 Task: Open Card Zumba Review in Board Product Design Sprint to Workspace Customer Relationship Management Software and add a team member Softage.1@softage.net, a label Green, a checklist Lean Startup Methodology, an attachment from Trello, a color Green and finally, add a card description 'Research and develop new service pricing strategy' and a comment 'Given the potential impact of this task on our company long-term goals, let us ensure that we approach it with a sense of strategic foresight.'. Add a start date 'Jan 05, 1900' with a due date 'Jan 12, 1900'
Action: Mouse moved to (77, 362)
Screenshot: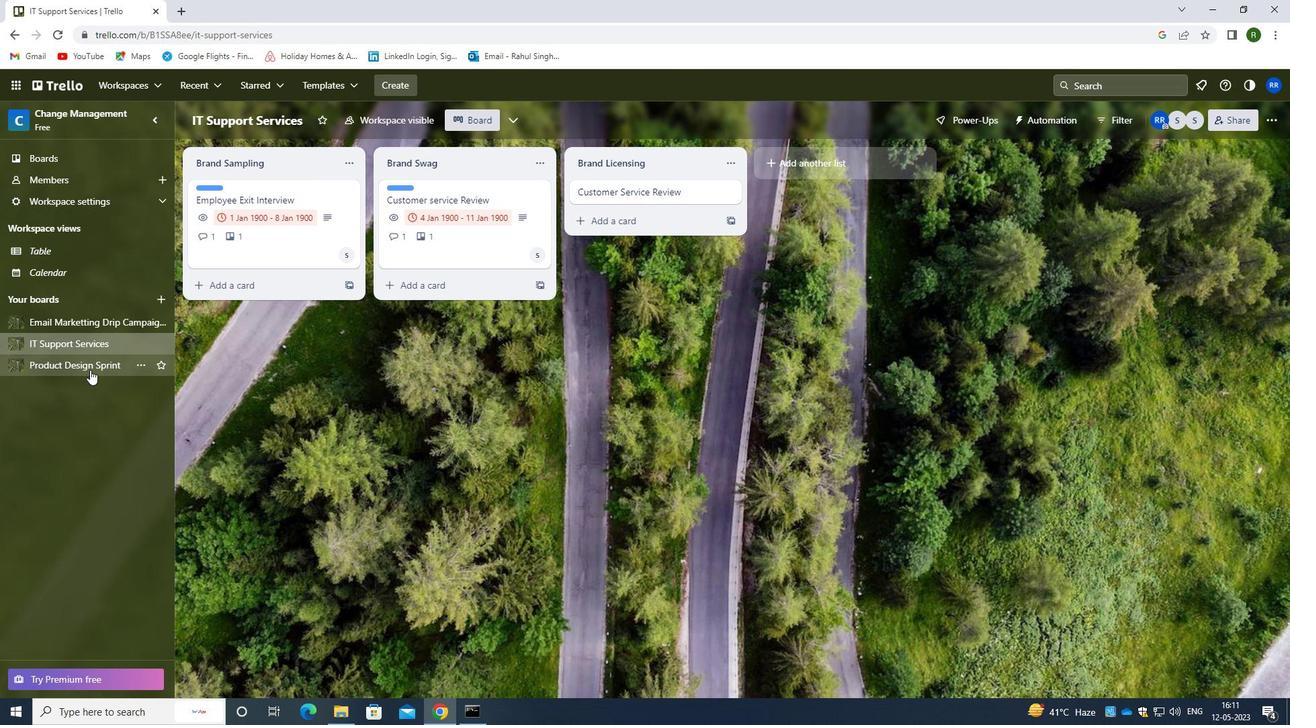 
Action: Mouse pressed left at (77, 362)
Screenshot: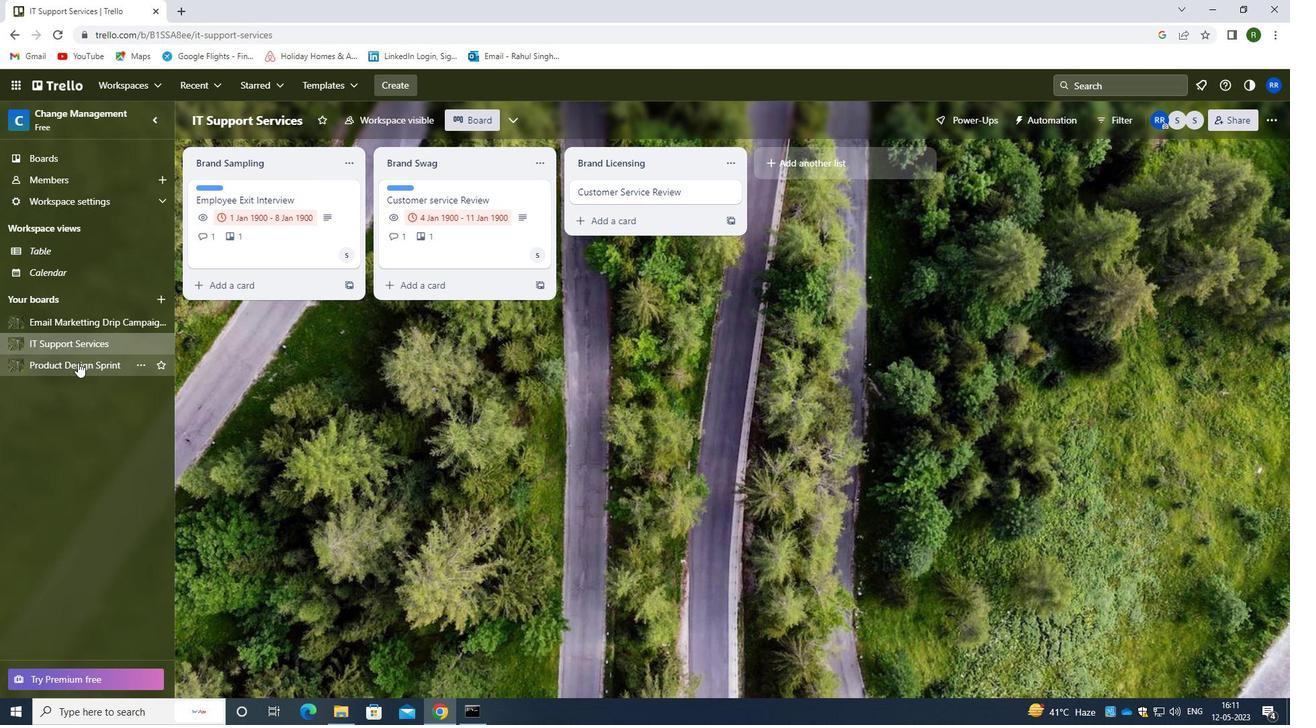 
Action: Mouse moved to (535, 191)
Screenshot: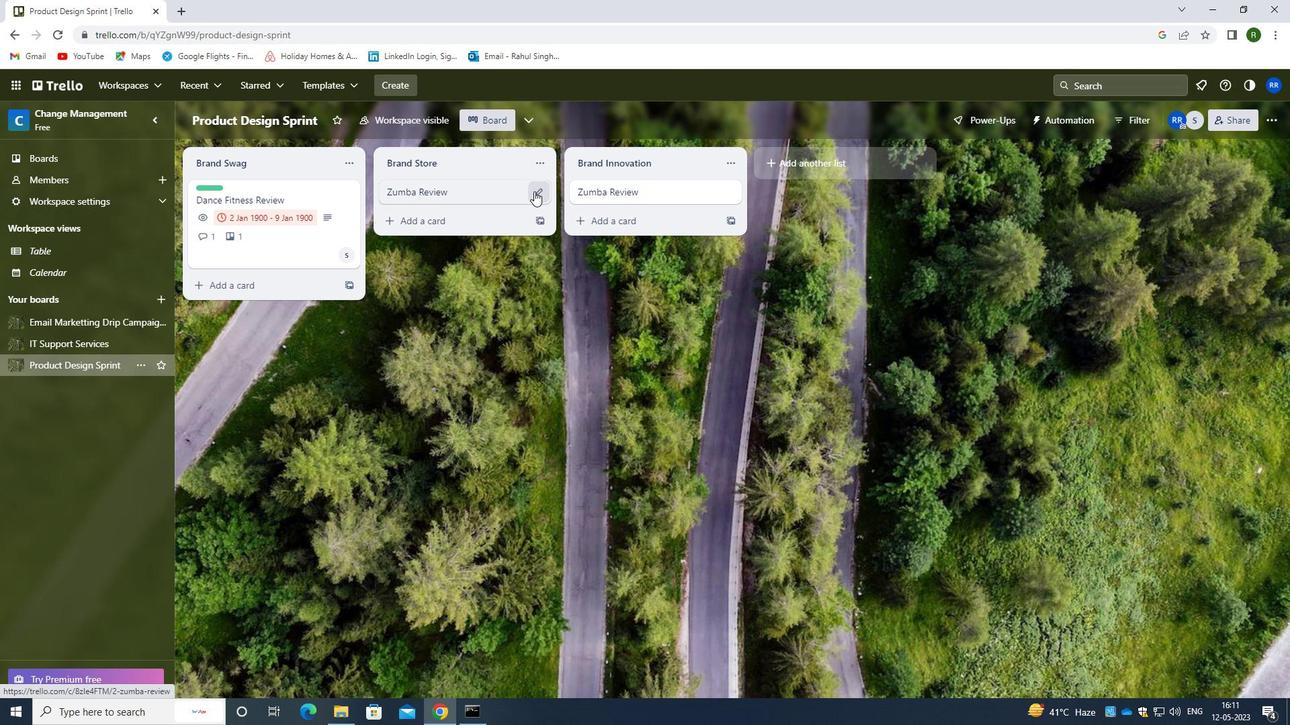 
Action: Mouse pressed left at (535, 191)
Screenshot: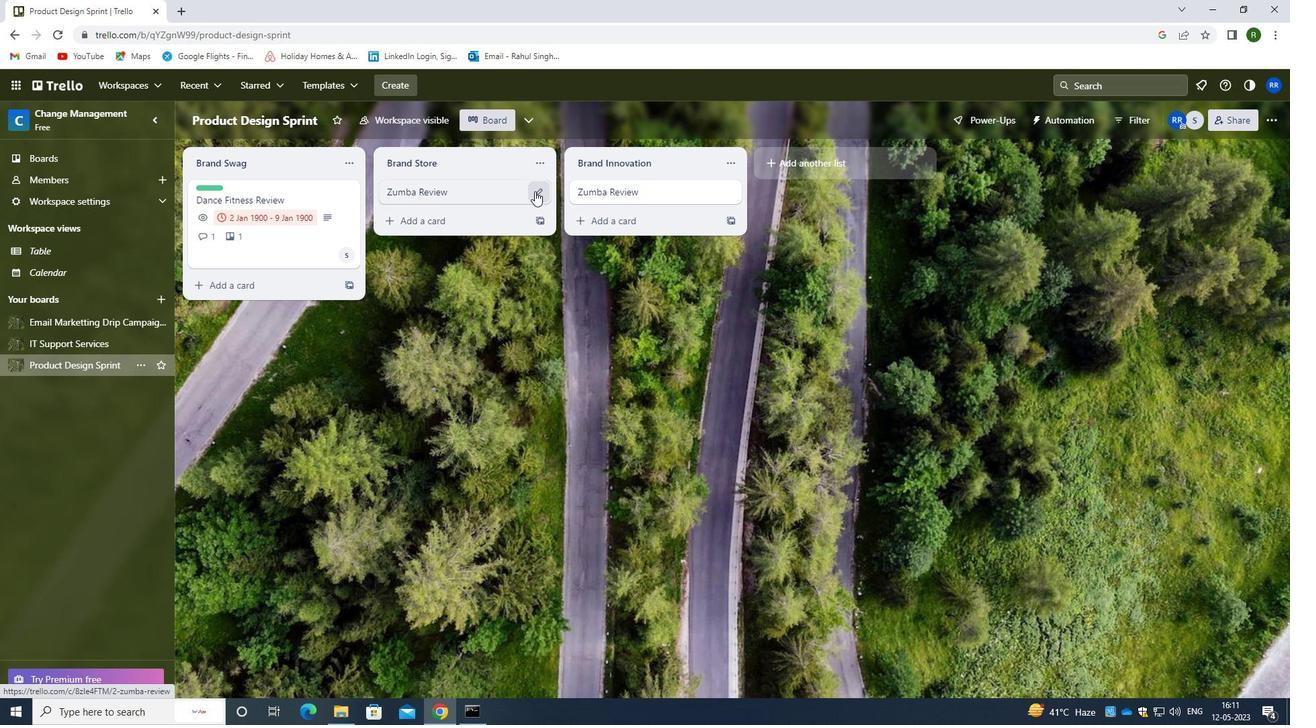 
Action: Mouse moved to (608, 188)
Screenshot: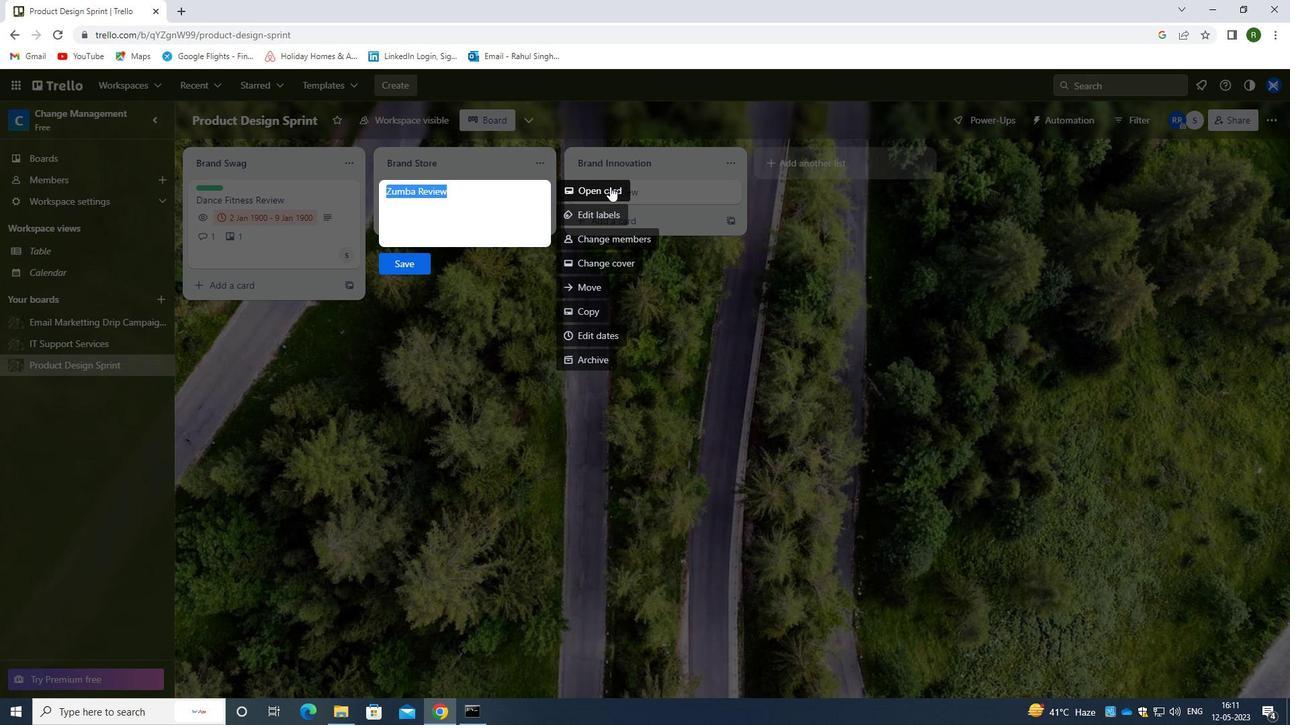 
Action: Mouse pressed left at (608, 188)
Screenshot: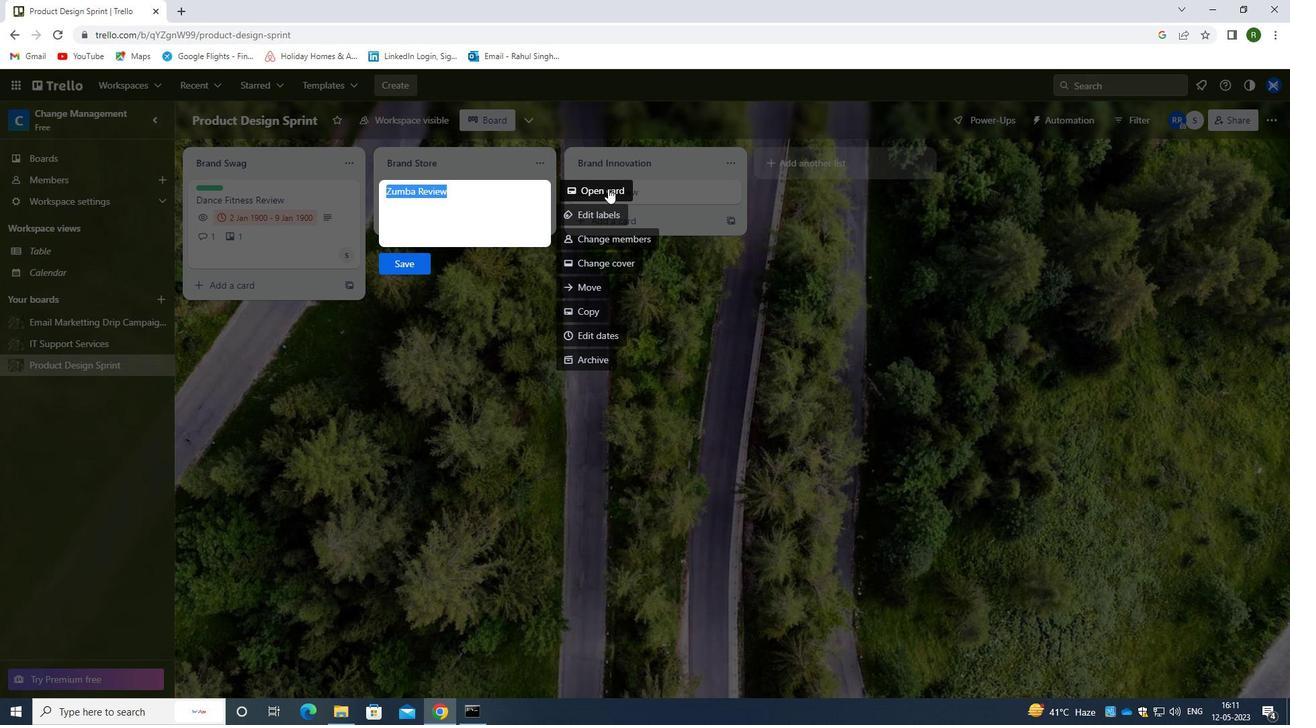 
Action: Mouse moved to (820, 242)
Screenshot: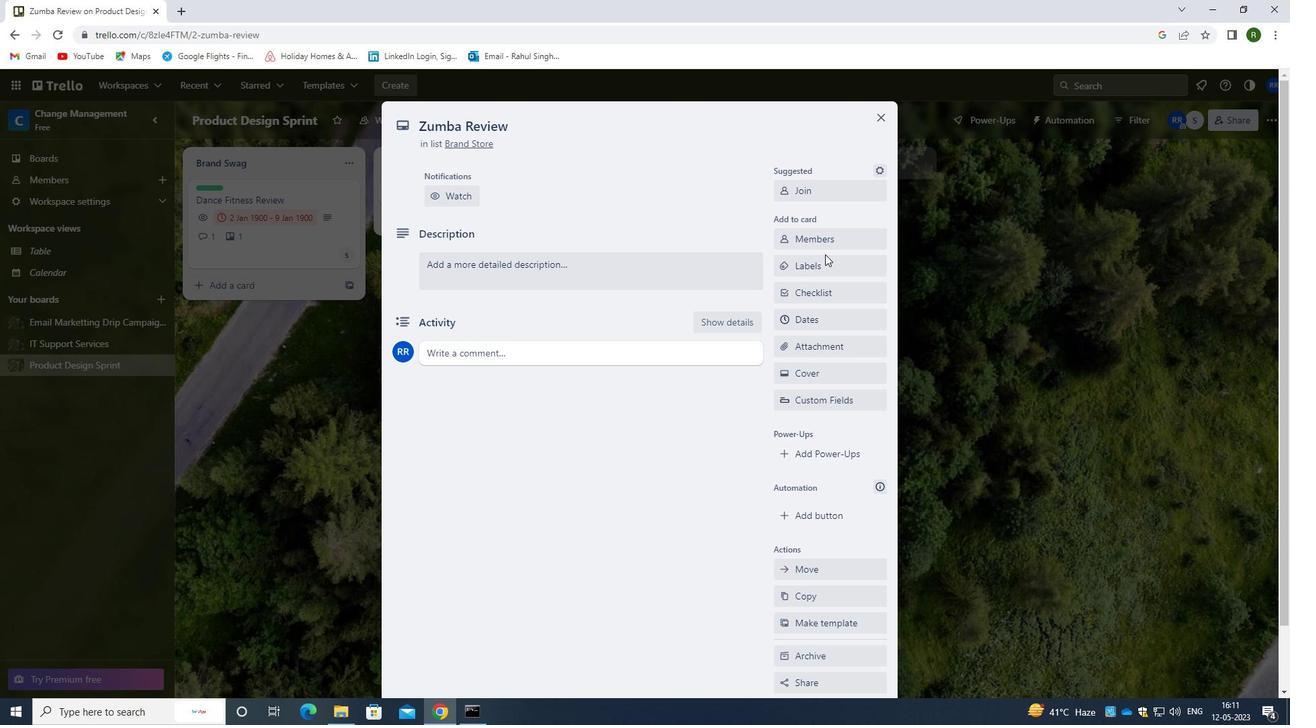 
Action: Mouse pressed left at (820, 242)
Screenshot: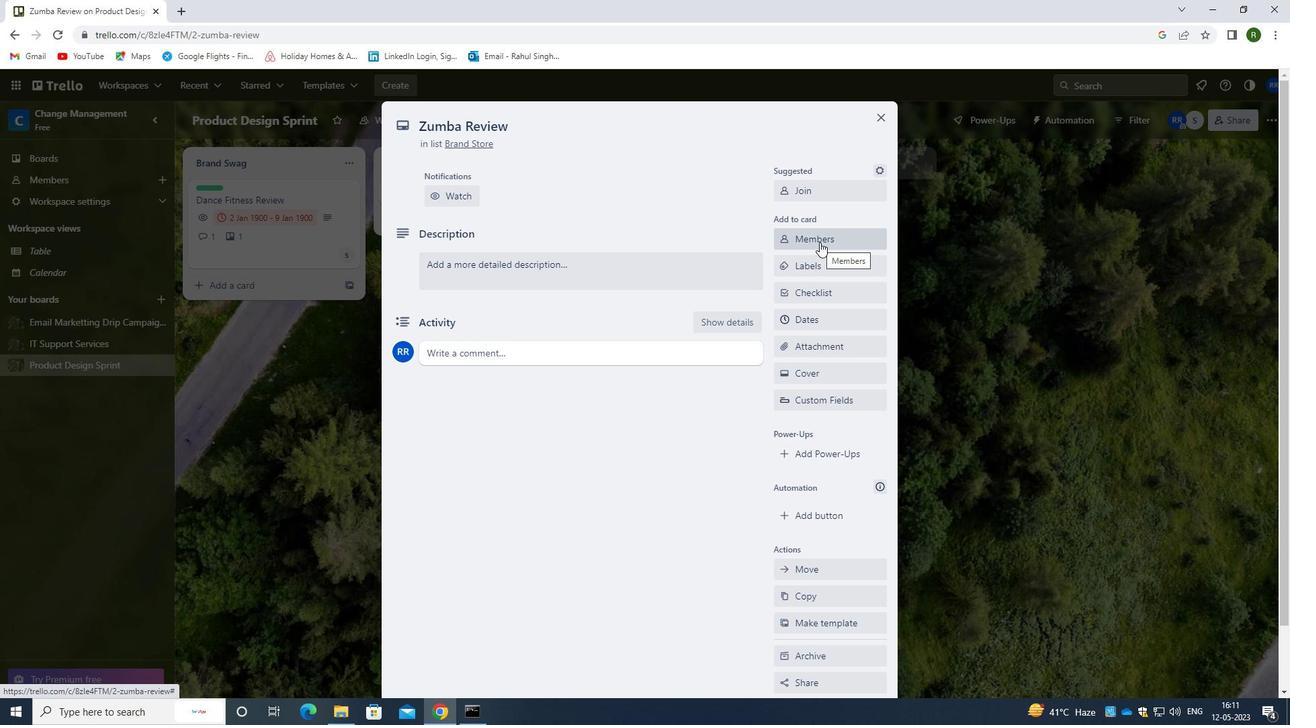 
Action: Mouse moved to (804, 284)
Screenshot: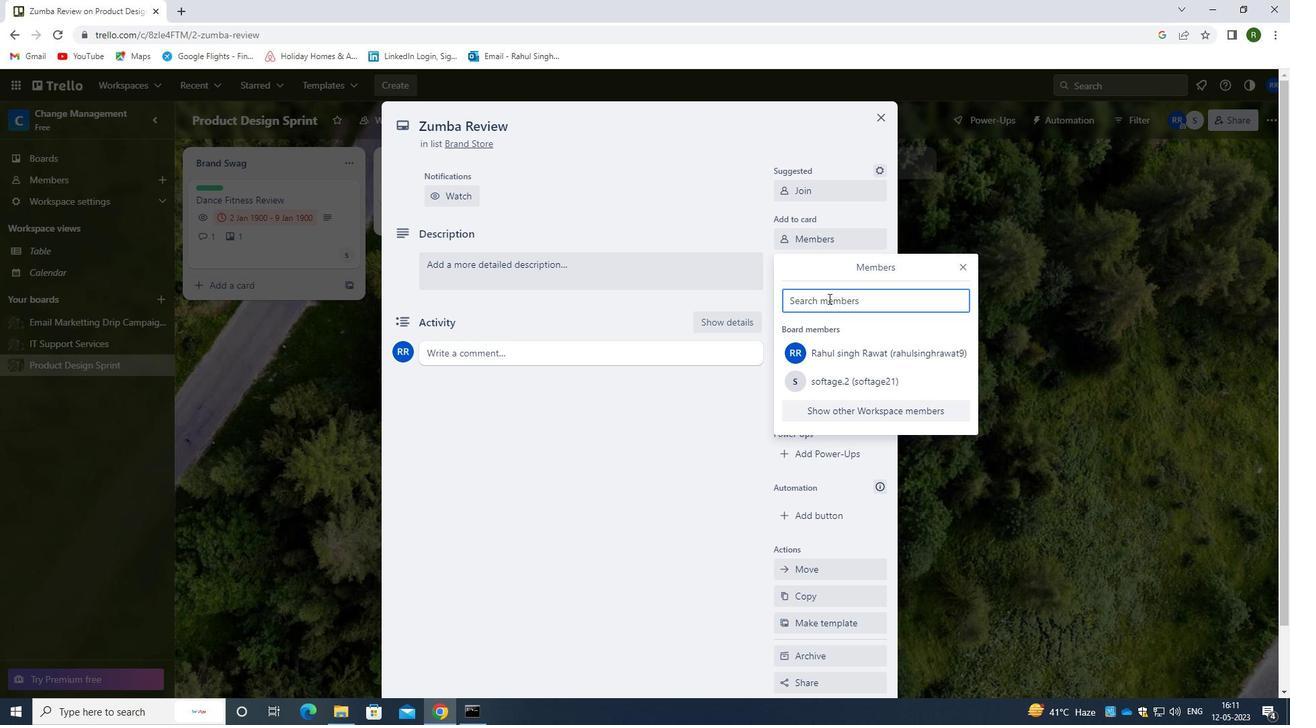 
Action: Key pressed <Key.caps_lock>s<Key.caps_lock>oftage,<Key.backspace>.2<Key.shift>@SOFTAGE.NET
Screenshot: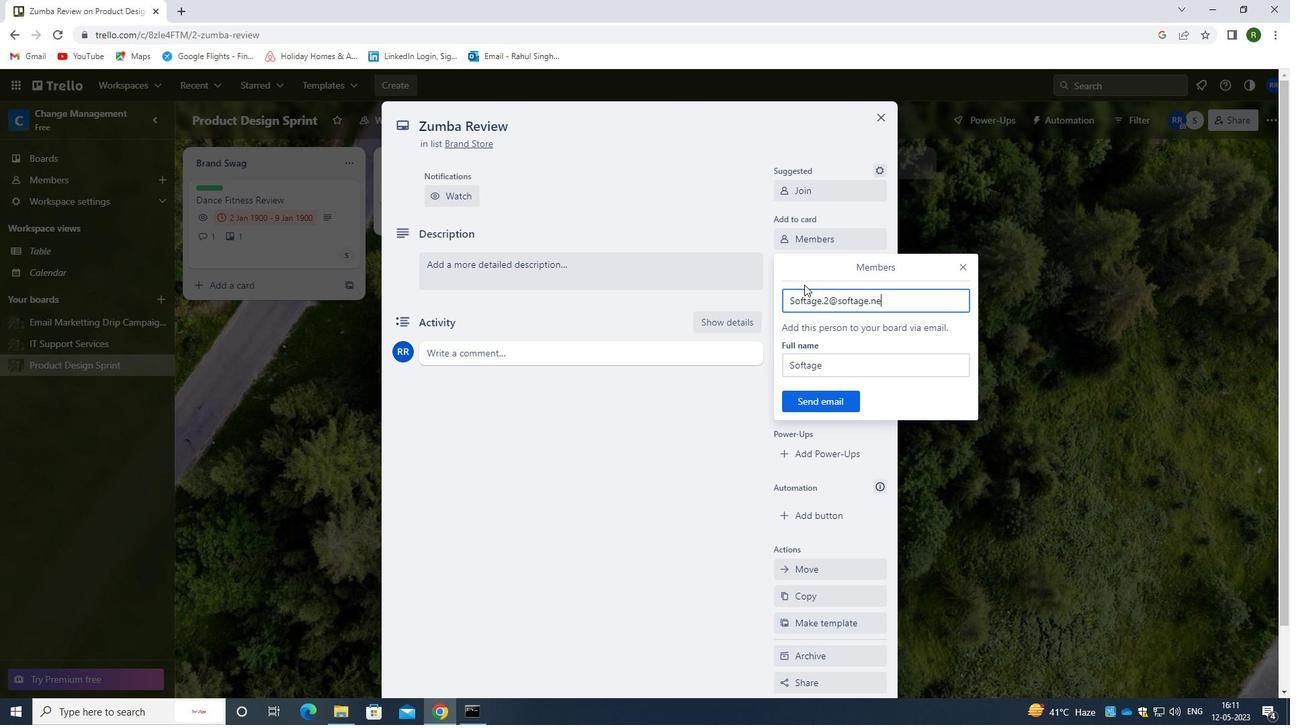 
Action: Mouse moved to (820, 412)
Screenshot: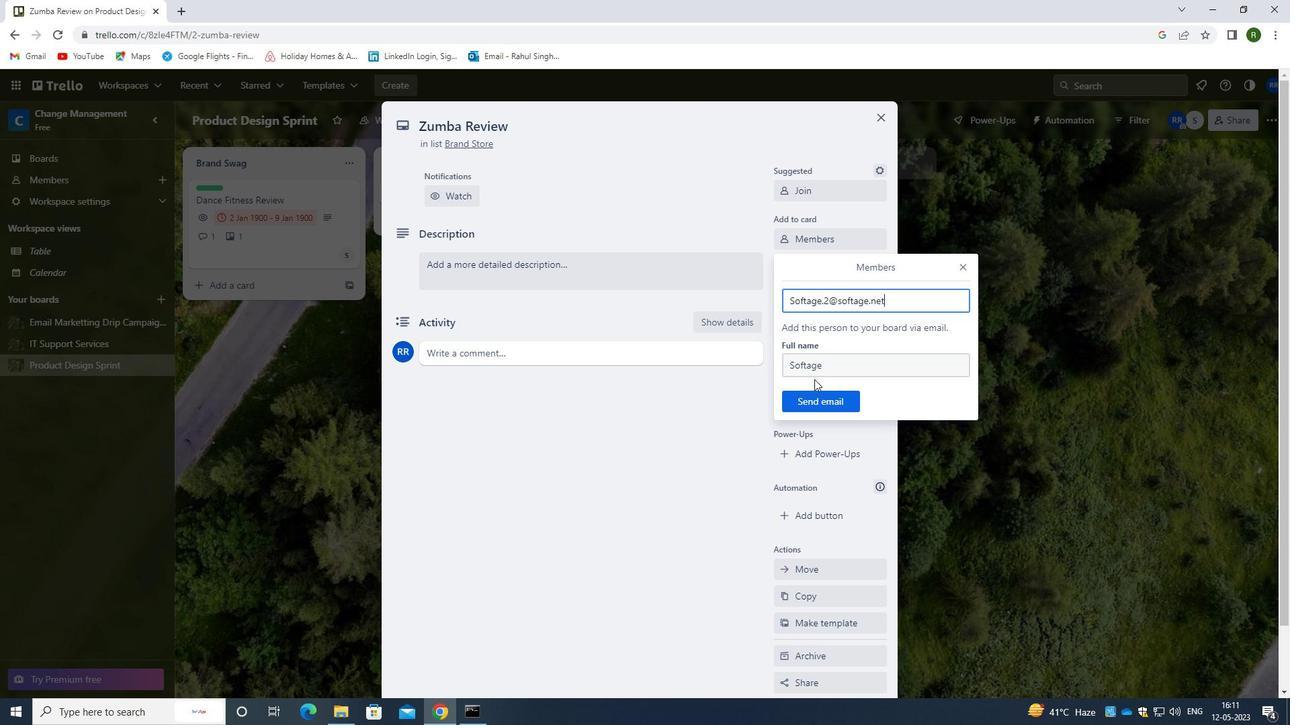 
Action: Mouse pressed left at (820, 412)
Screenshot: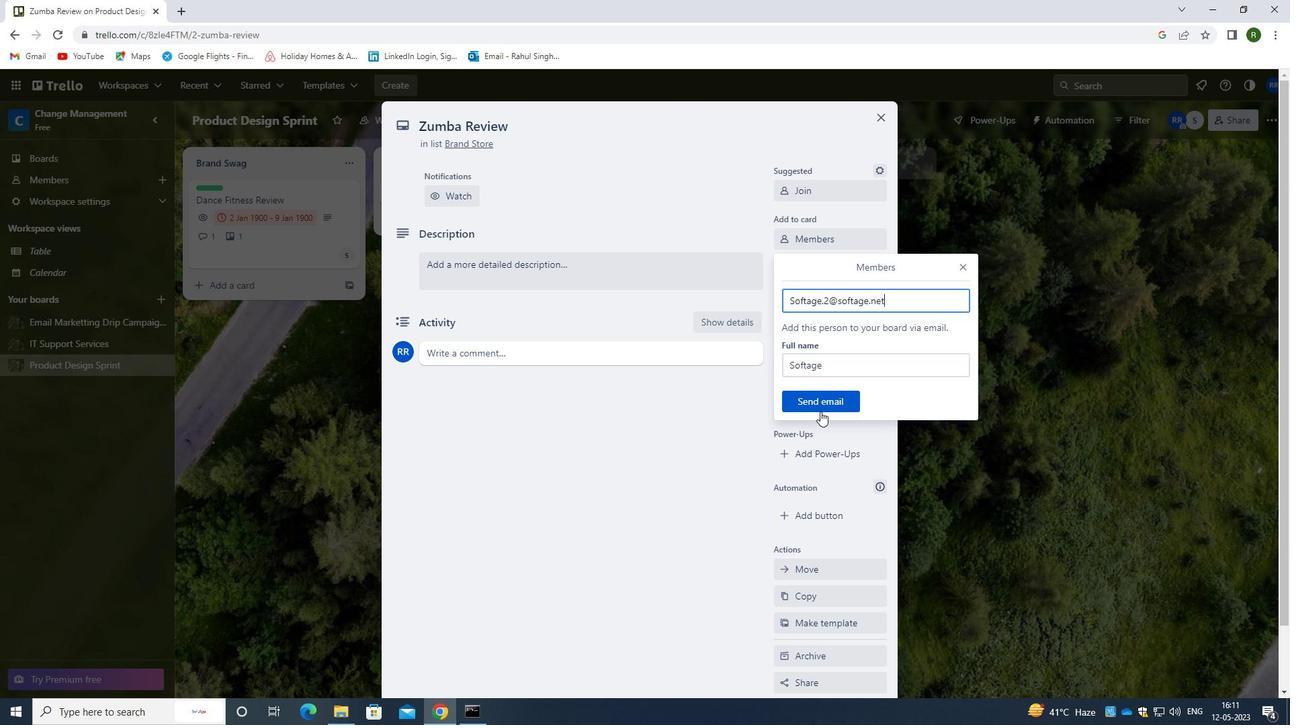 
Action: Mouse moved to (826, 259)
Screenshot: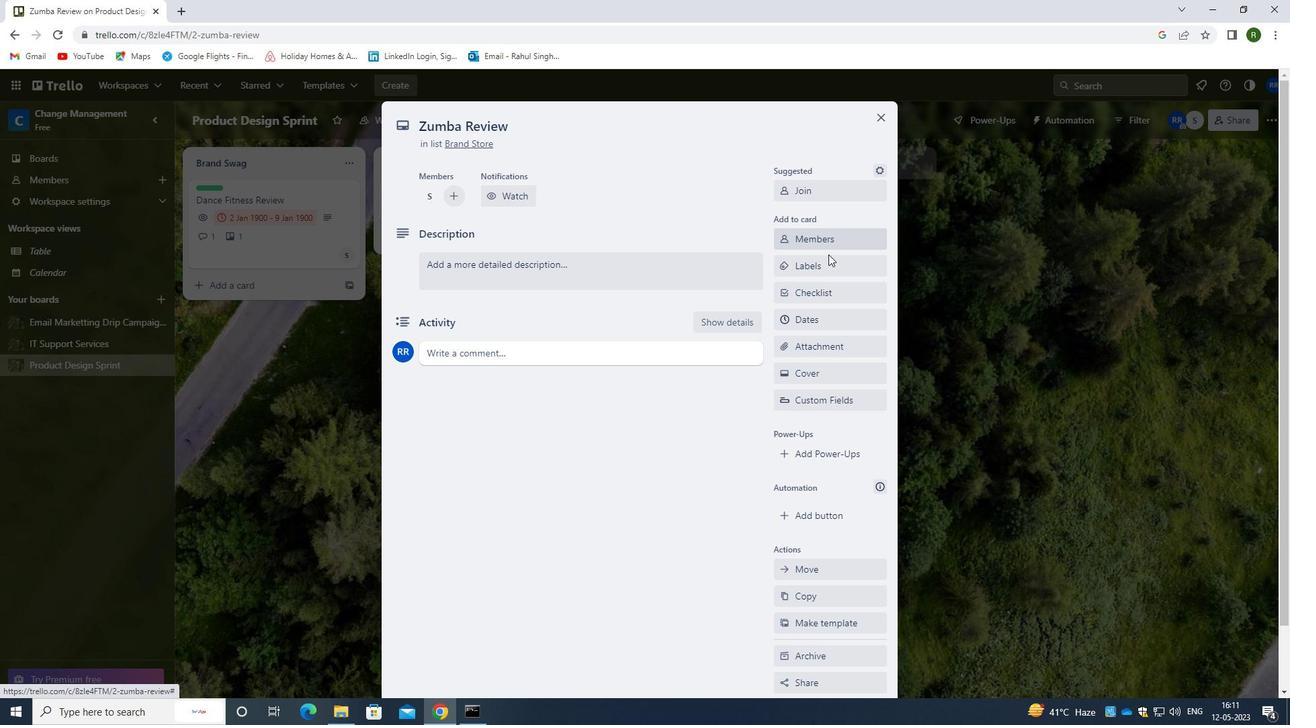 
Action: Mouse pressed left at (826, 259)
Screenshot: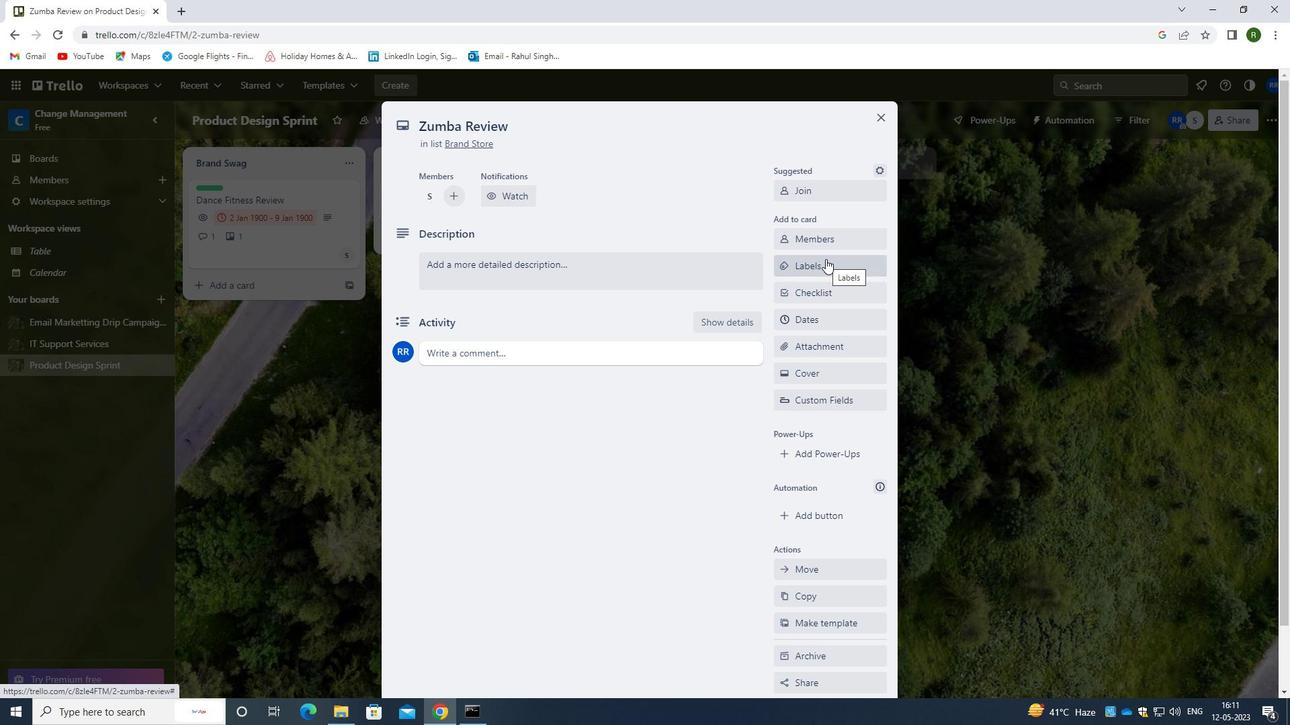 
Action: Mouse moved to (824, 261)
Screenshot: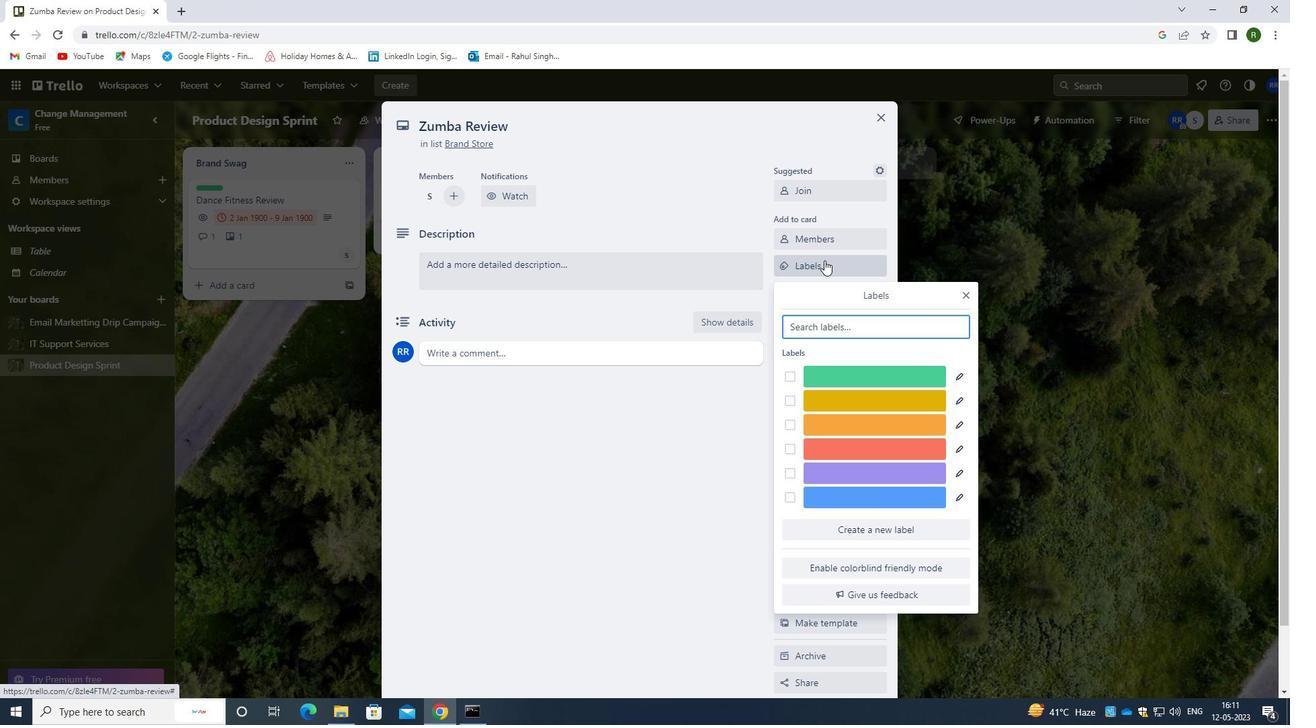 
Action: Key pressed GREEN
Screenshot: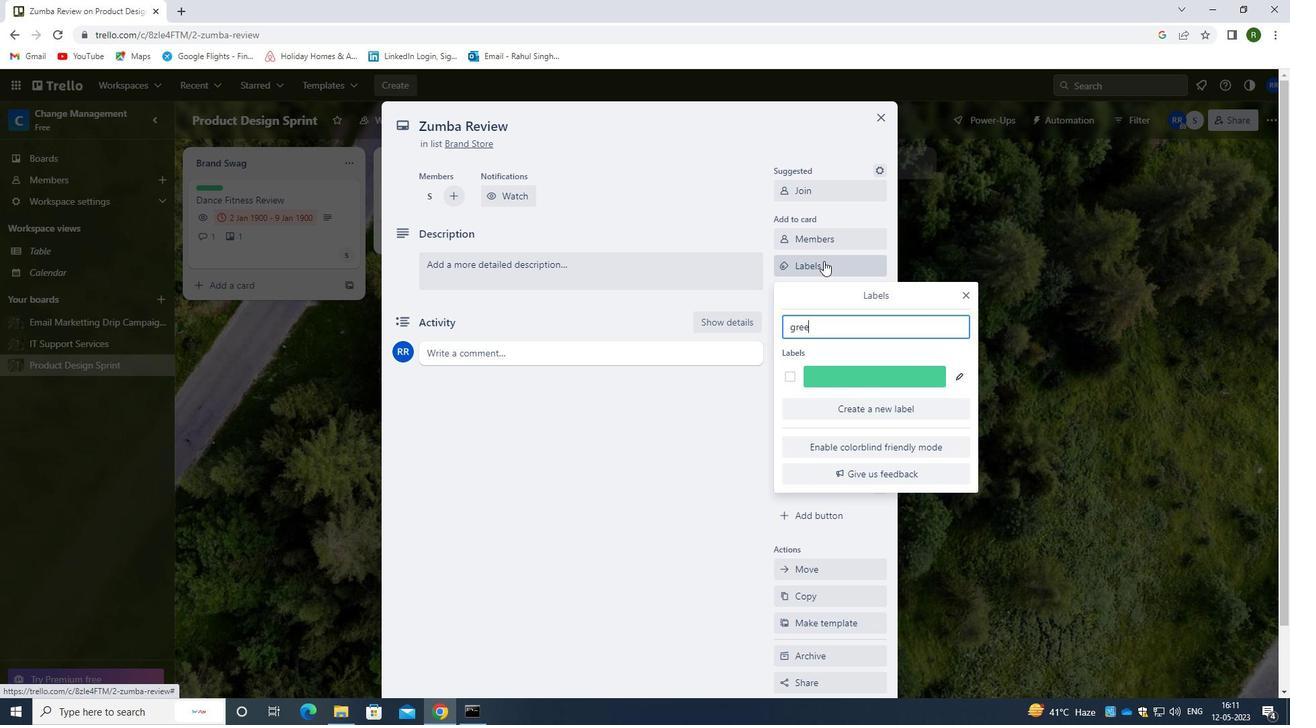 
Action: Mouse moved to (791, 377)
Screenshot: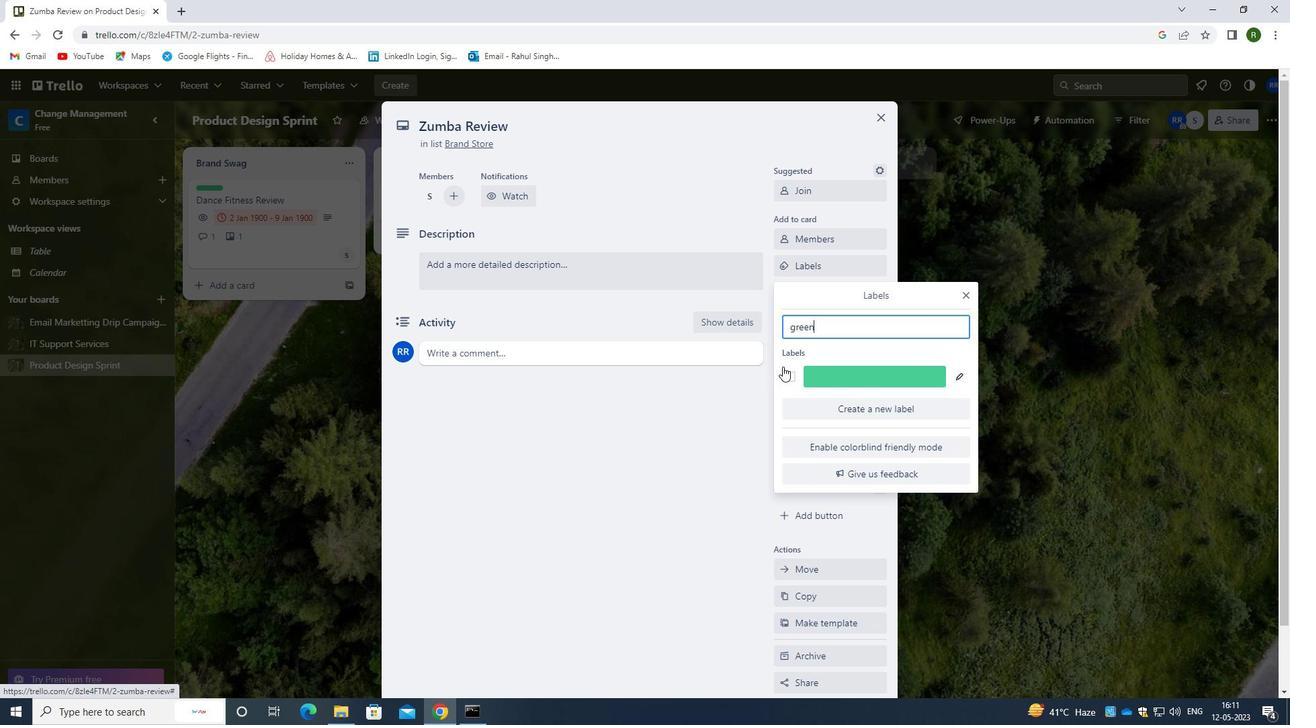 
Action: Mouse pressed left at (791, 377)
Screenshot: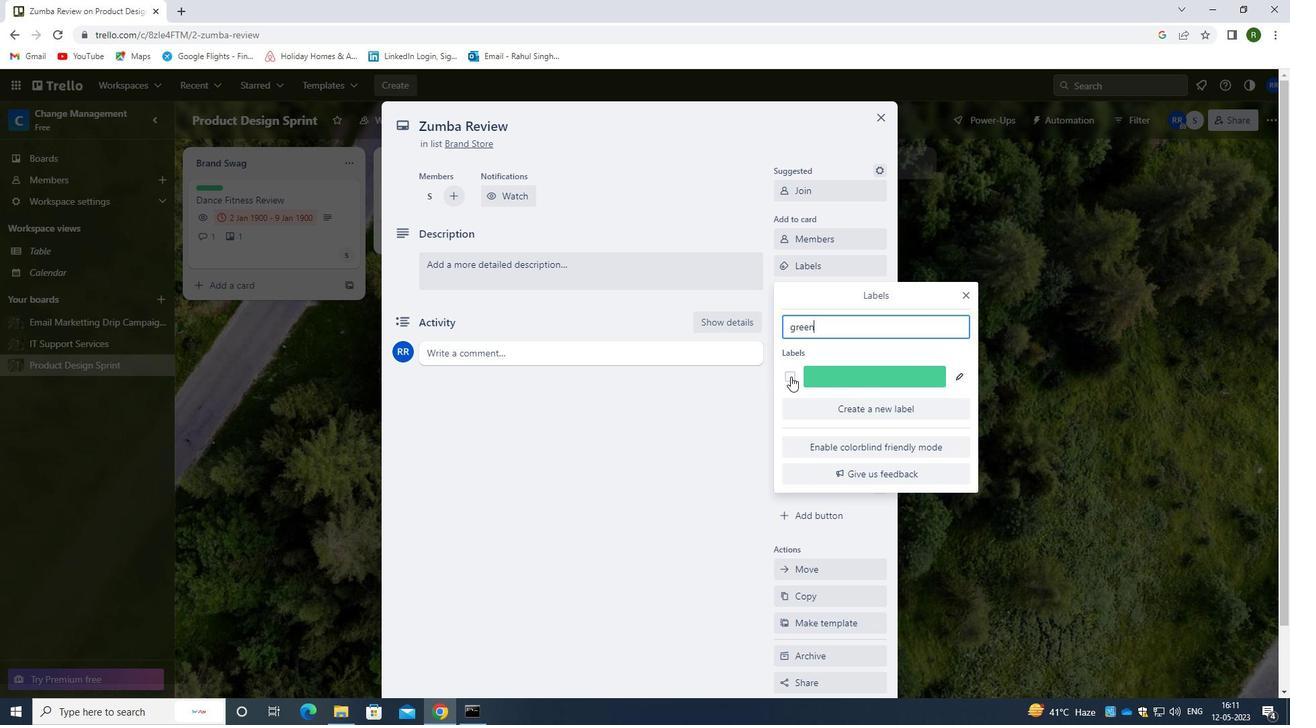 
Action: Mouse moved to (754, 419)
Screenshot: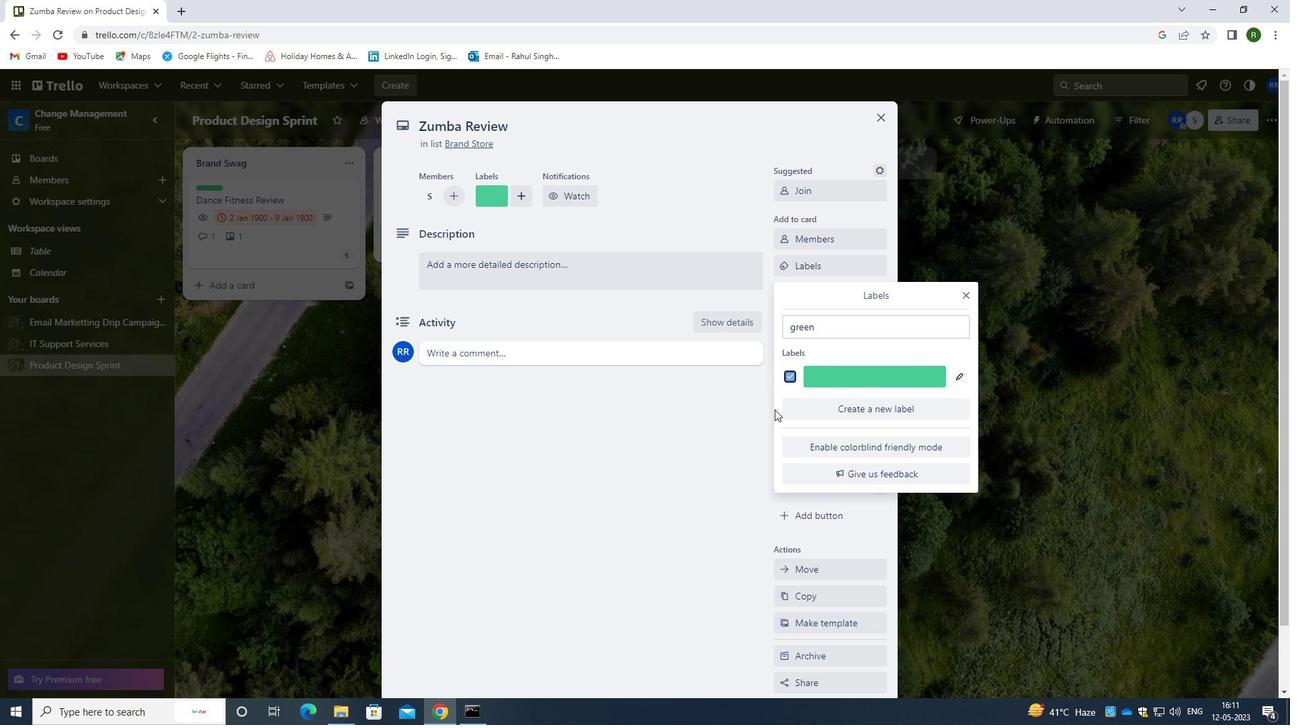 
Action: Mouse pressed left at (754, 419)
Screenshot: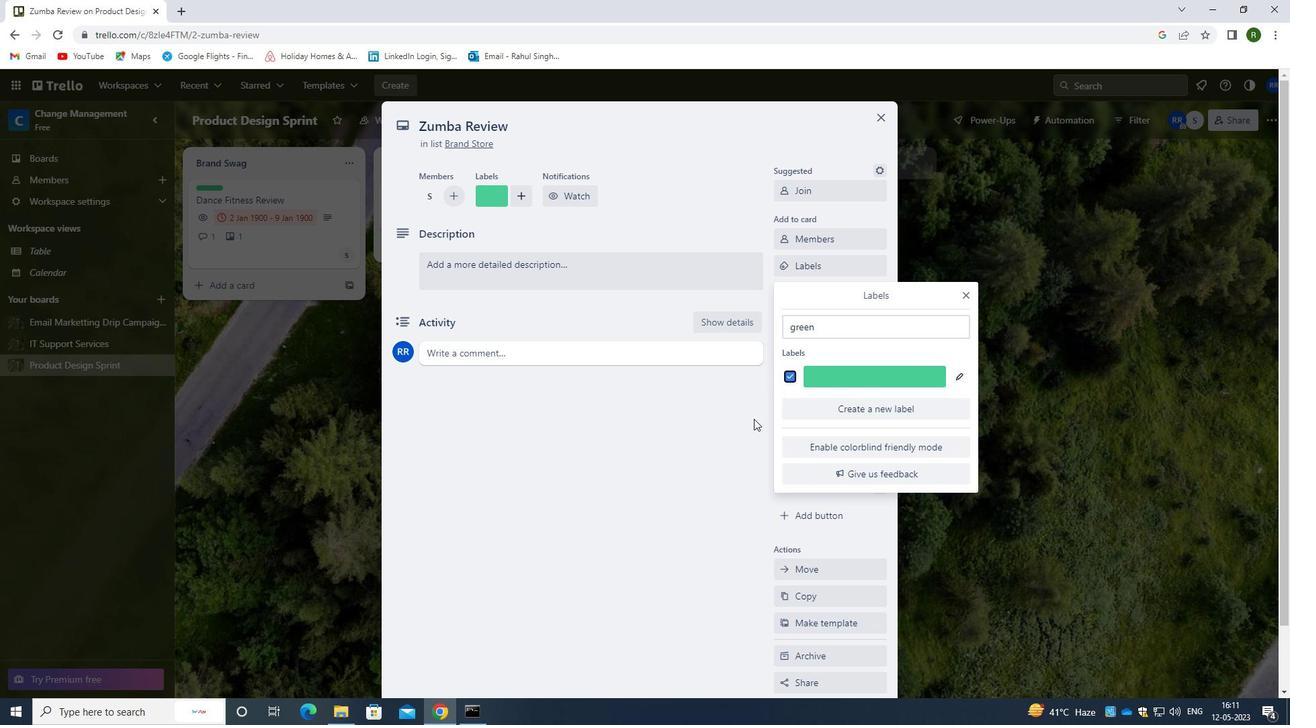 
Action: Mouse moved to (808, 294)
Screenshot: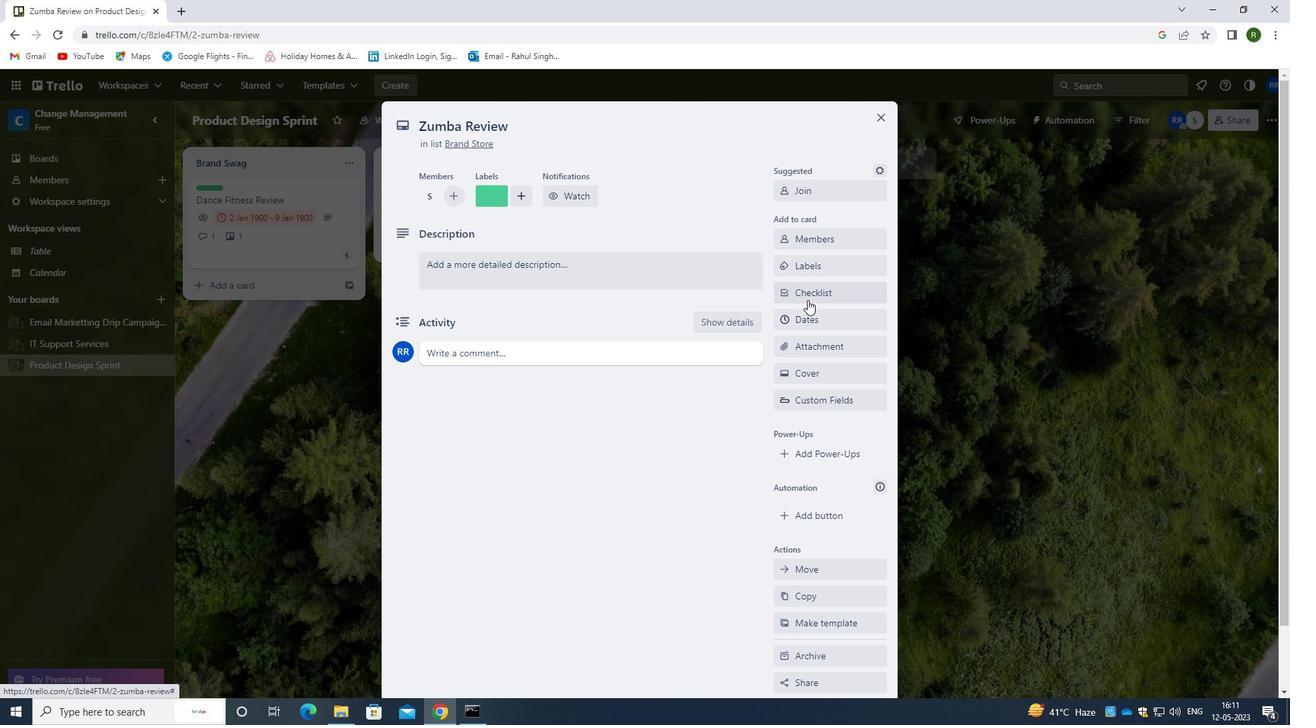 
Action: Mouse pressed left at (808, 294)
Screenshot: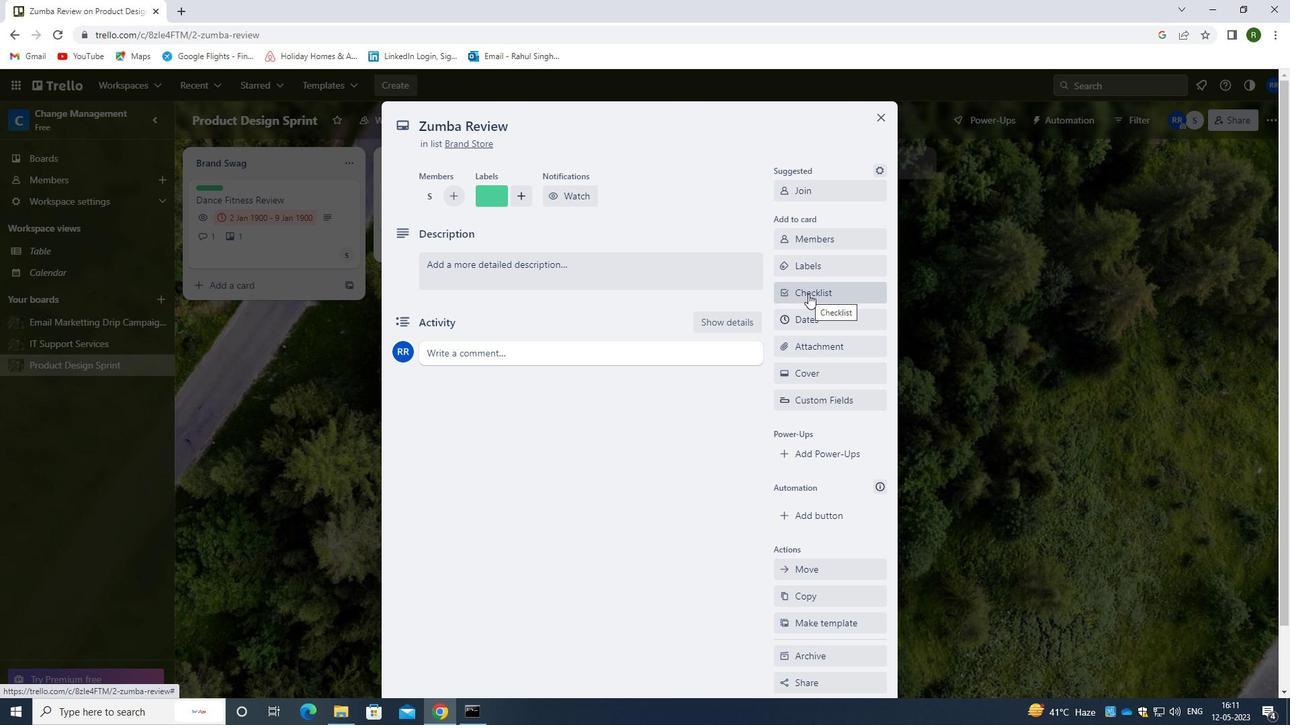 
Action: Mouse moved to (641, 516)
Screenshot: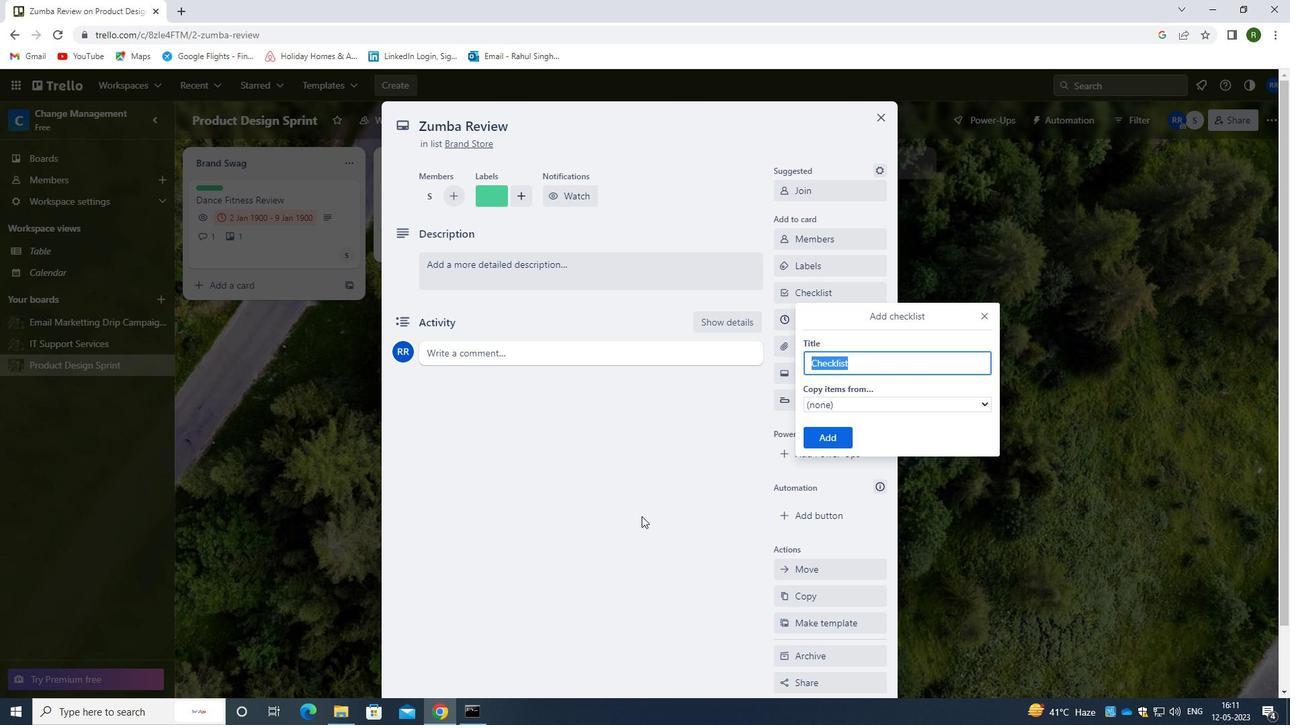 
Action: Key pressed <Key.shift>LEAN<Key.space><Key.shift>STARTUP<Key.space>
Screenshot: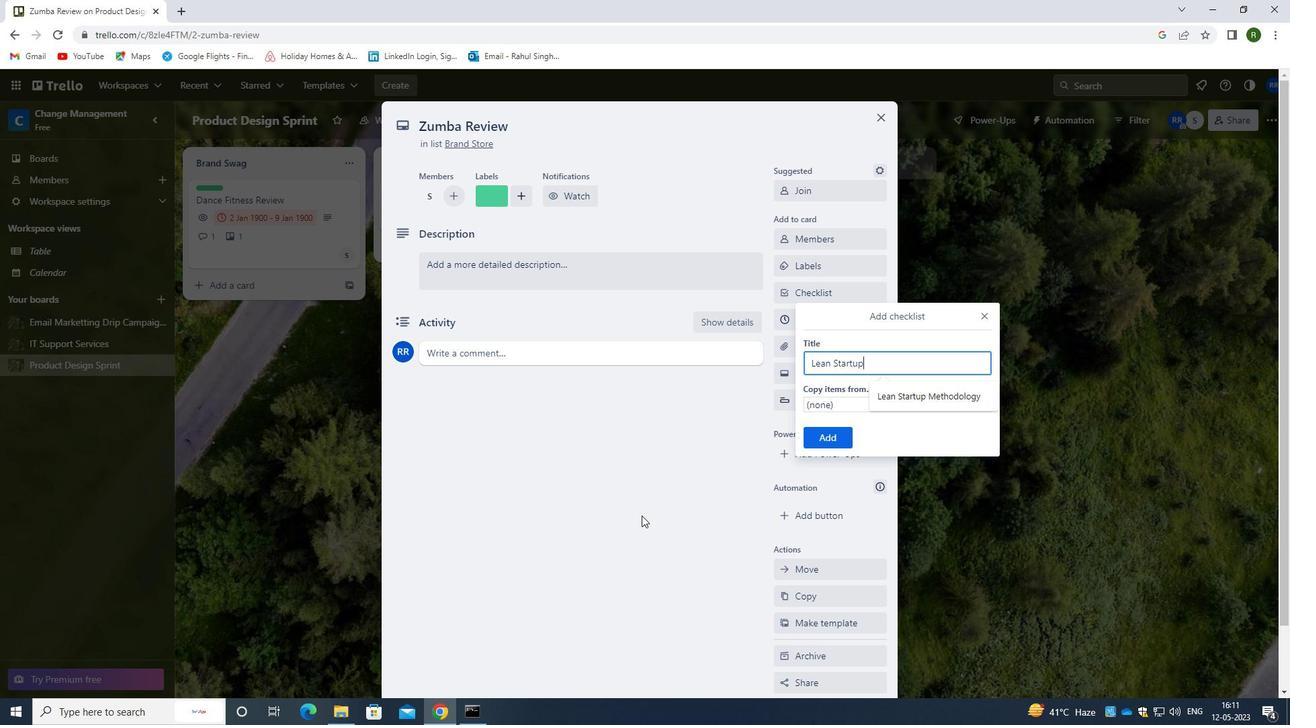
Action: Mouse moved to (903, 403)
Screenshot: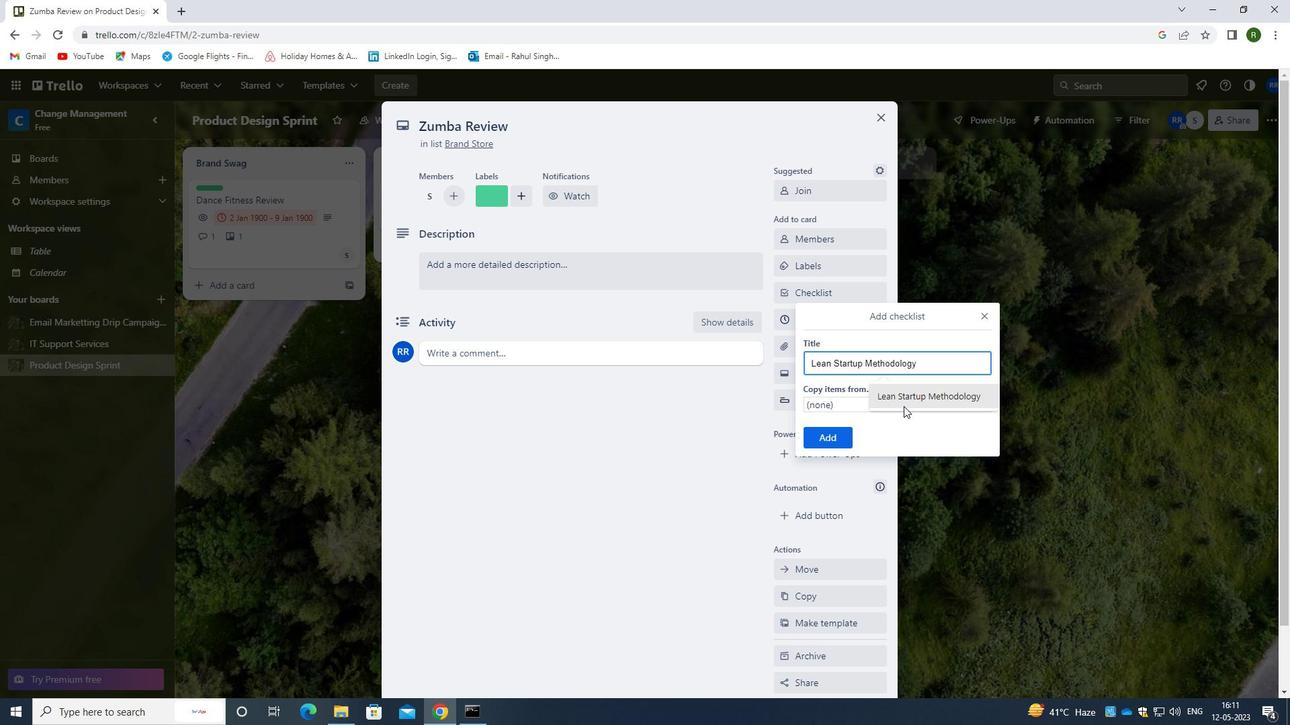 
Action: Mouse pressed left at (903, 403)
Screenshot: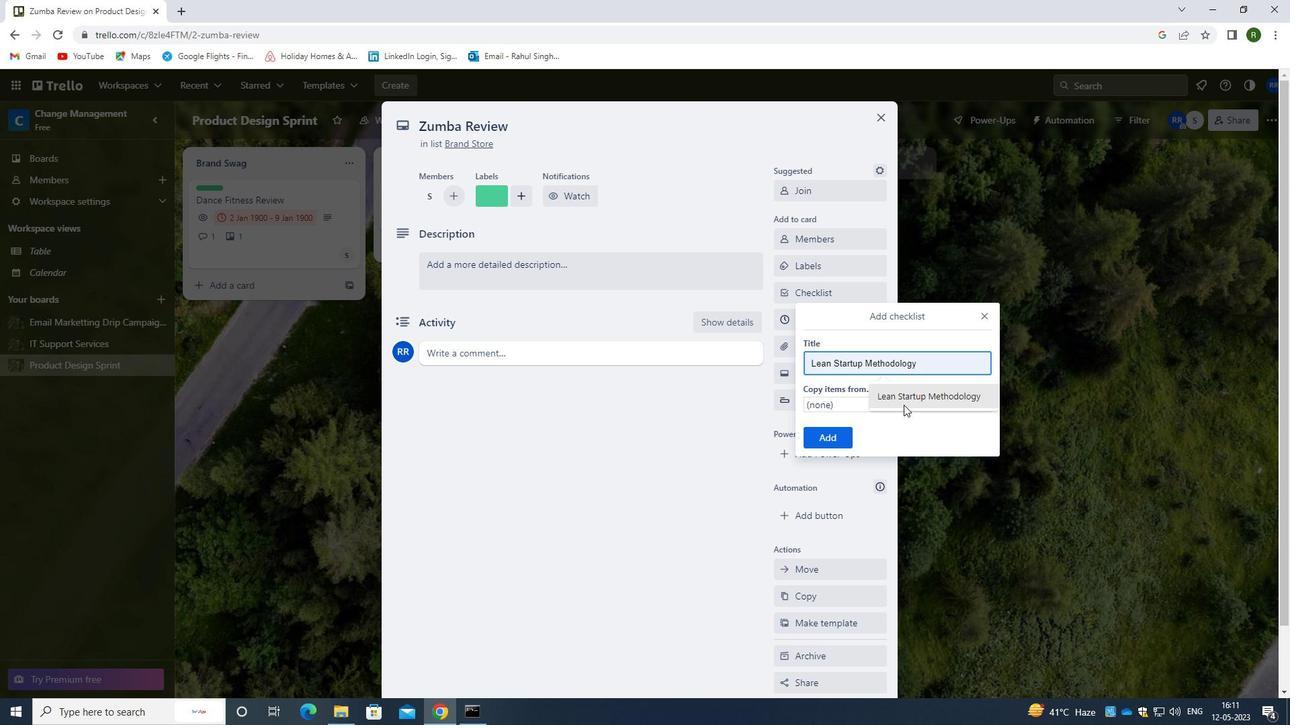 
Action: Mouse moved to (834, 438)
Screenshot: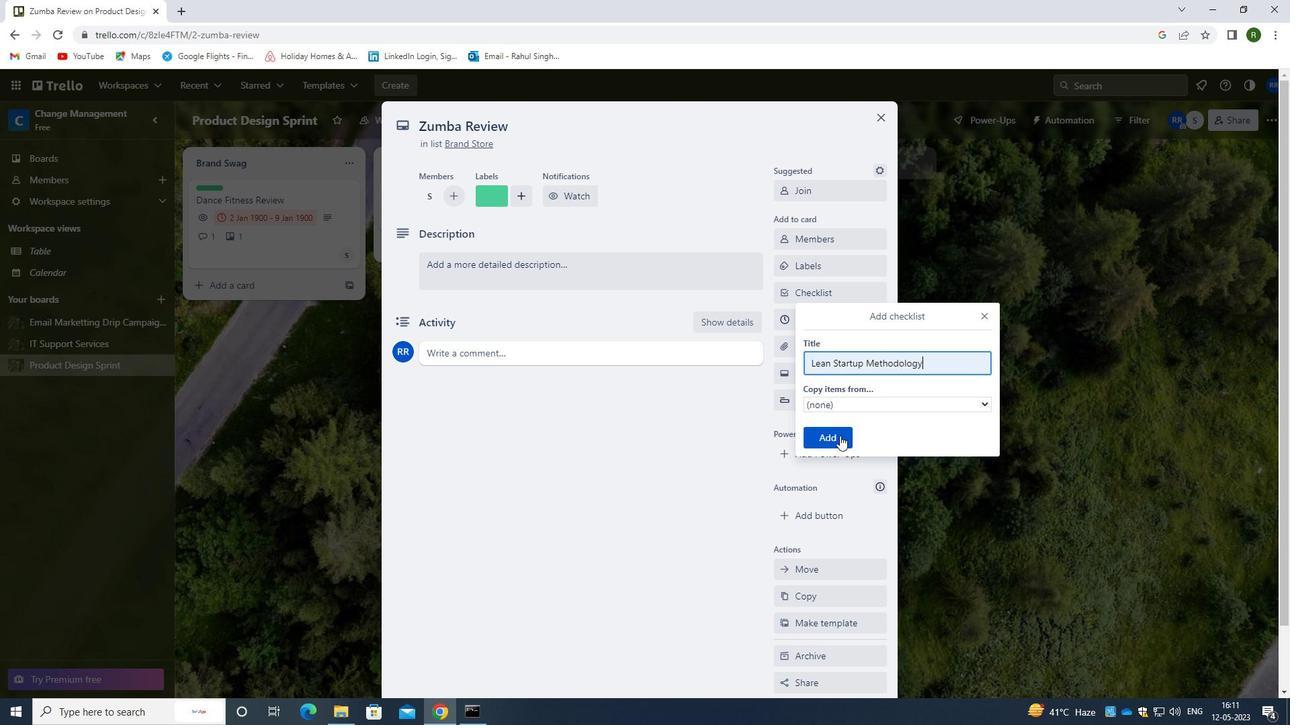 
Action: Mouse pressed left at (834, 438)
Screenshot: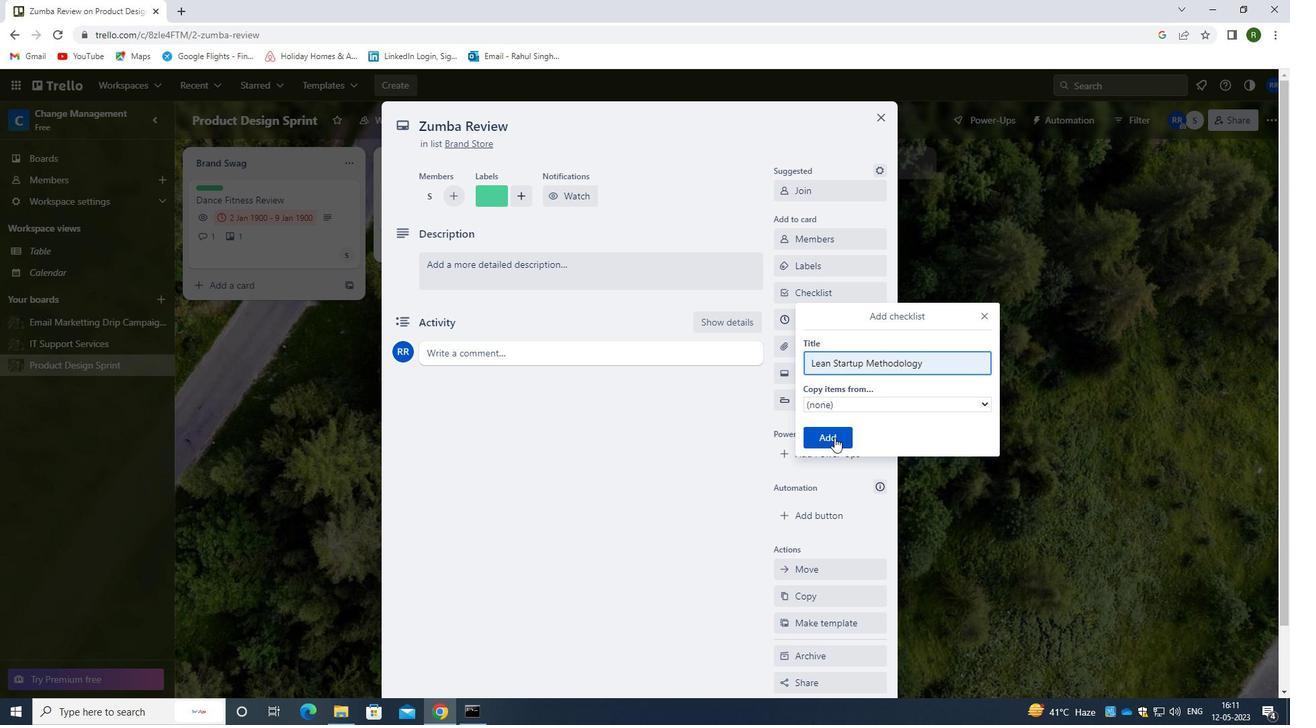 
Action: Mouse moved to (813, 350)
Screenshot: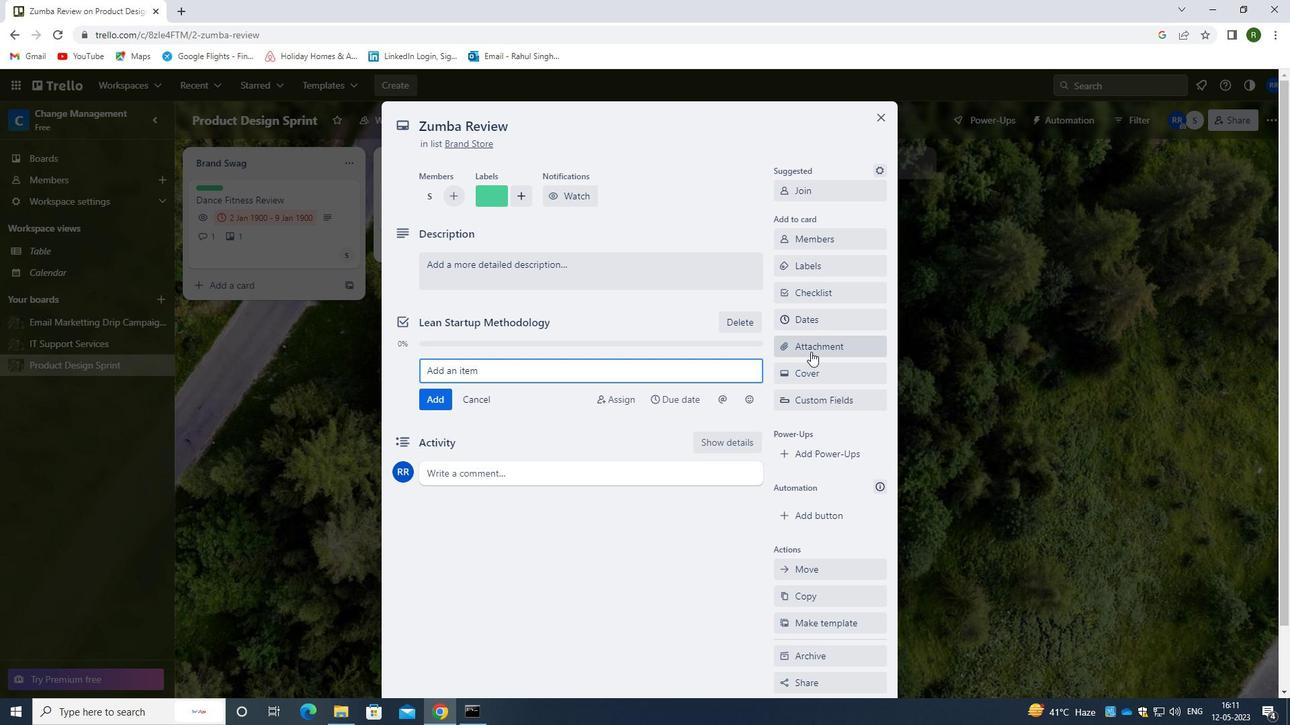 
Action: Mouse pressed left at (813, 350)
Screenshot: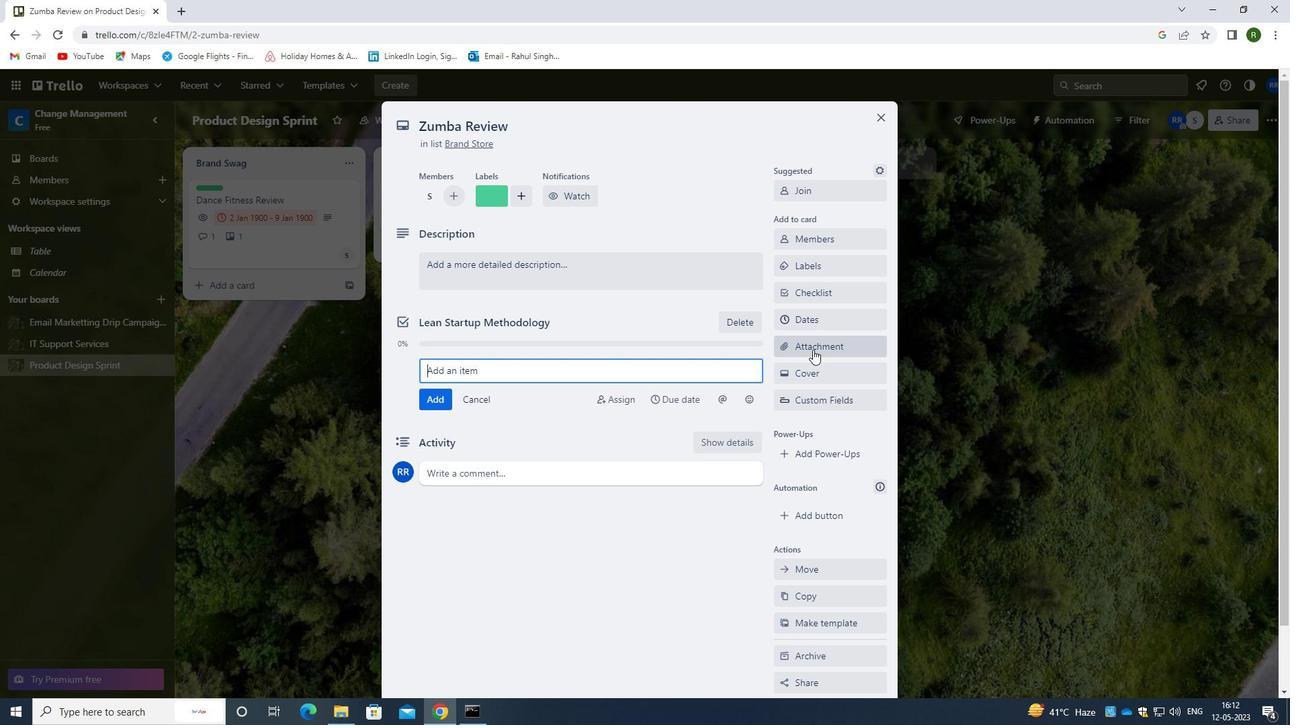 
Action: Mouse moved to (831, 430)
Screenshot: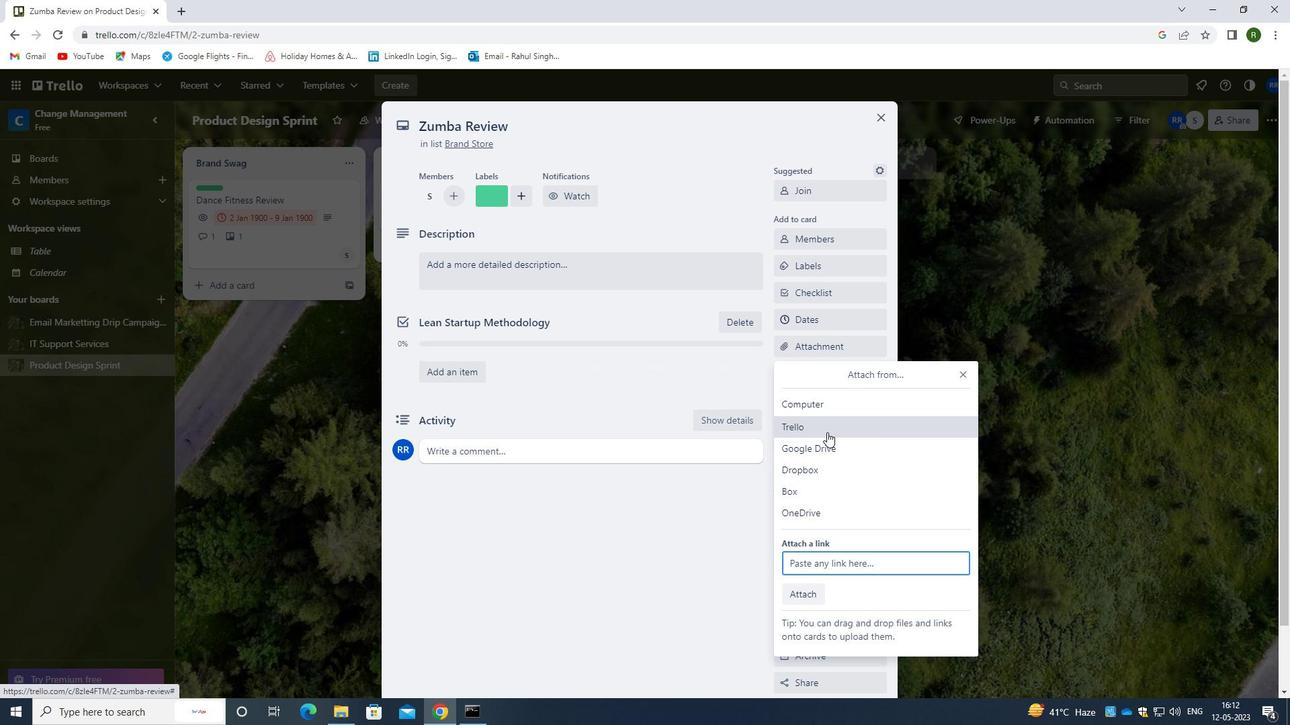 
Action: Mouse pressed left at (831, 430)
Screenshot: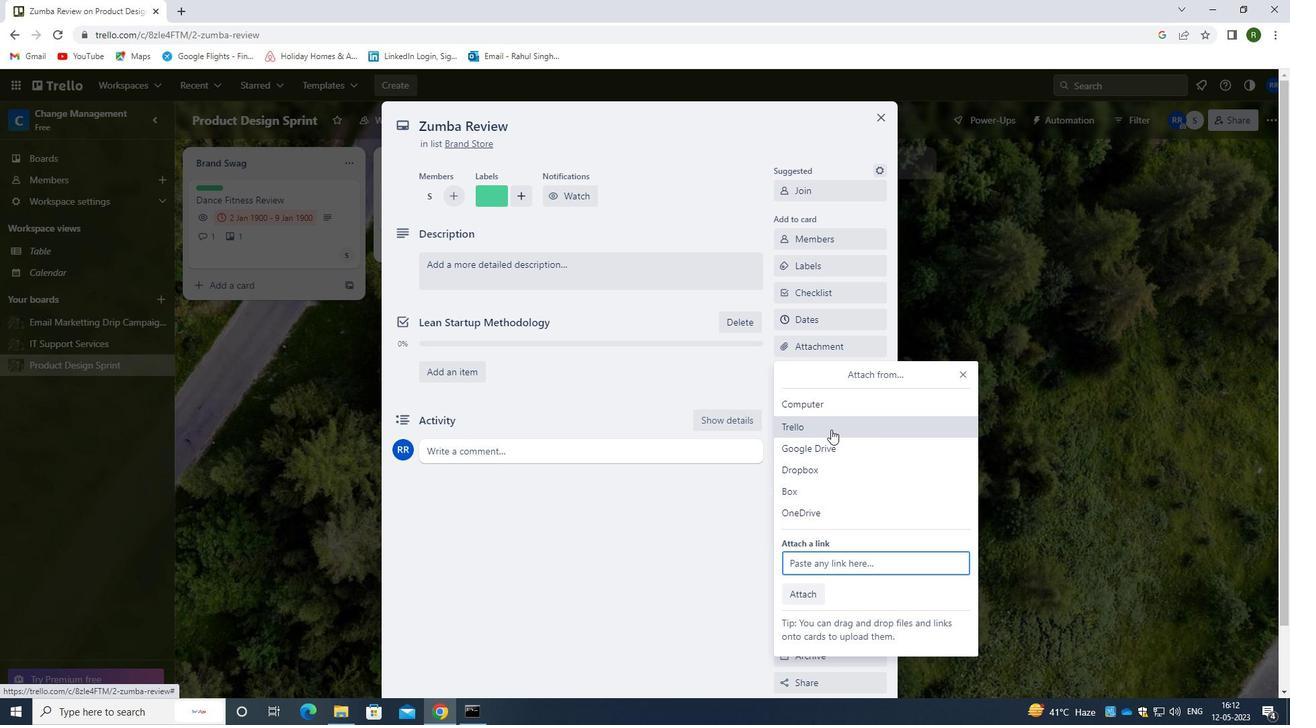 
Action: Mouse moved to (830, 375)
Screenshot: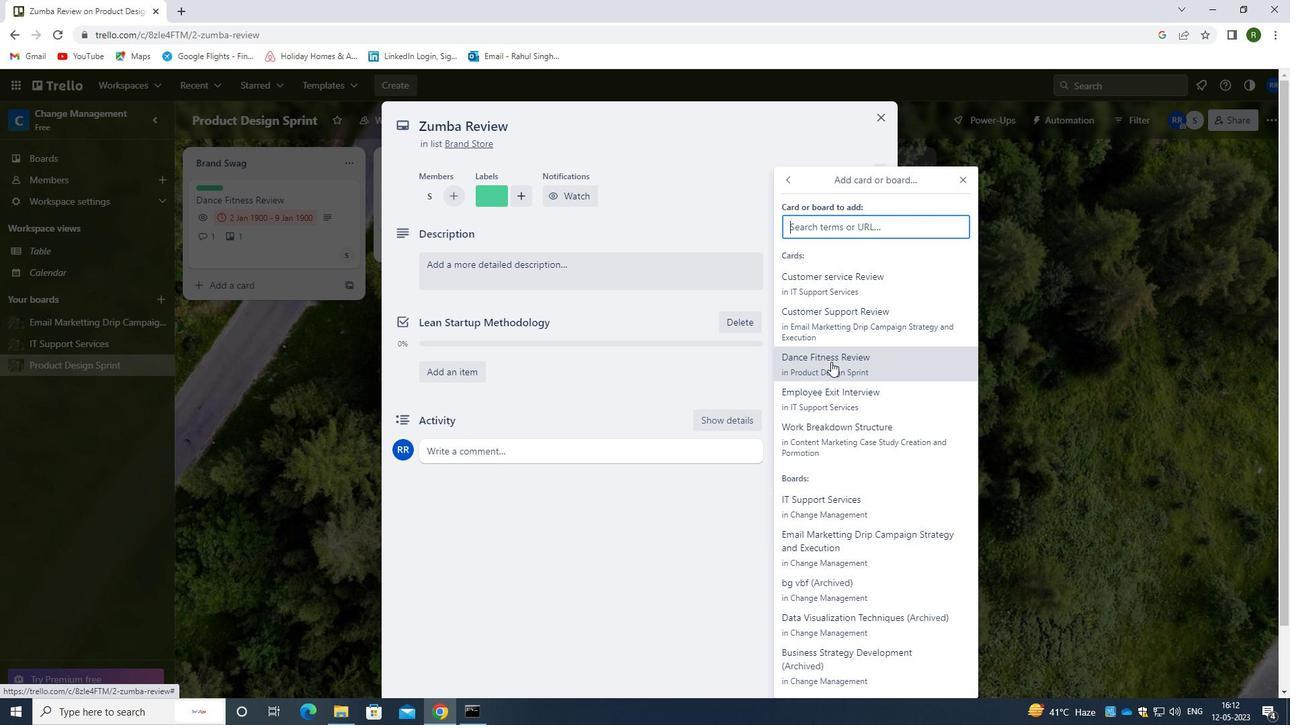 
Action: Mouse pressed left at (830, 375)
Screenshot: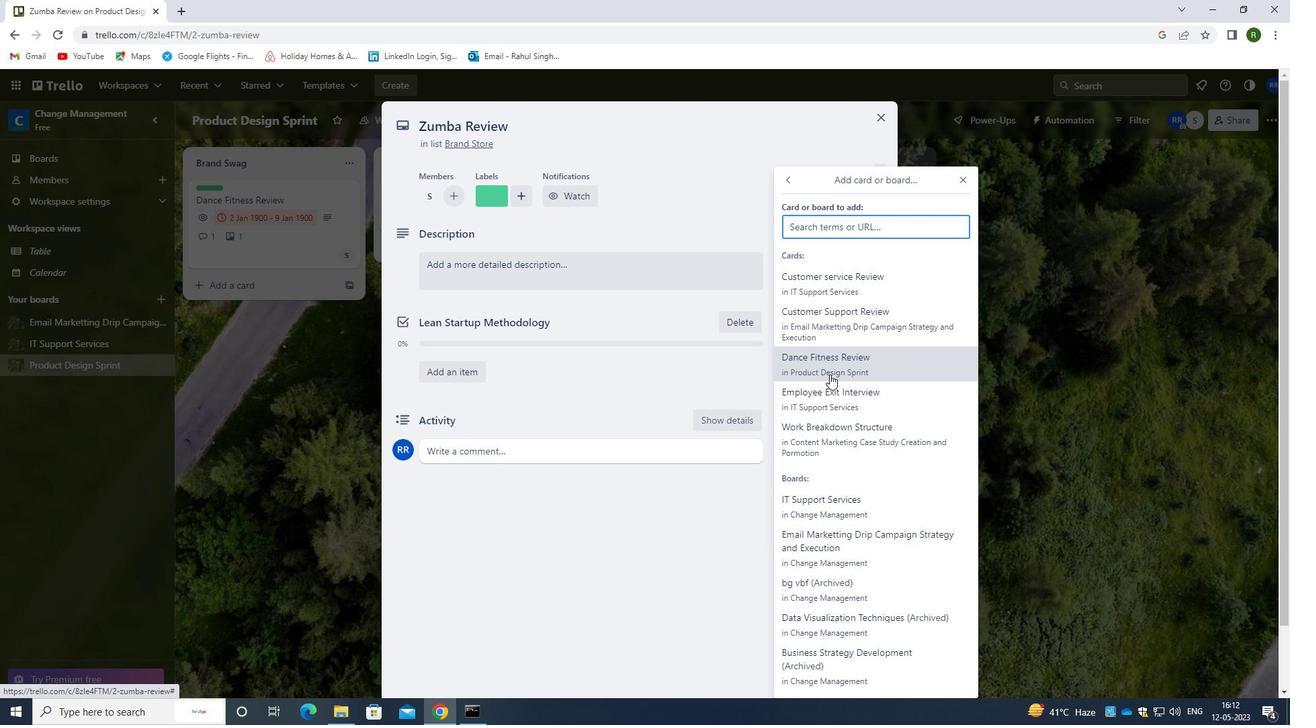 
Action: Mouse moved to (549, 271)
Screenshot: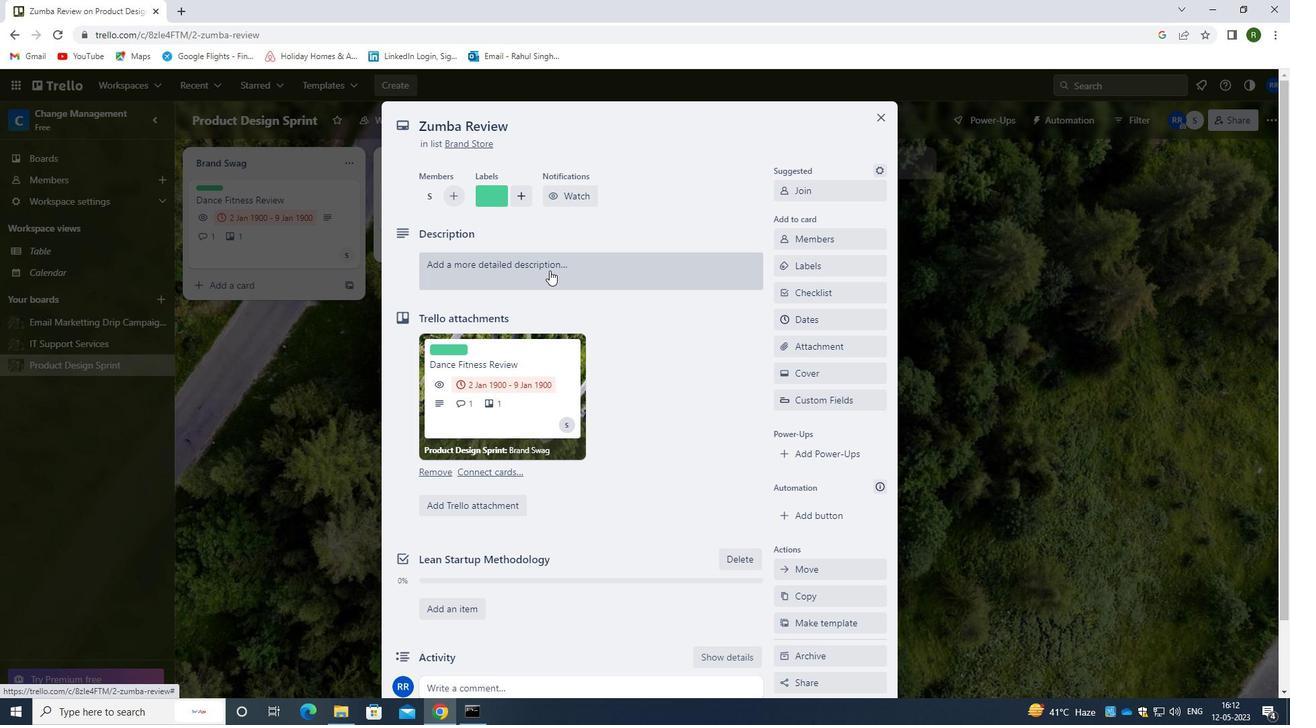 
Action: Mouse pressed left at (549, 271)
Screenshot: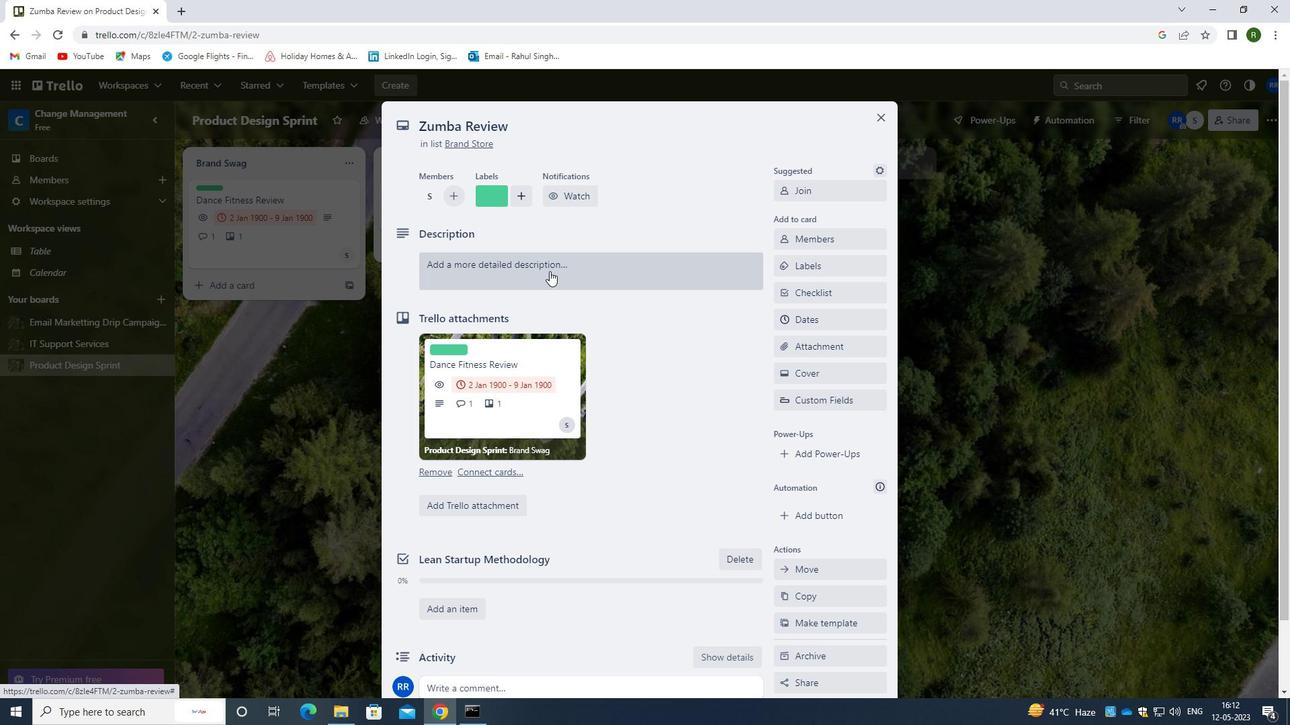 
Action: Mouse moved to (539, 268)
Screenshot: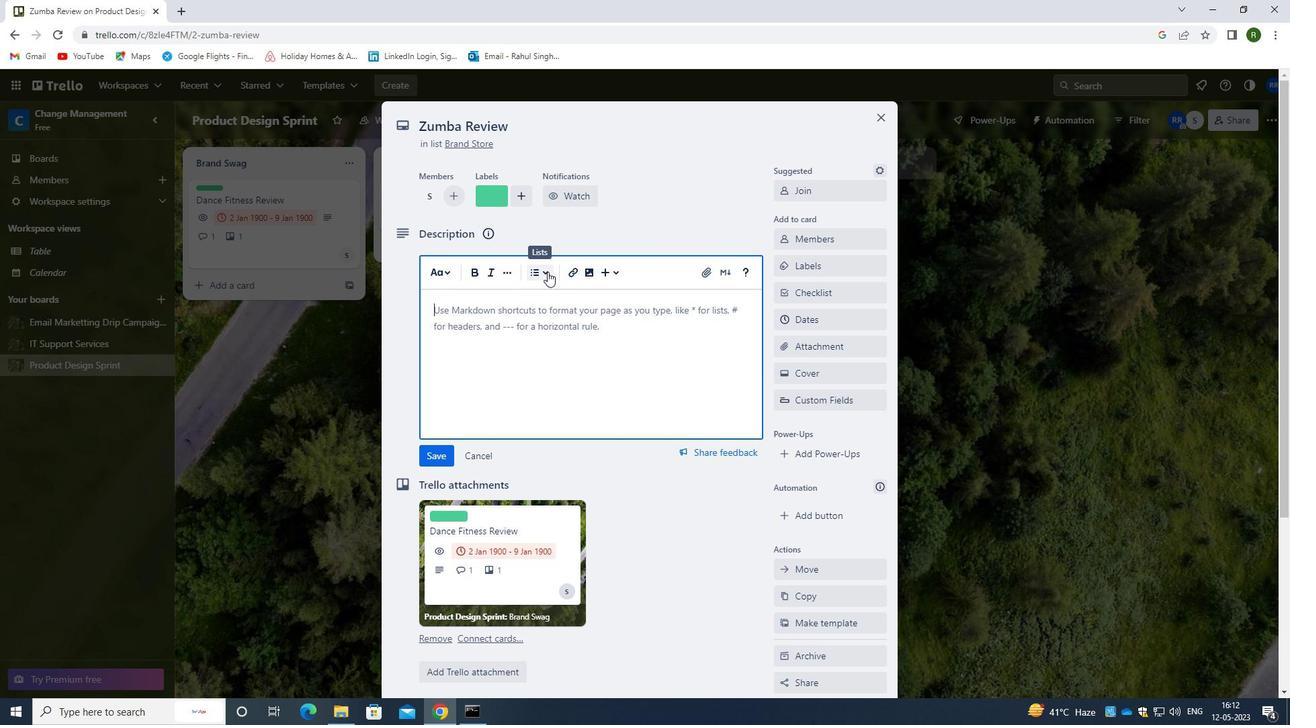 
Action: Key pressed <Key.caps_lock>R<Key.caps_lock>ESEARCH<Key.space>AND<Key.space>DEVELOP<Key.space>NEW<Key.space>SERVICE<Key.space>PRICING<Key.space>STRATEGY<Key.space>AND<Key.backspace><Key.backspace><Key.backspace>
Screenshot: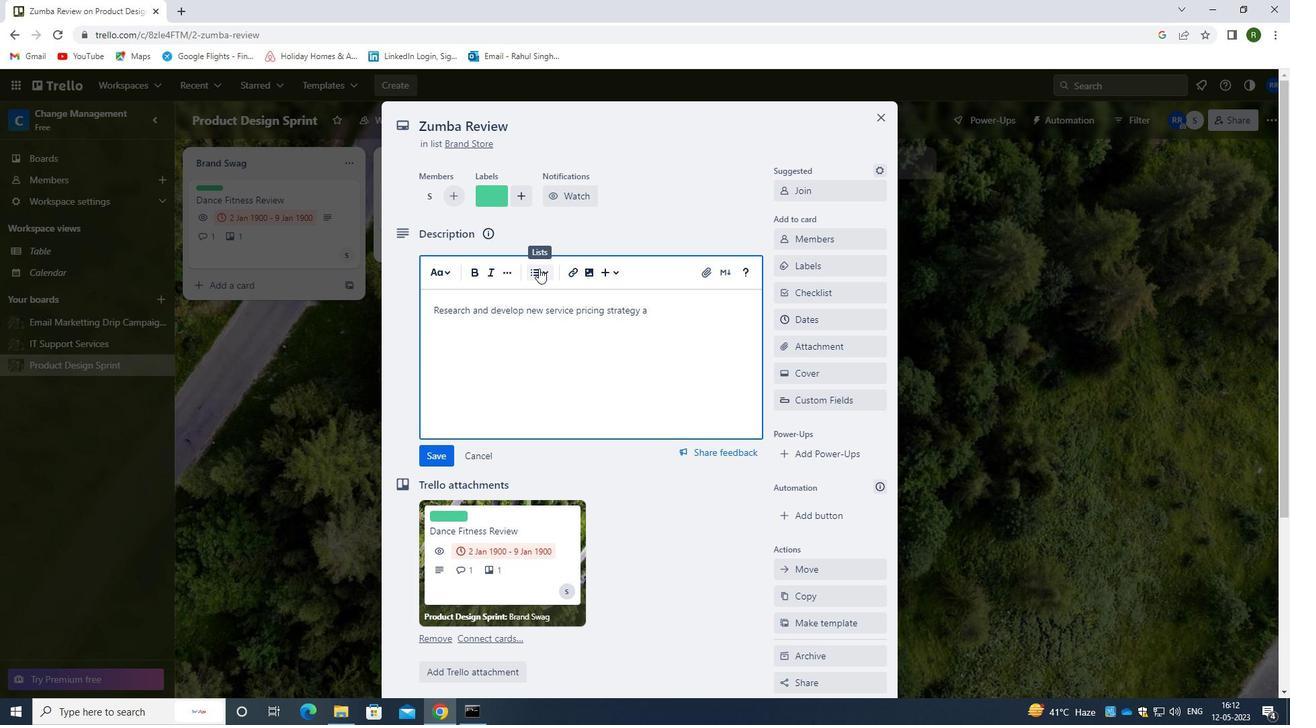 
Action: Mouse moved to (434, 464)
Screenshot: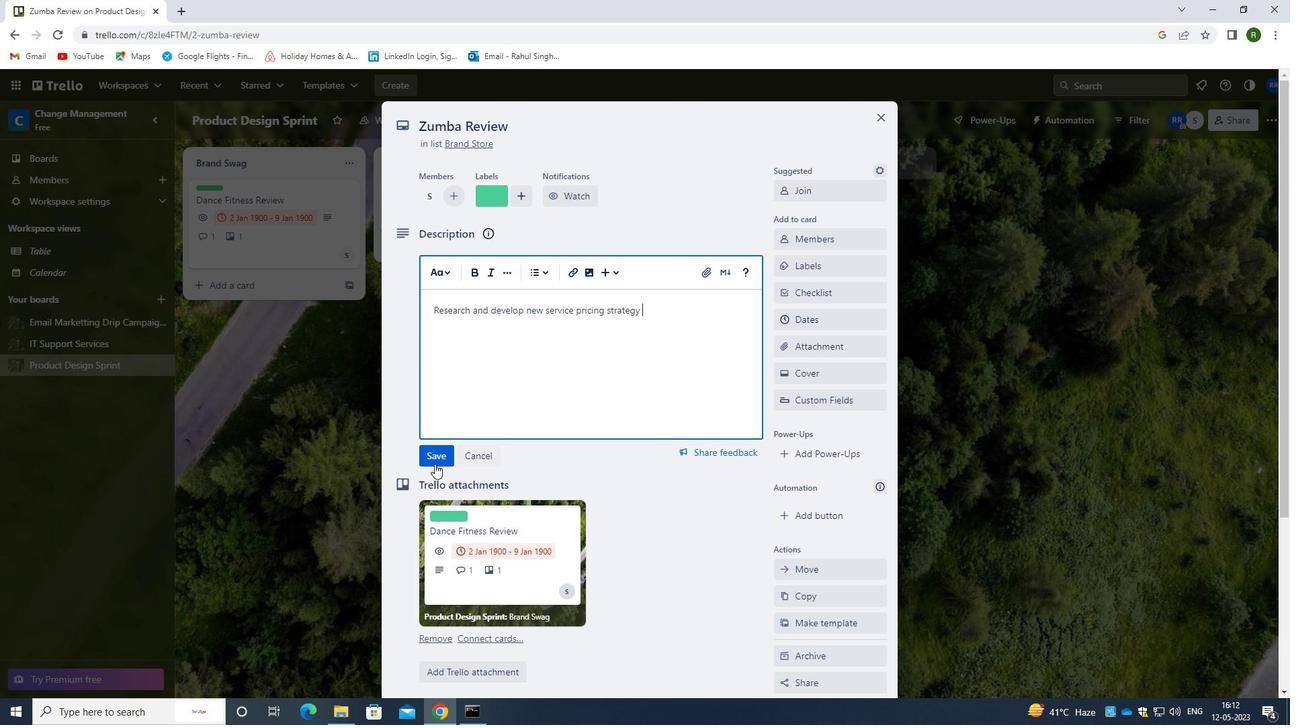 
Action: Mouse pressed left at (434, 464)
Screenshot: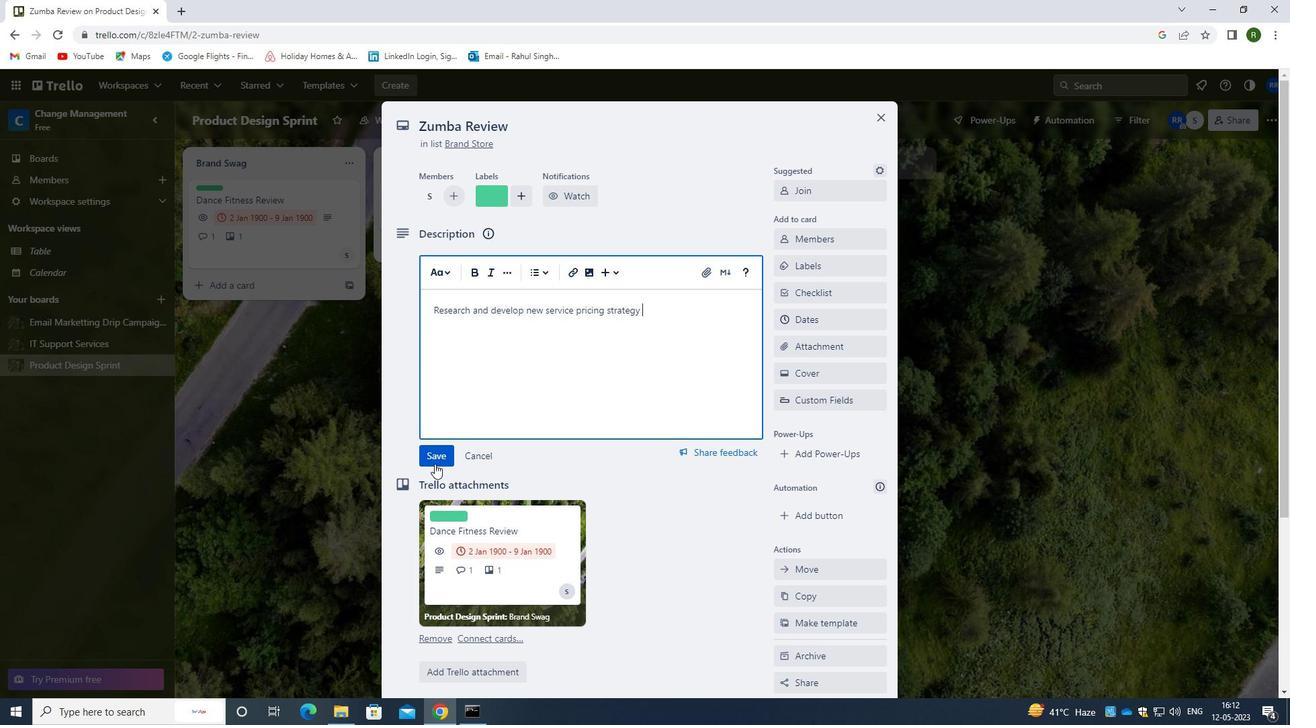 
Action: Mouse moved to (601, 448)
Screenshot: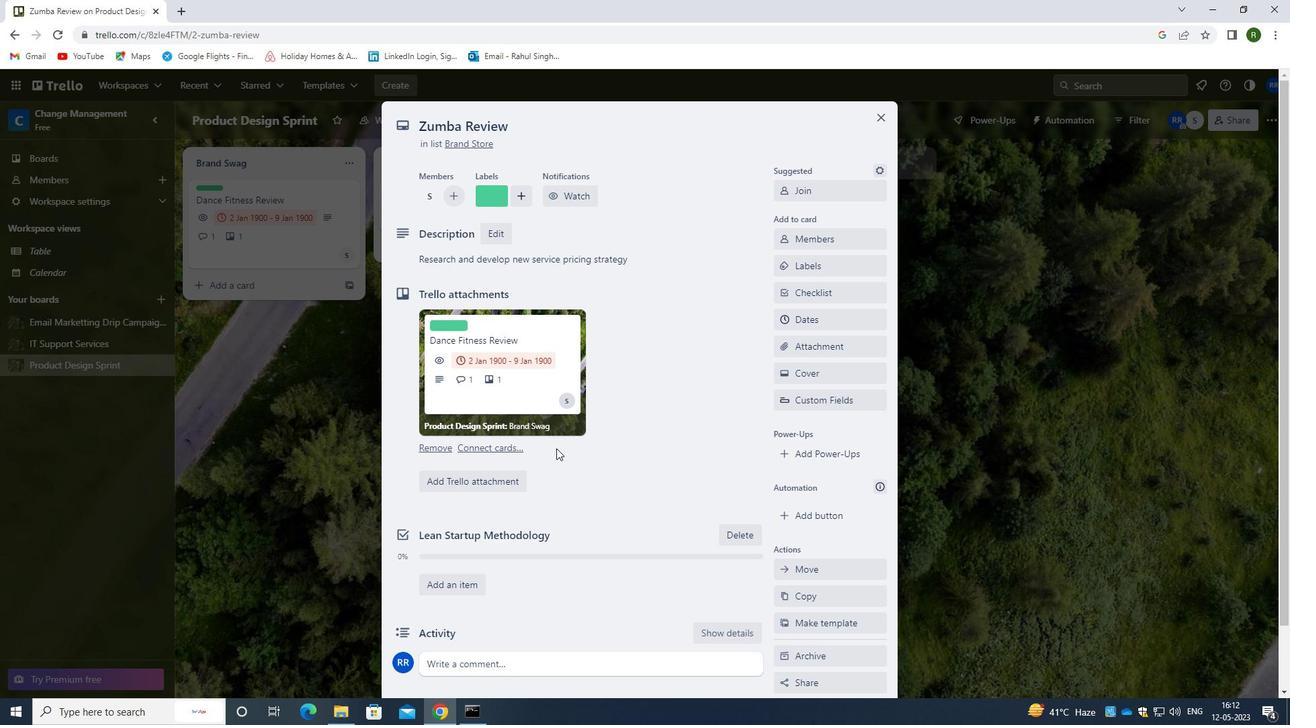 
Action: Mouse scrolled (601, 448) with delta (0, 0)
Screenshot: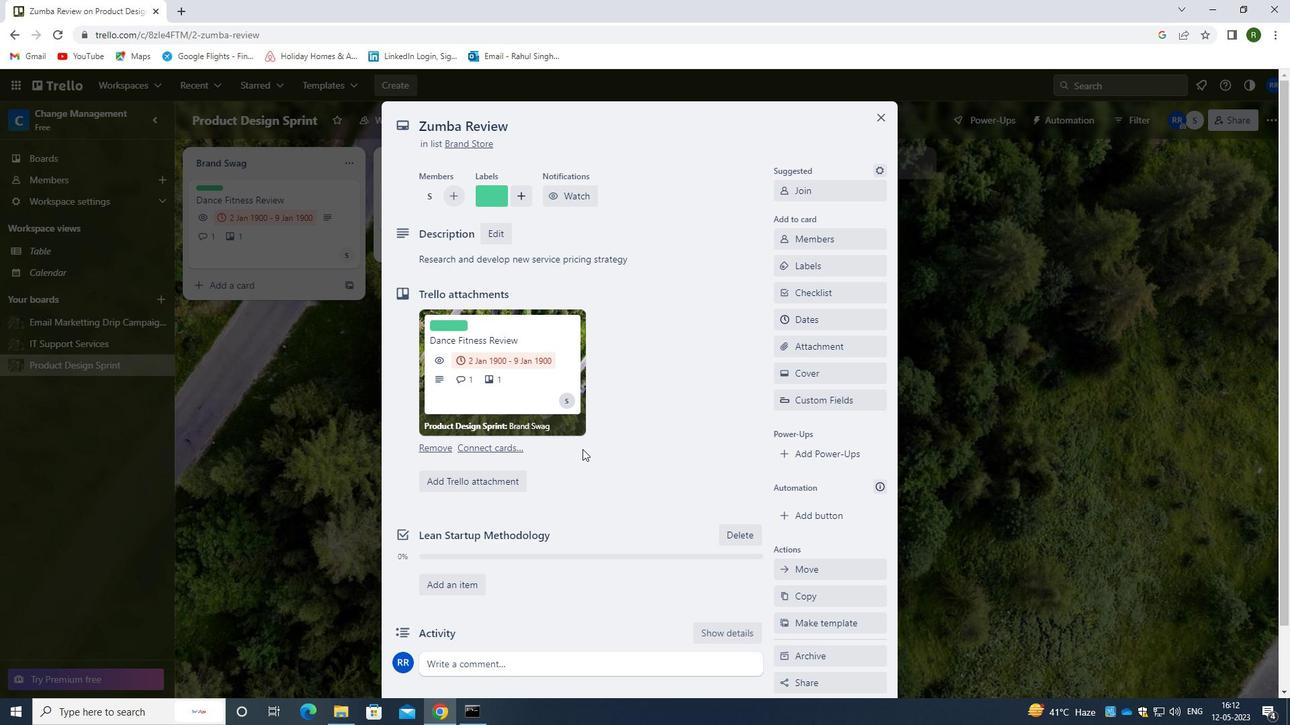 
Action: Mouse scrolled (601, 448) with delta (0, 0)
Screenshot: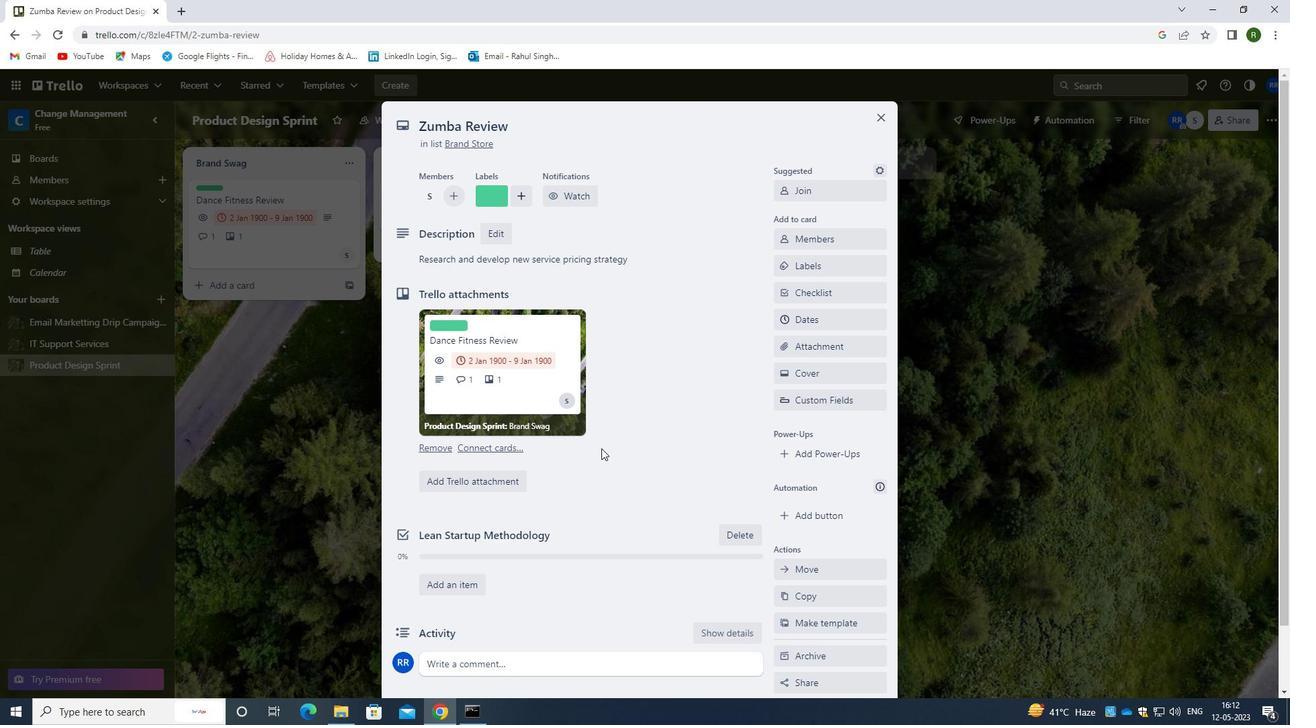 
Action: Mouse scrolled (601, 448) with delta (0, 0)
Screenshot: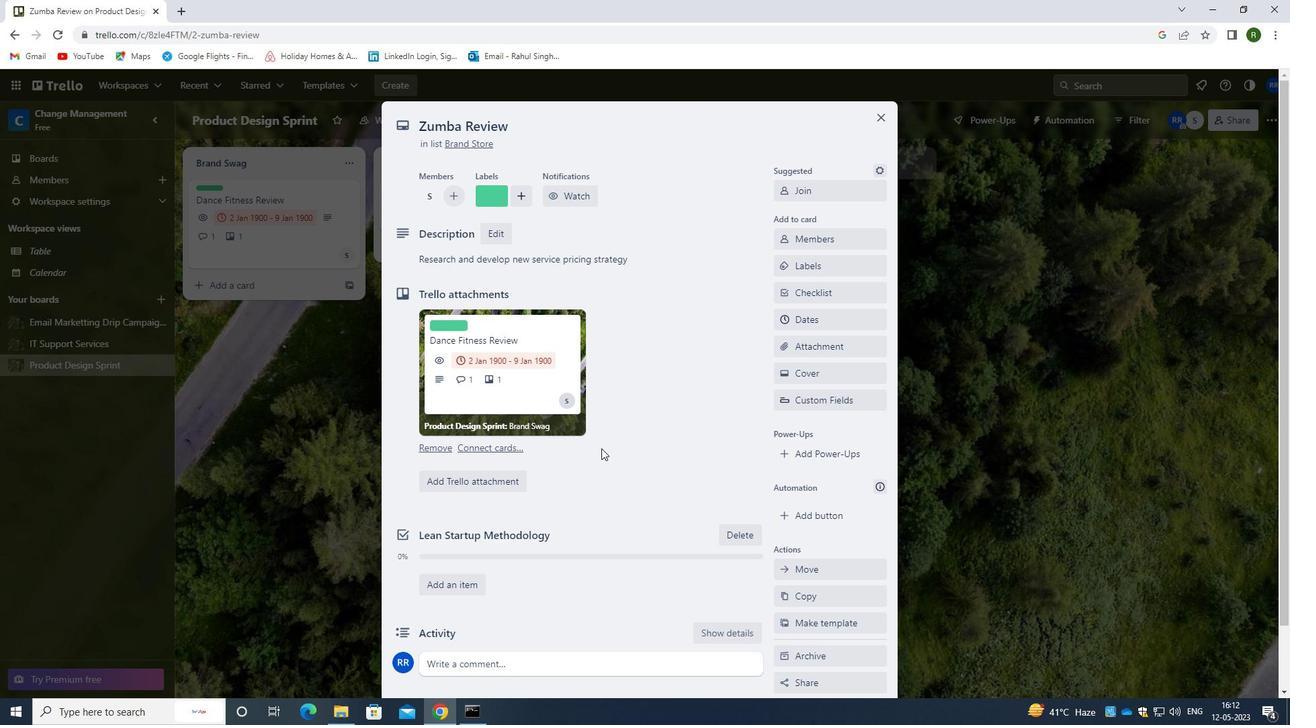 
Action: Mouse scrolled (601, 448) with delta (0, 0)
Screenshot: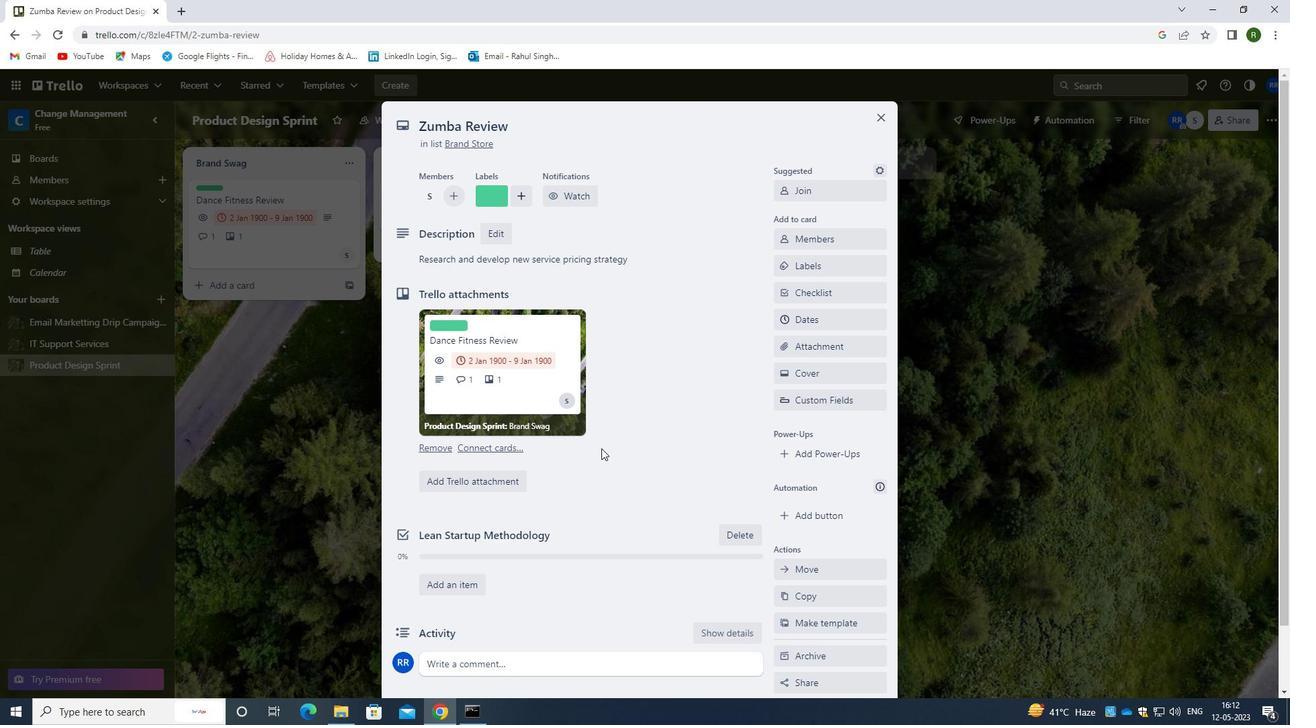 
Action: Mouse moved to (537, 592)
Screenshot: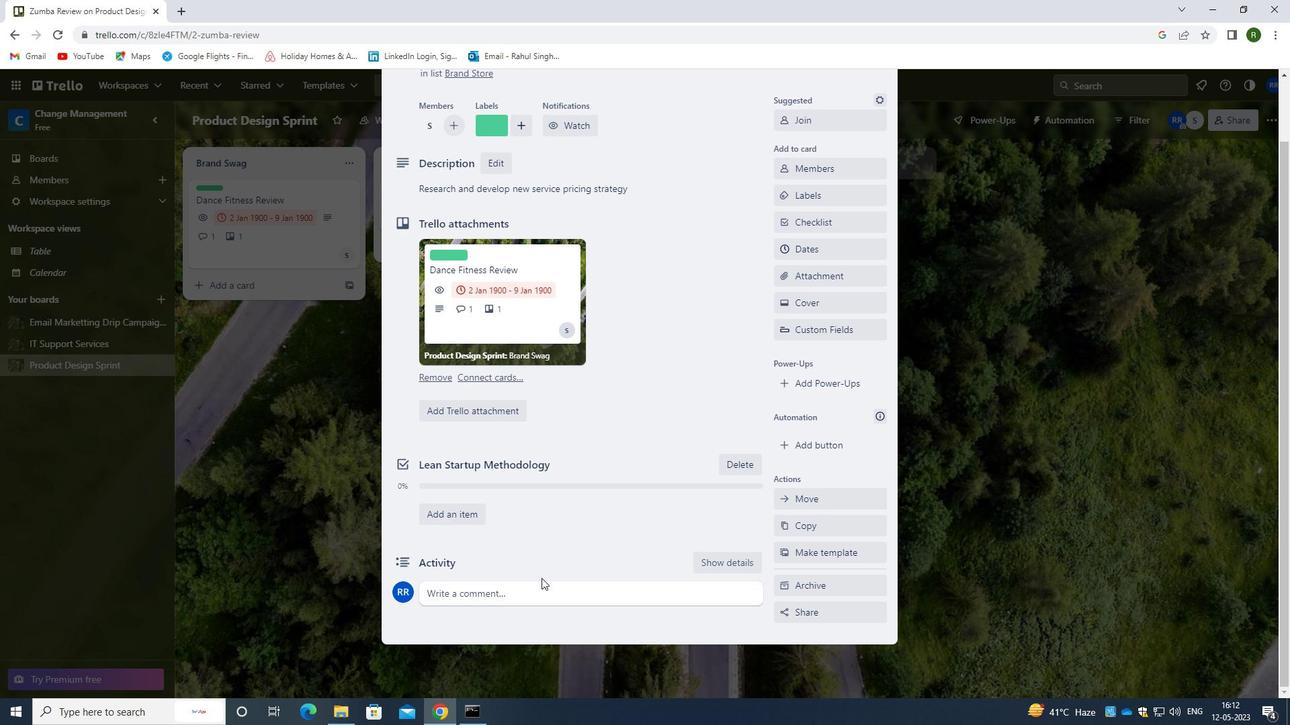
Action: Mouse pressed left at (537, 592)
Screenshot: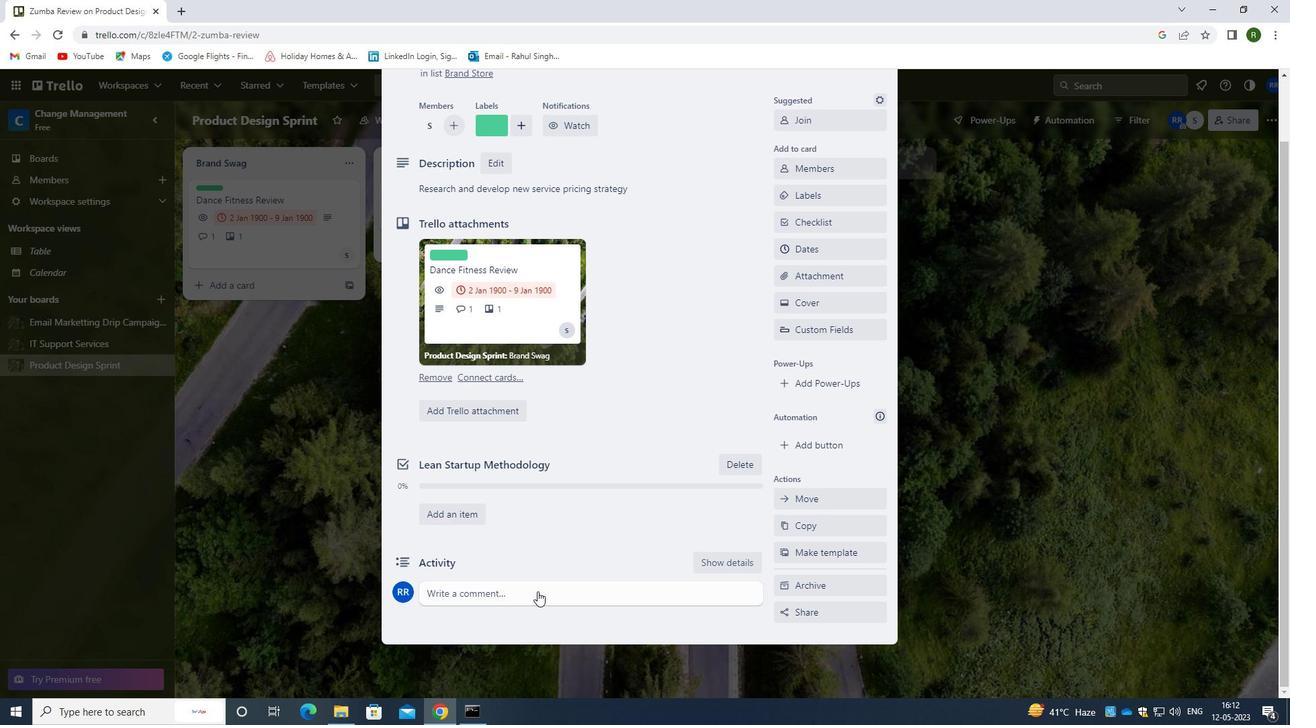 
Action: Mouse moved to (508, 641)
Screenshot: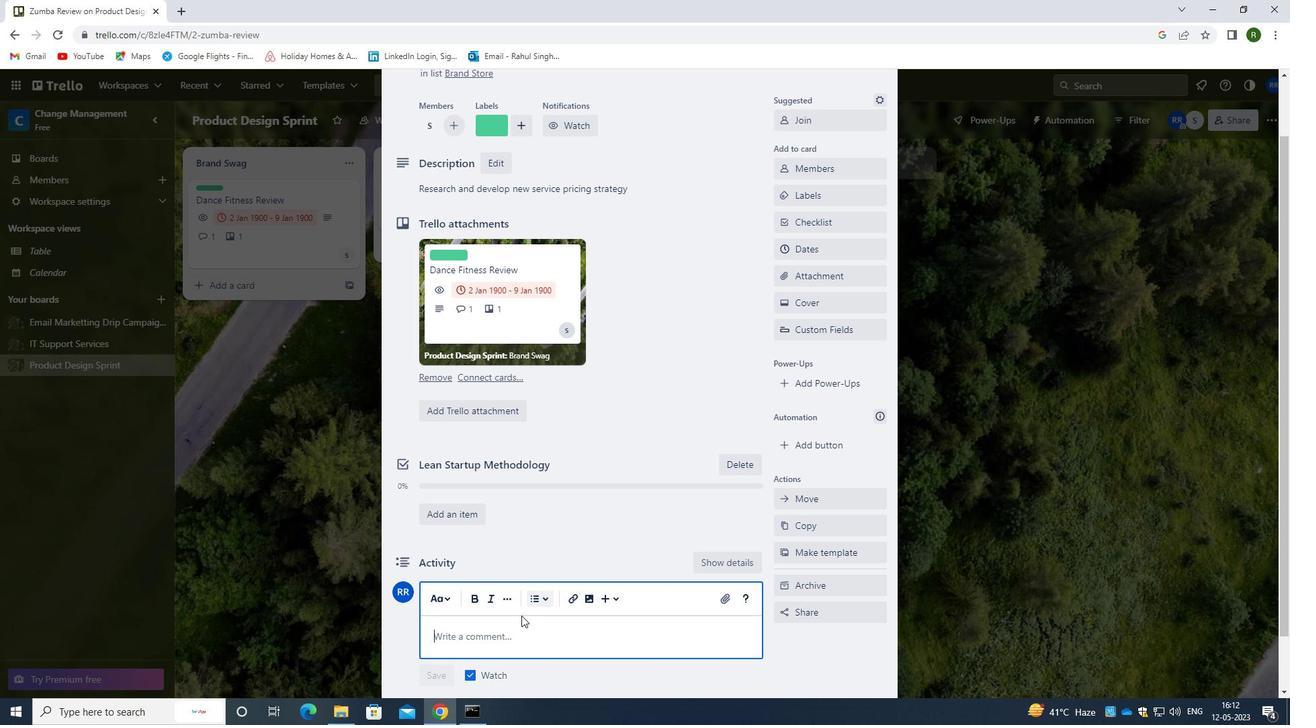 
Action: Mouse pressed left at (508, 641)
Screenshot: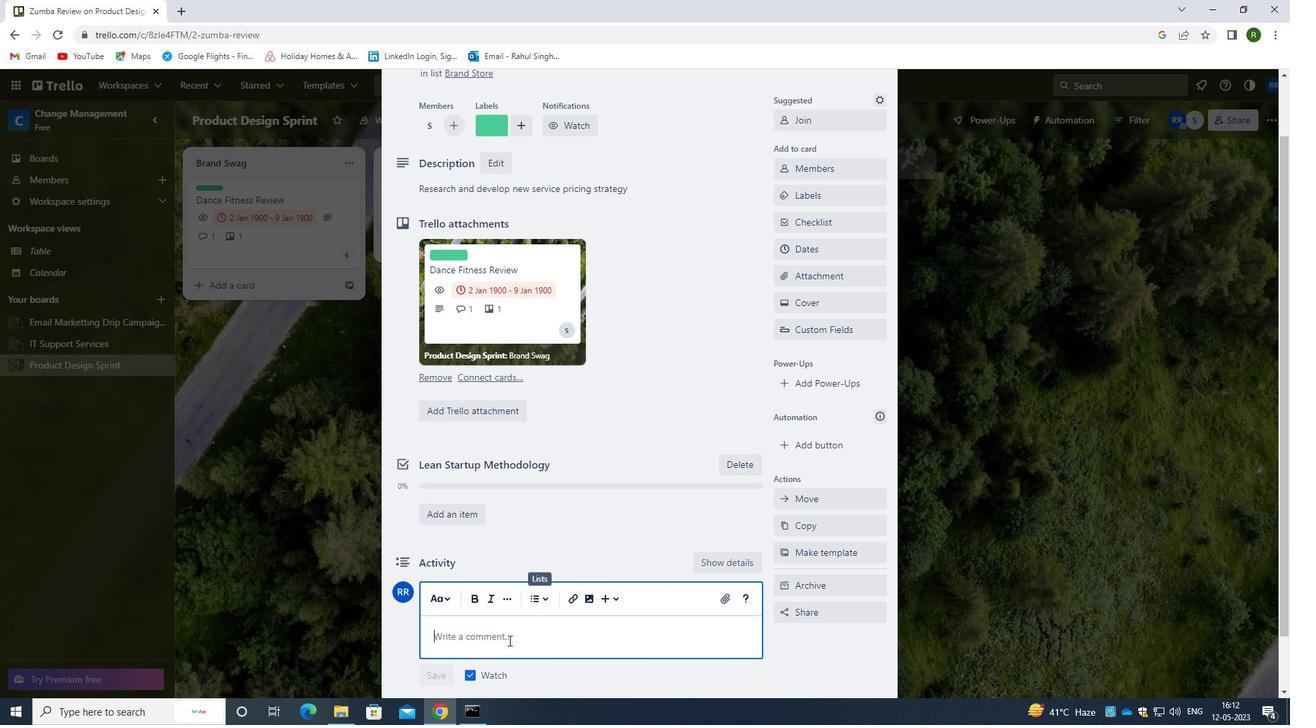 
Action: Mouse moved to (639, 451)
Screenshot: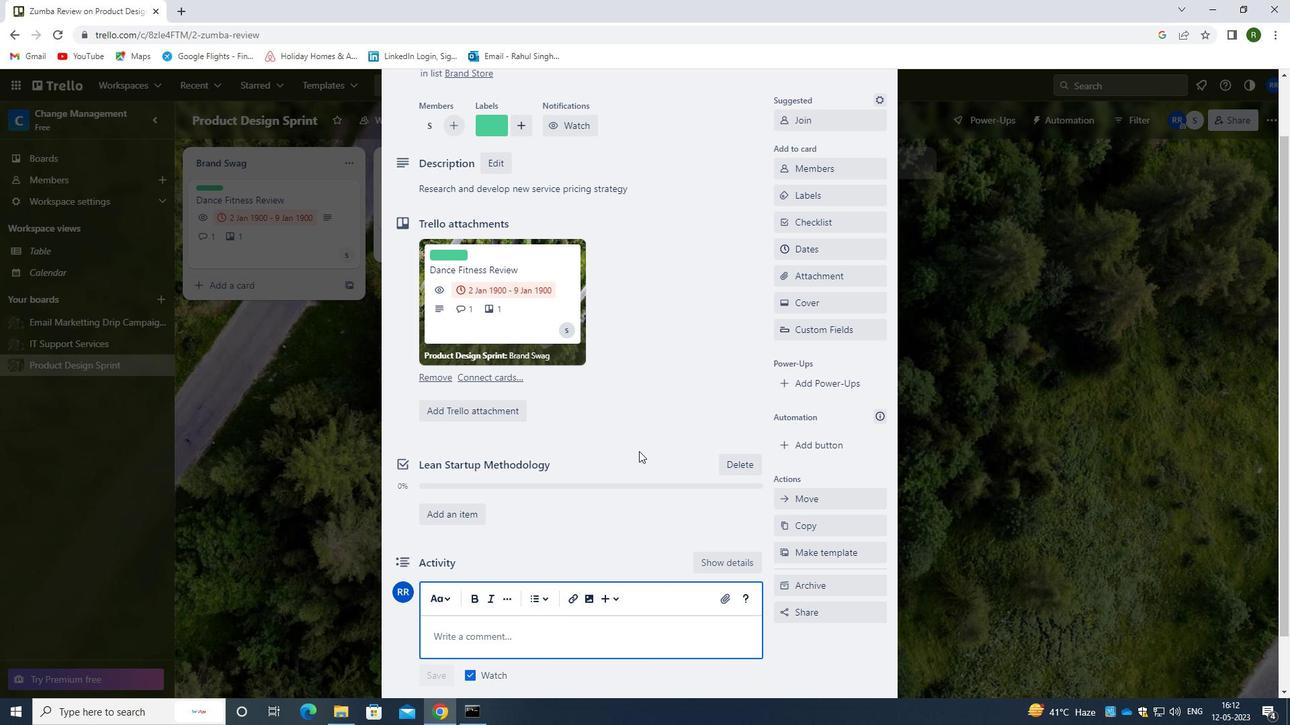
Action: Key pressed <Key.caps_lock>G<Key.caps_lock>IVEN<Key.space>THE<Key.space>POTENTIAL<Key.space>IMPACT<Key.space>OF<Key.space>THIS<Key.space>TASK<Key.space>ONN<Key.space>OUR<Key.backspace><Key.backspace><Key.backspace><Key.backspace><Key.backspace><Key.space>OUR<Key.space>COMPONY<Key.space>LONG<Key.space>TERM<Key.backspace><Key.backspace><Key.backspace><Key.backspace><Key.backspace>-TERM<Key.space>GI<Key.backspace>OALS<Key.space>,<Key.space>LET<Key.space>US<Key.space>ENSURE<Key.space>THAT<Key.space>WE<Key.space>APPROAH<Key.space>IT<Key.space>WI<Key.backspace><Key.backspace><Key.backspace><Key.backspace><Key.backspace><Key.backspace><Key.backspace><Key.backspace>CH<Key.space><Key.backspace><Key.backspace><Key.backspace>ACH<Key.space>IT<Key.space>WITH<Key.space>A<Key.space>SENS<Key.backspace>SE<Key.space>OF<Key.space>STRATEGIC<Key.space>FORSIGHT.
Screenshot: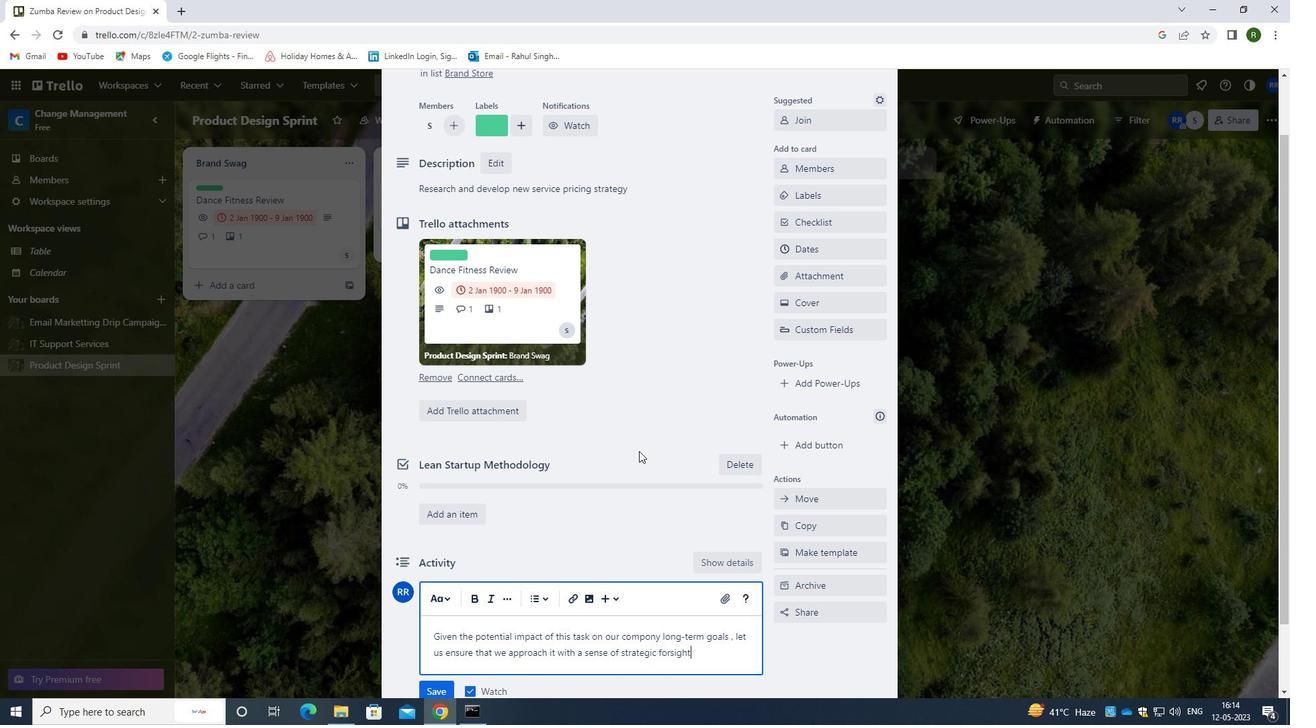 
Action: Mouse moved to (526, 555)
Screenshot: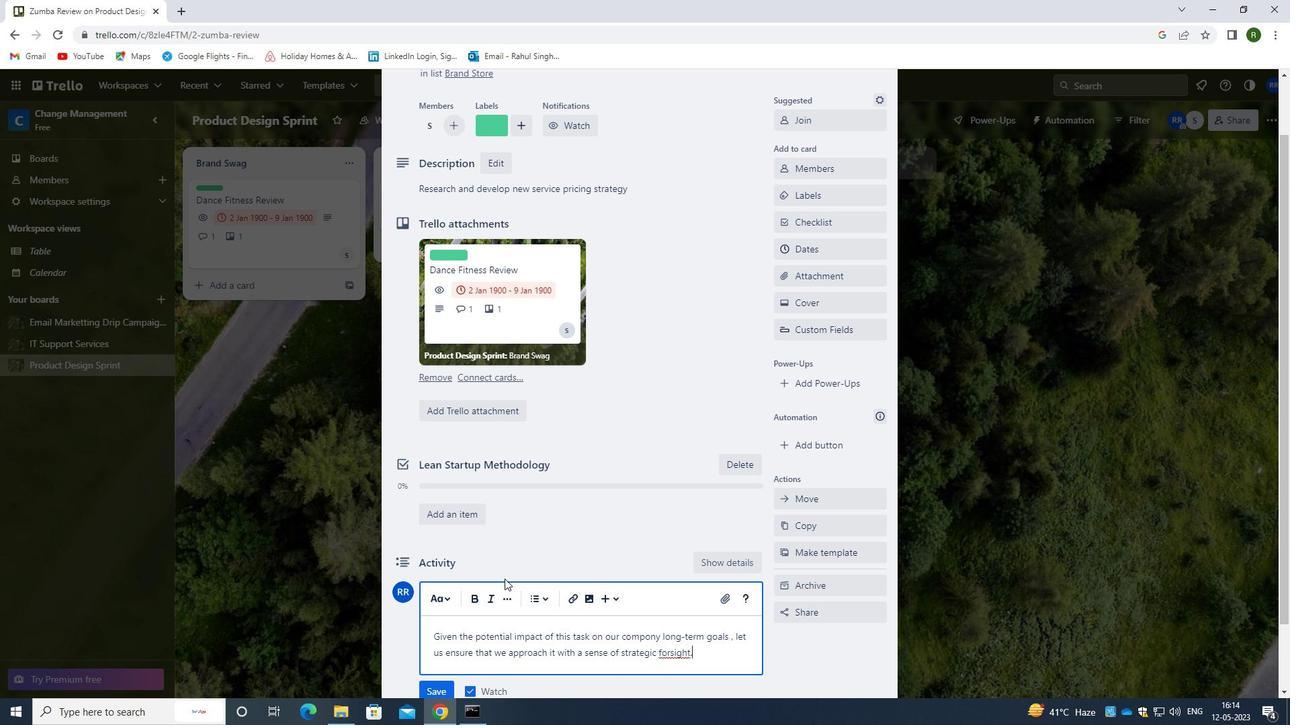 
Action: Mouse scrolled (526, 554) with delta (0, 0)
Screenshot: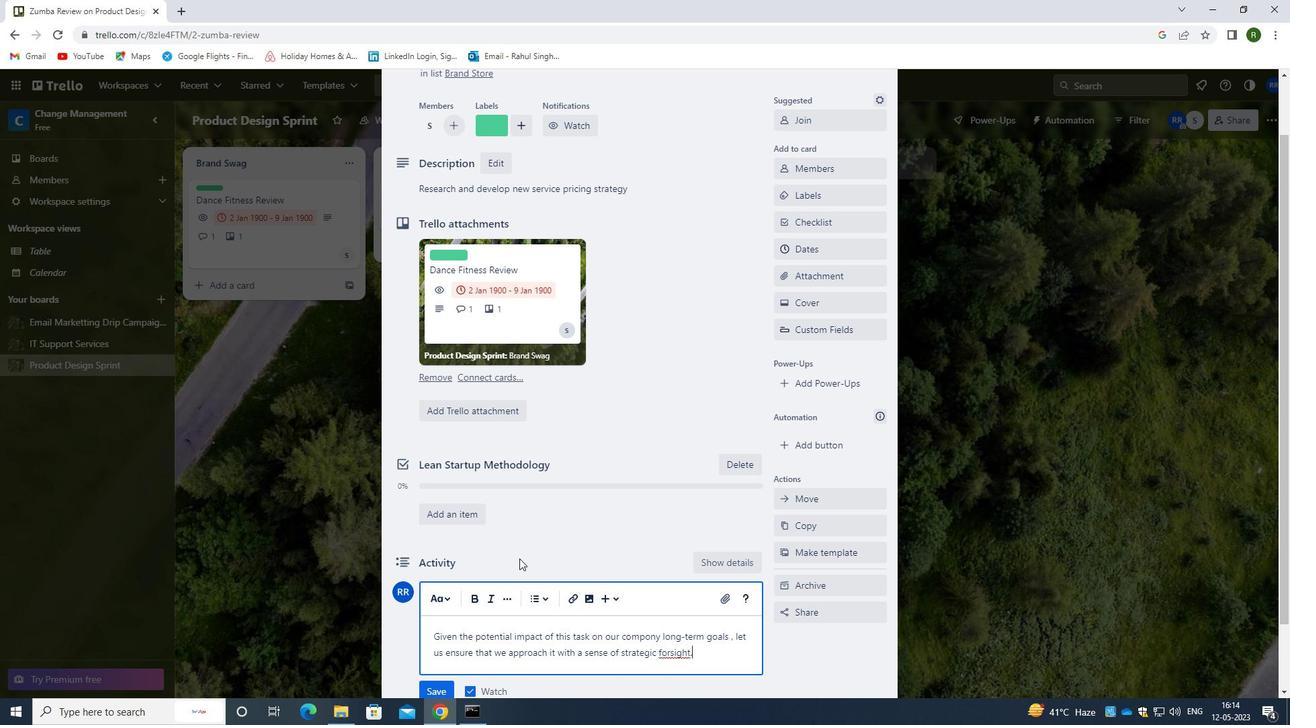 
Action: Mouse moved to (441, 632)
Screenshot: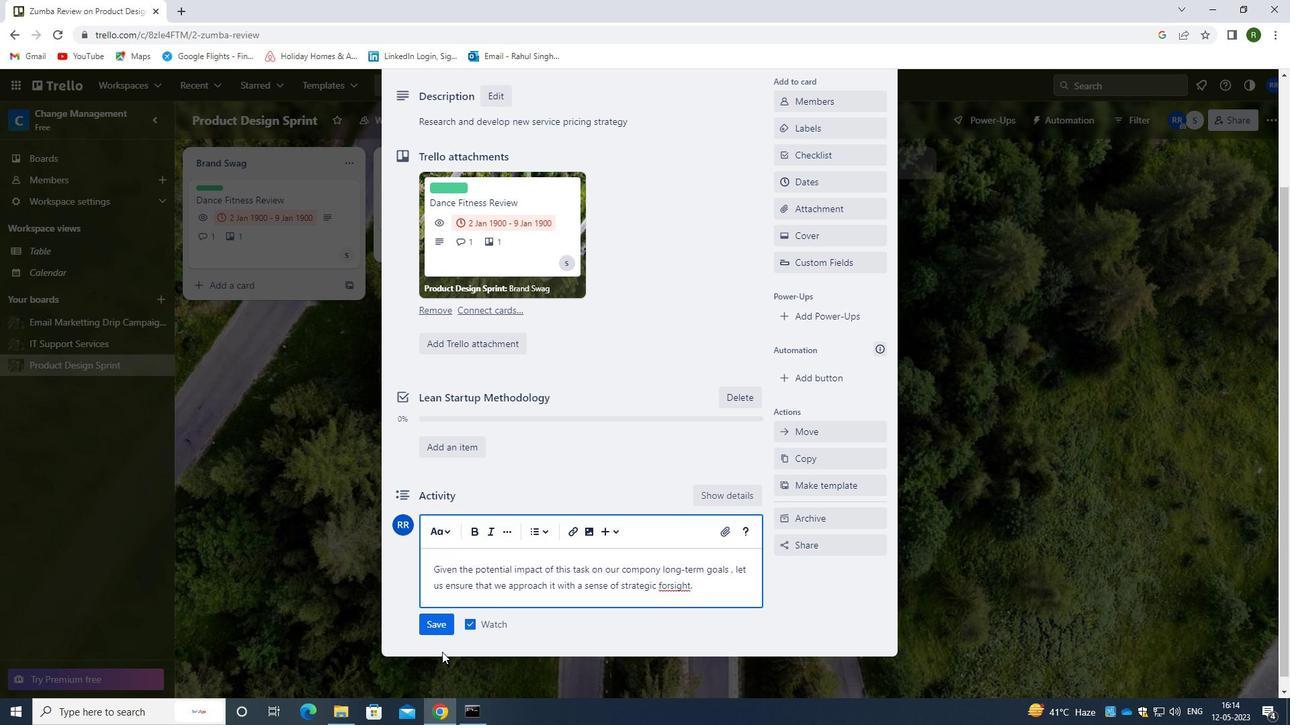 
Action: Mouse pressed left at (441, 632)
Screenshot: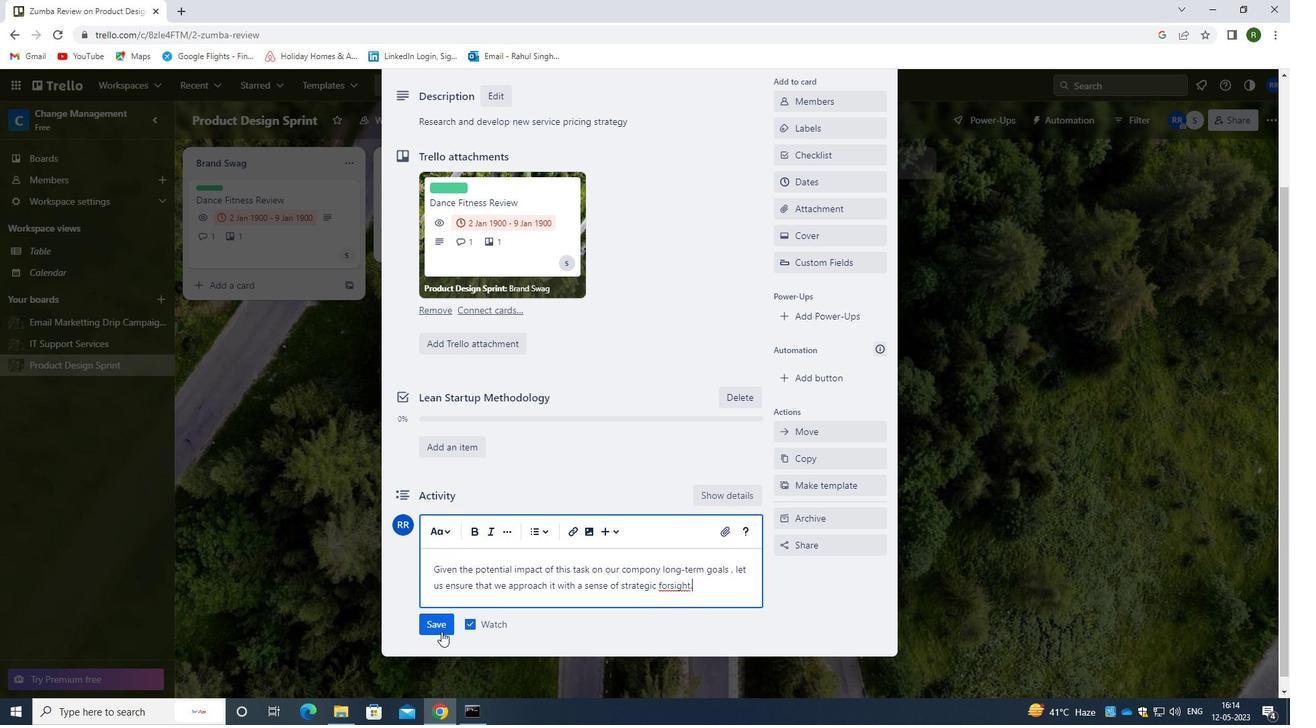 
Action: Mouse moved to (566, 458)
Screenshot: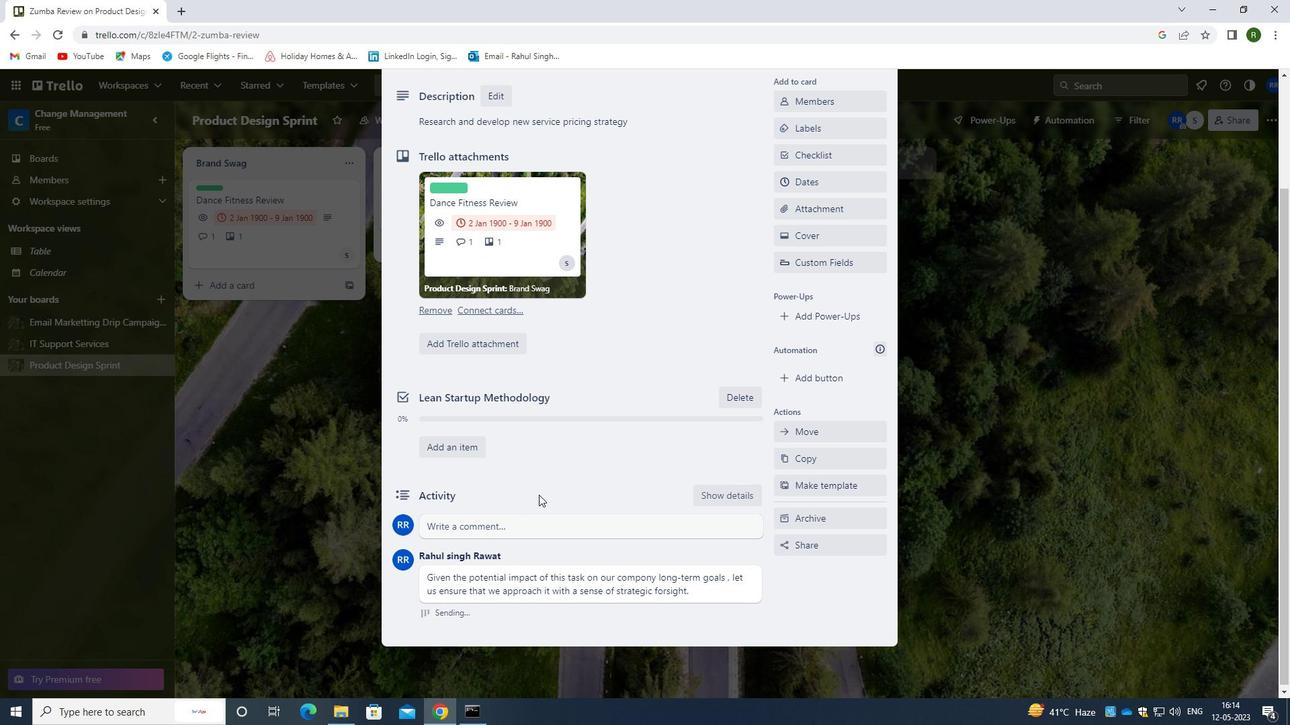 
Action: Mouse scrolled (566, 459) with delta (0, 0)
Screenshot: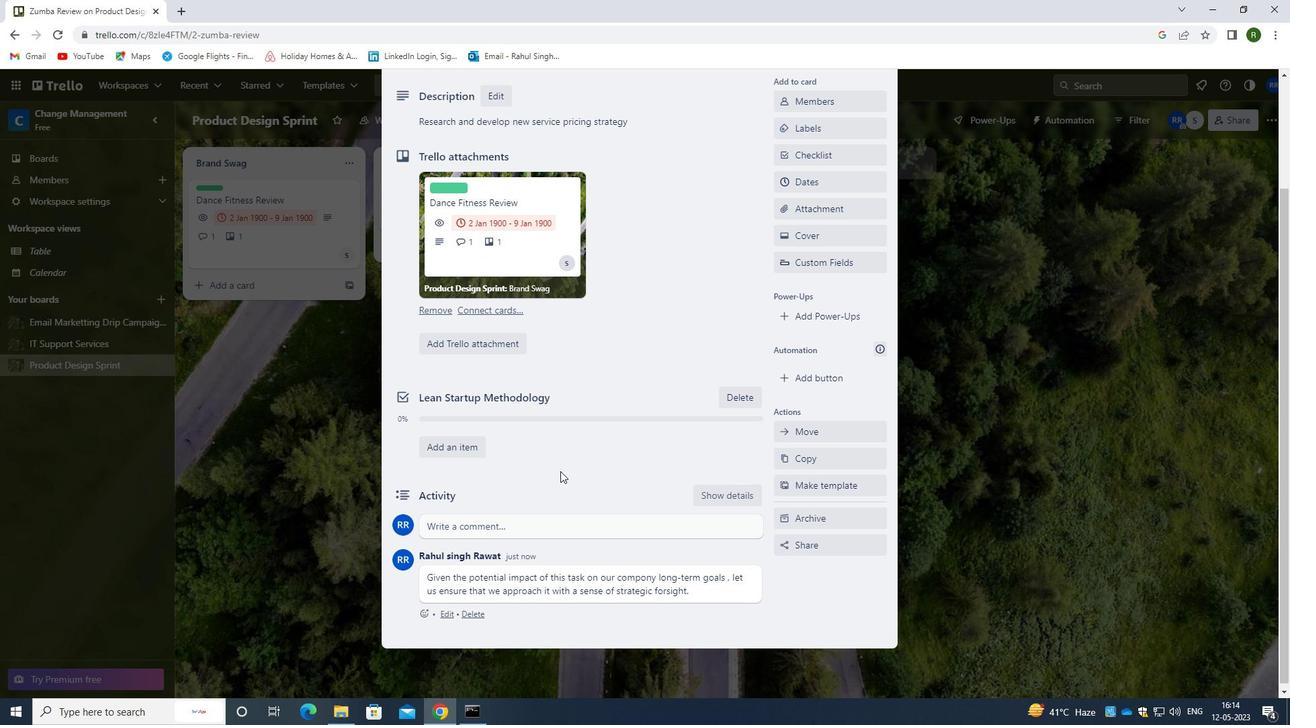 
Action: Mouse moved to (566, 457)
Screenshot: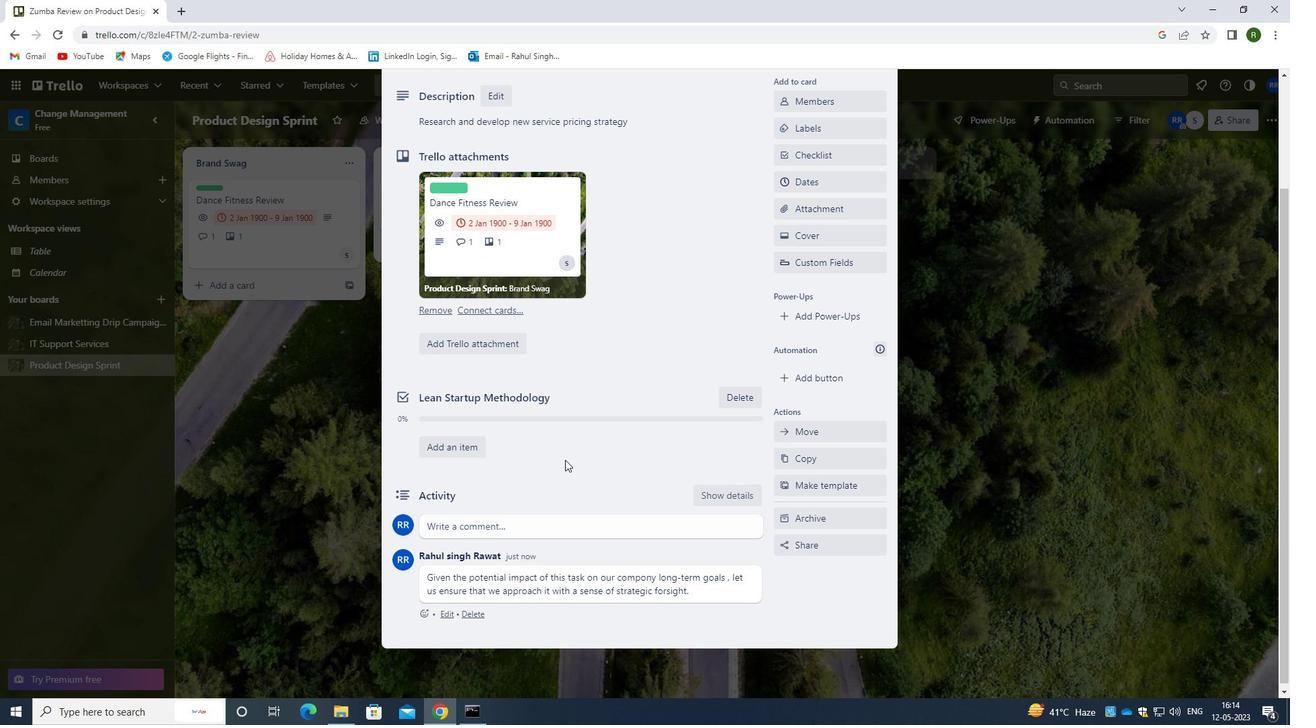 
Action: Mouse scrolled (566, 458) with delta (0, 0)
Screenshot: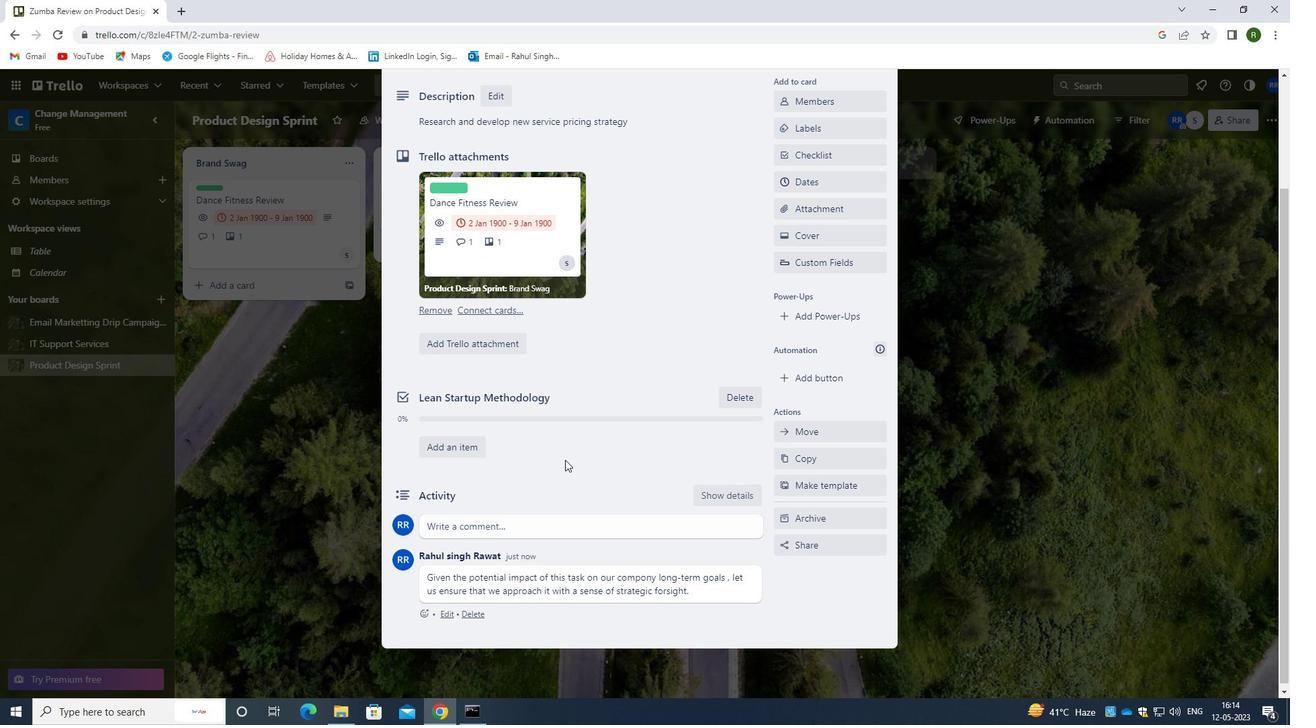 
Action: Mouse moved to (816, 322)
Screenshot: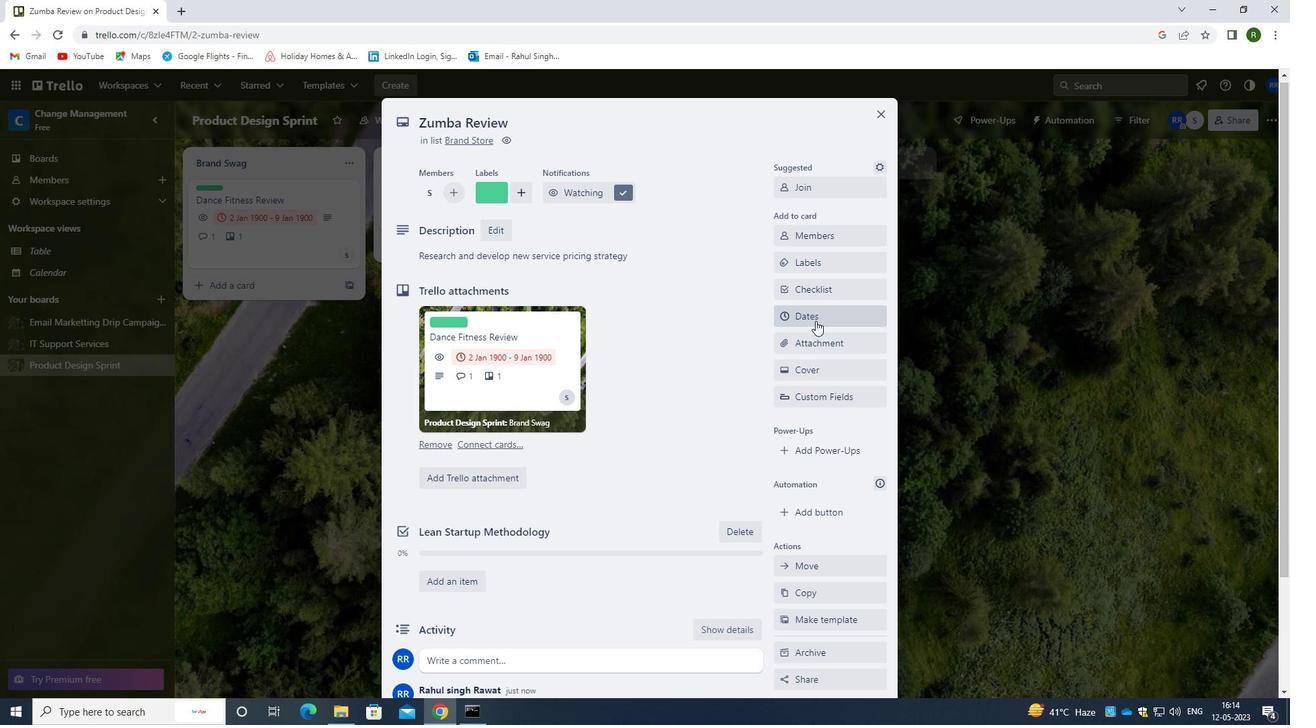 
Action: Mouse pressed left at (816, 322)
Screenshot: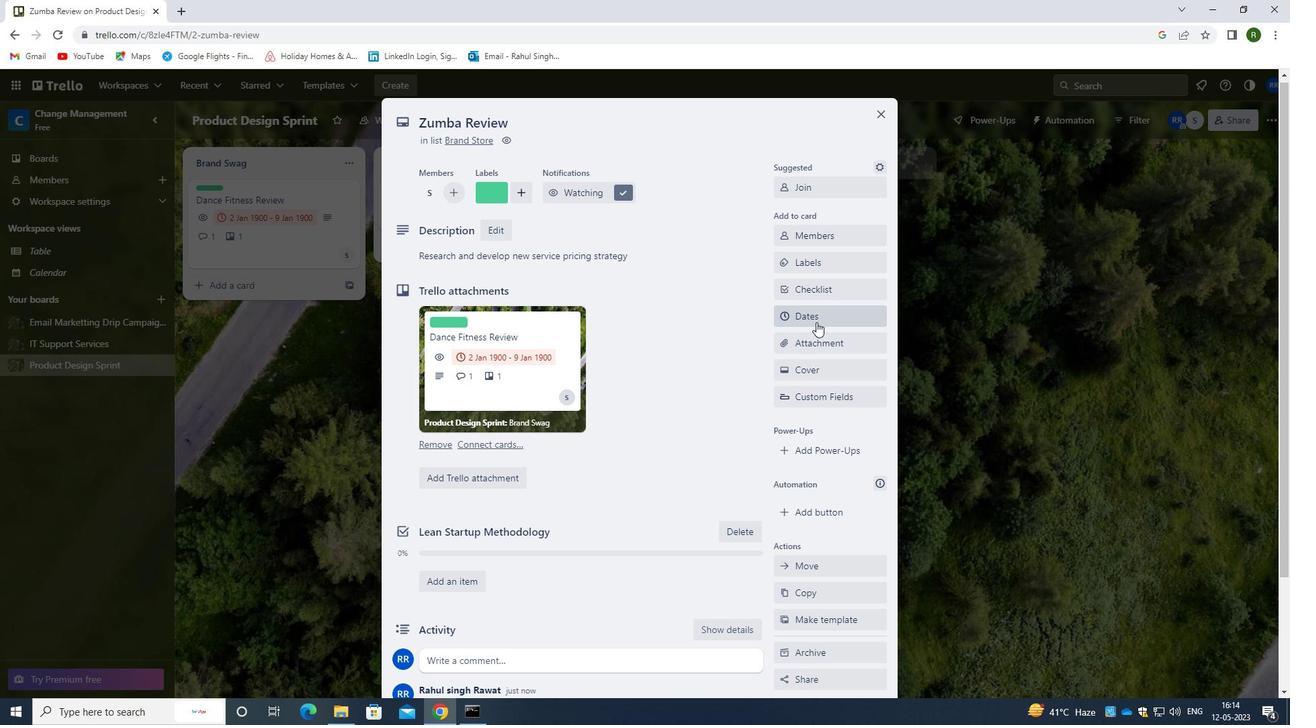 
Action: Mouse moved to (787, 362)
Screenshot: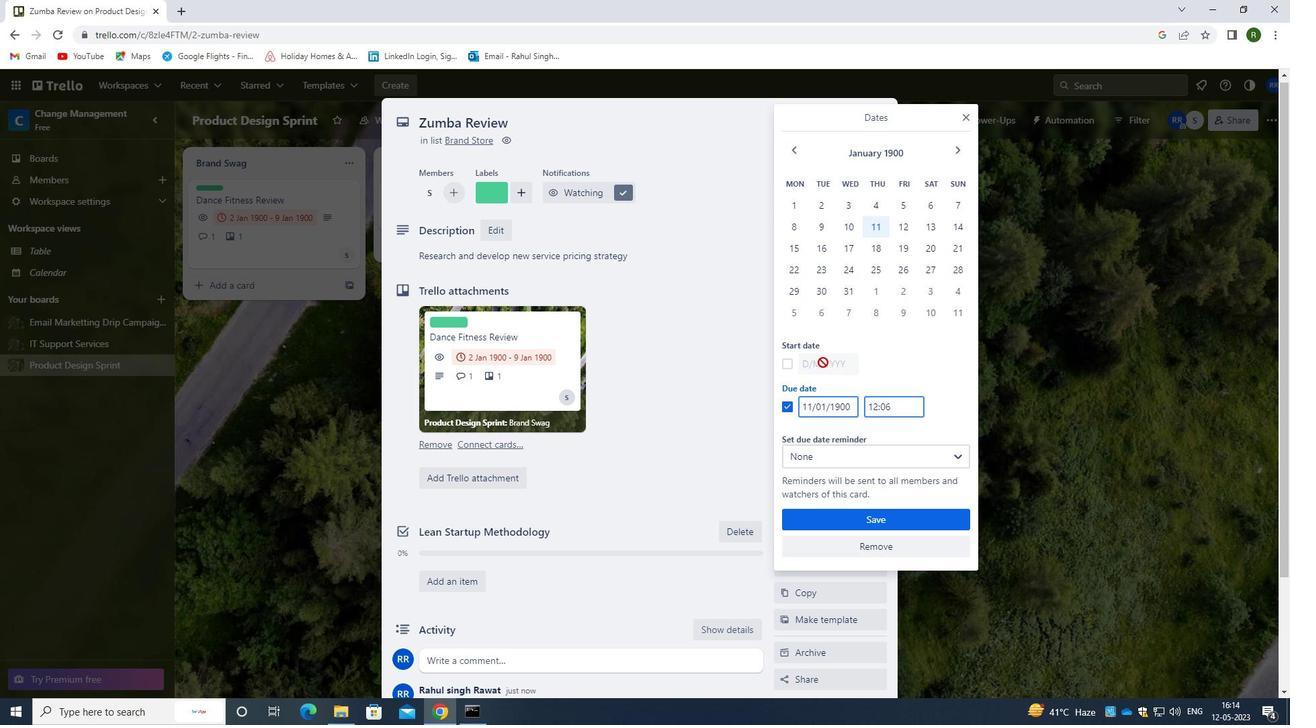
Action: Mouse pressed left at (787, 362)
Screenshot: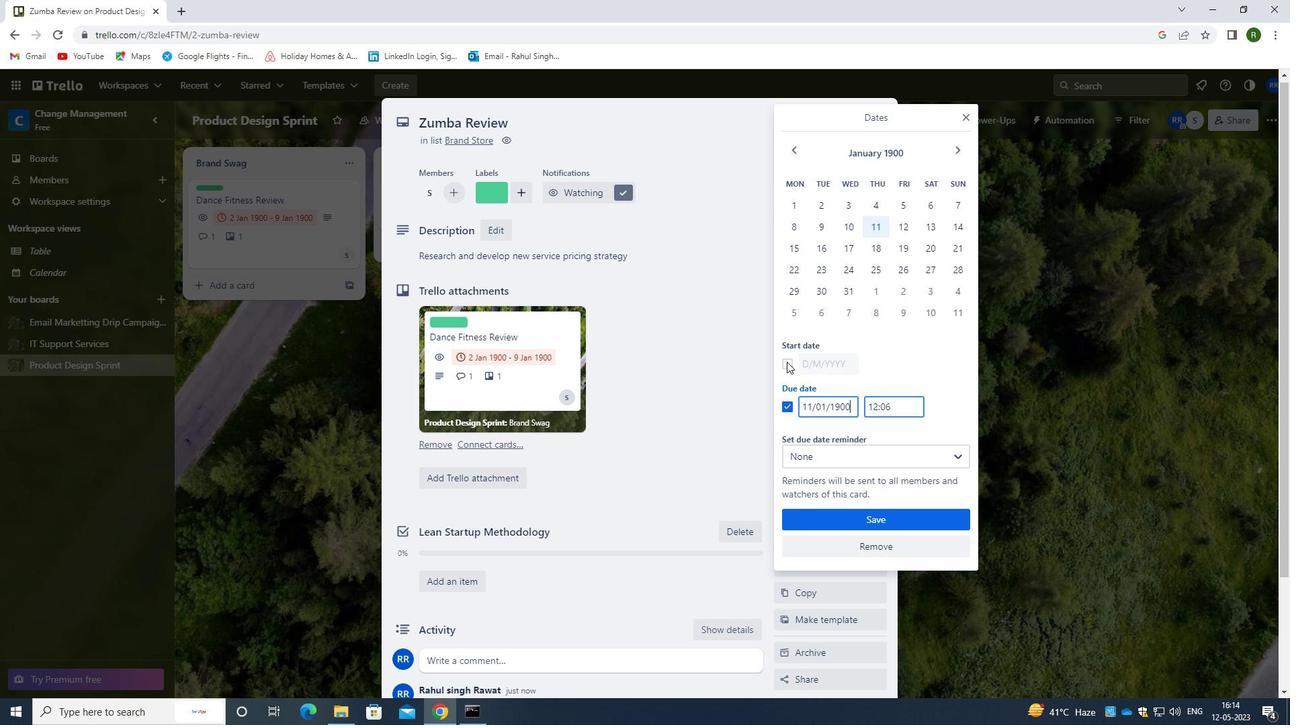 
Action: Mouse moved to (853, 364)
Screenshot: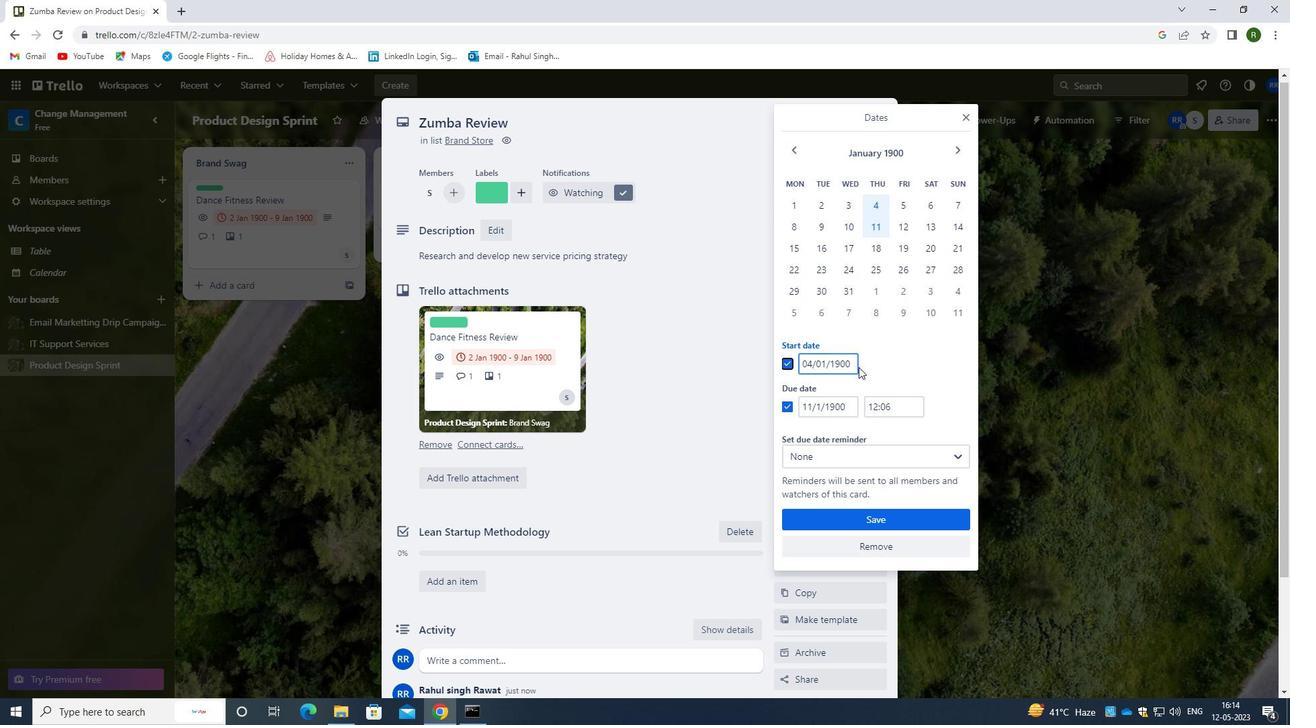 
Action: Mouse pressed left at (853, 364)
Screenshot: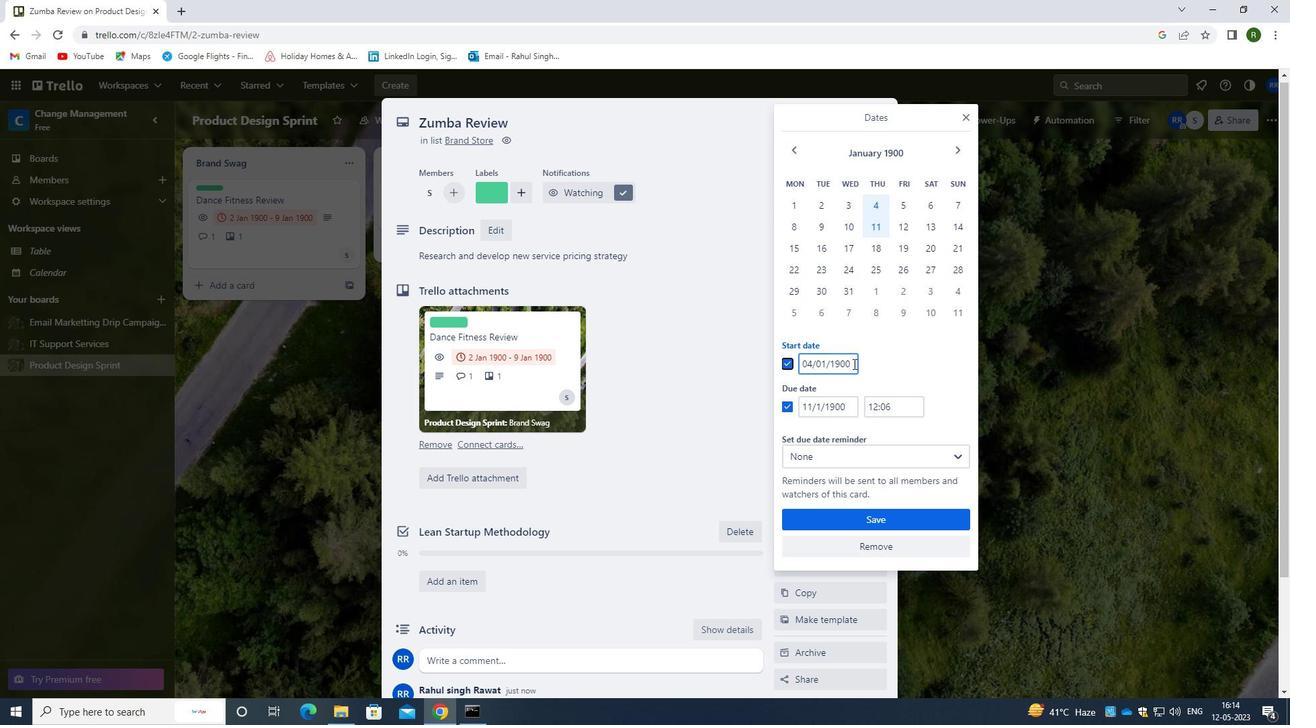 
Action: Mouse moved to (787, 369)
Screenshot: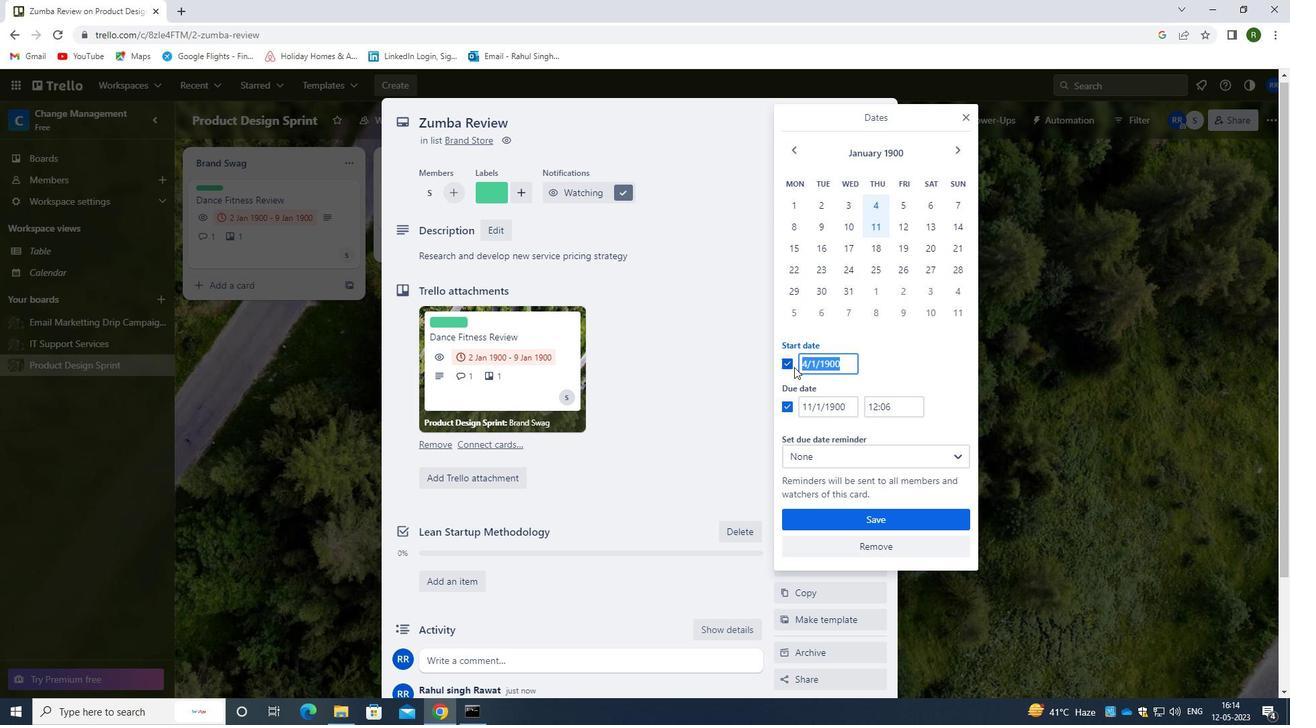 
Action: Key pressed <Key.backspace>05/01/1900
Screenshot: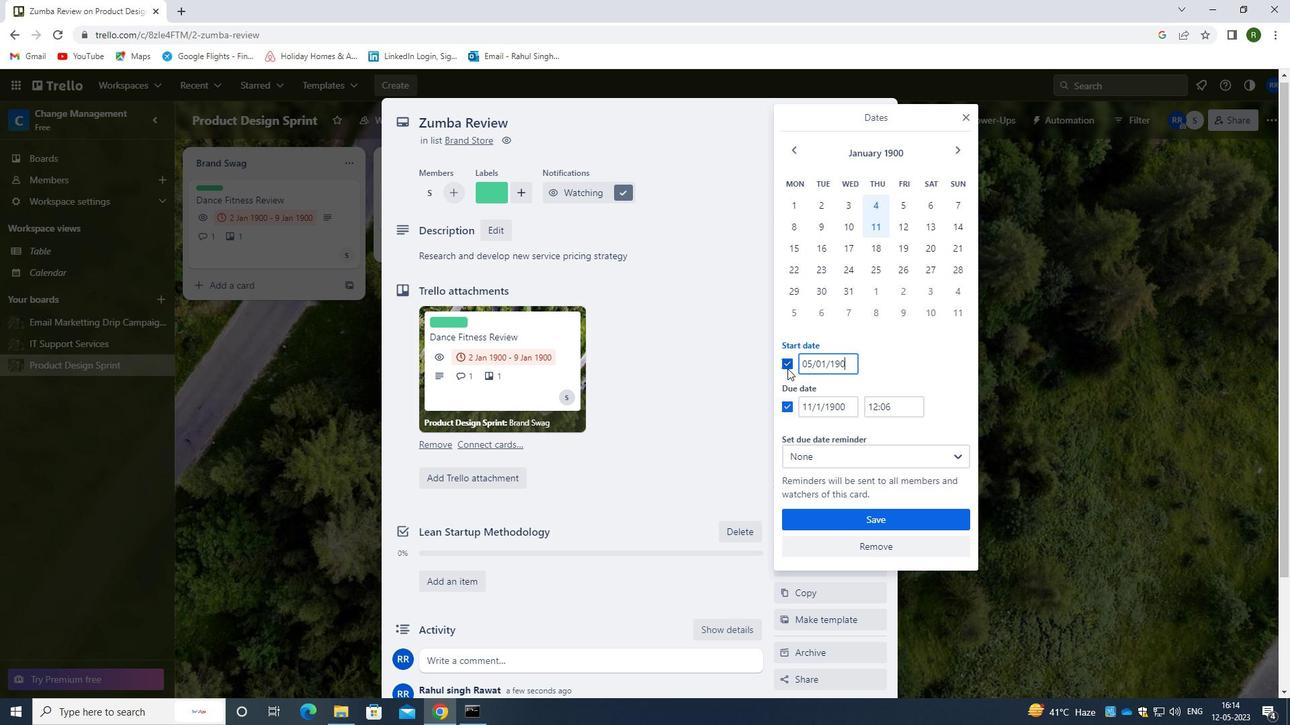 
Action: Mouse moved to (846, 407)
Screenshot: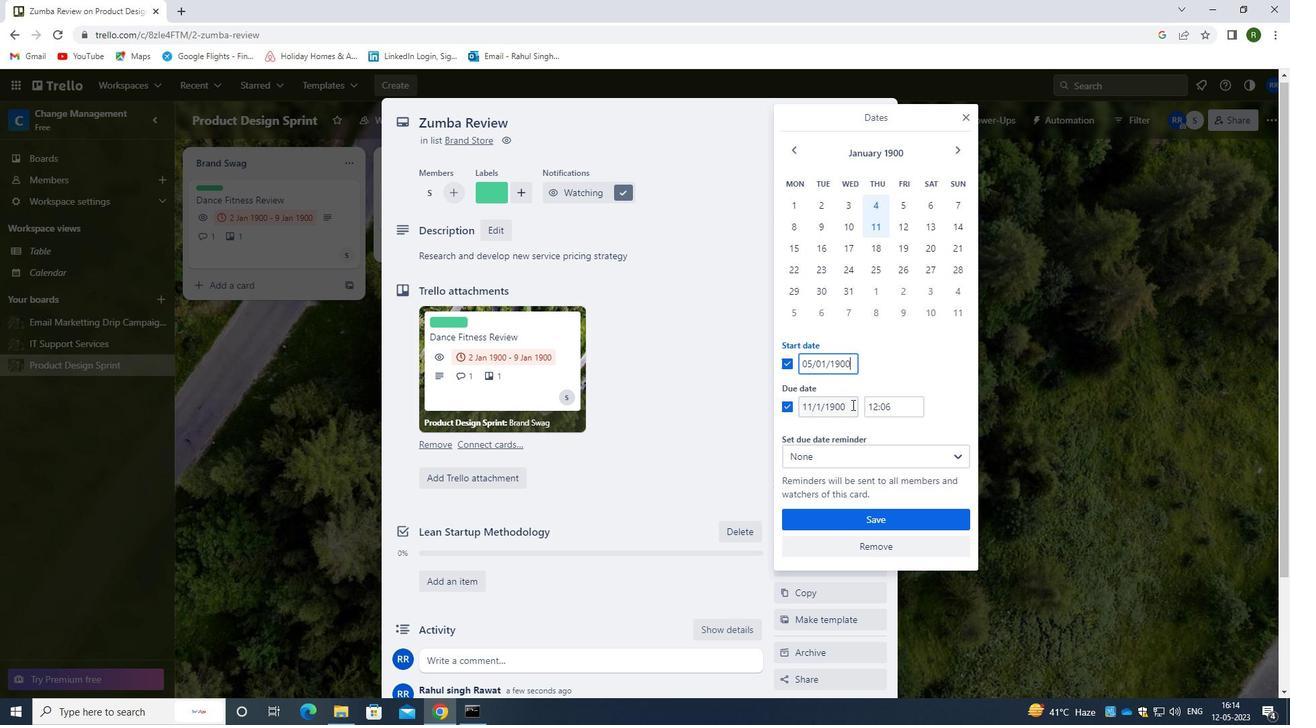 
Action: Mouse pressed left at (846, 407)
Screenshot: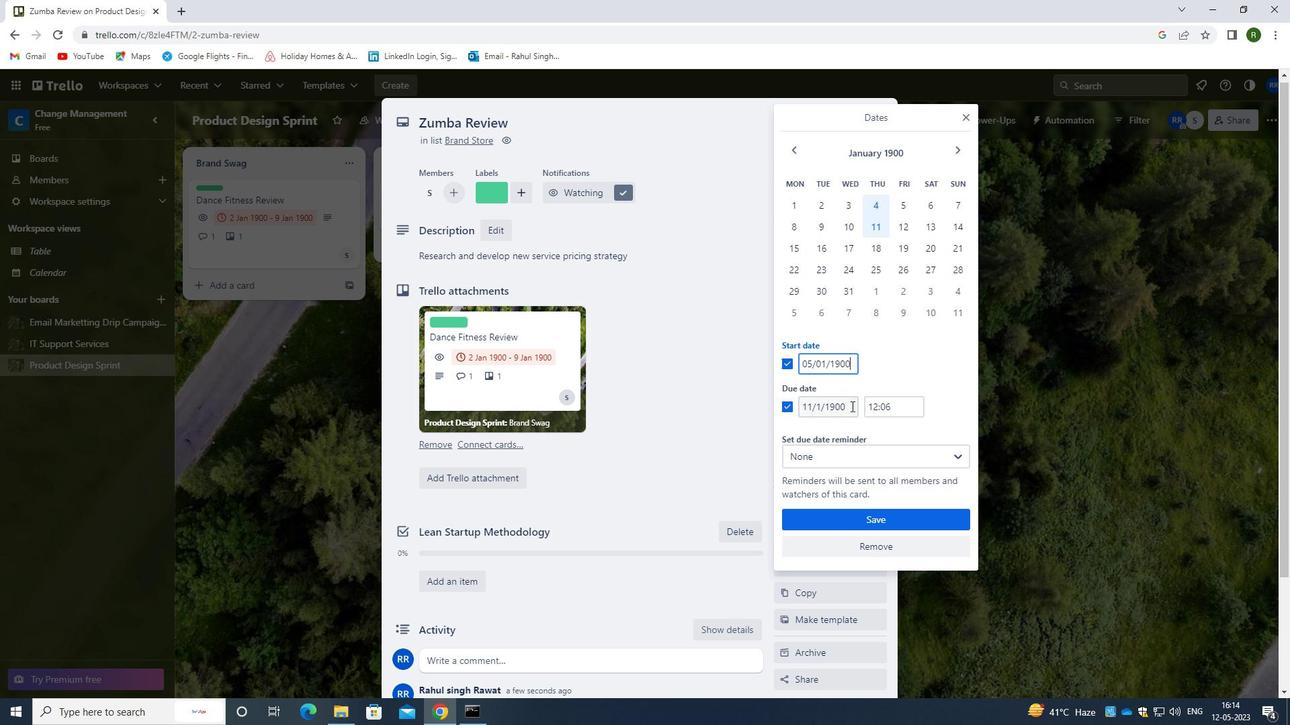 
Action: Mouse moved to (791, 427)
Screenshot: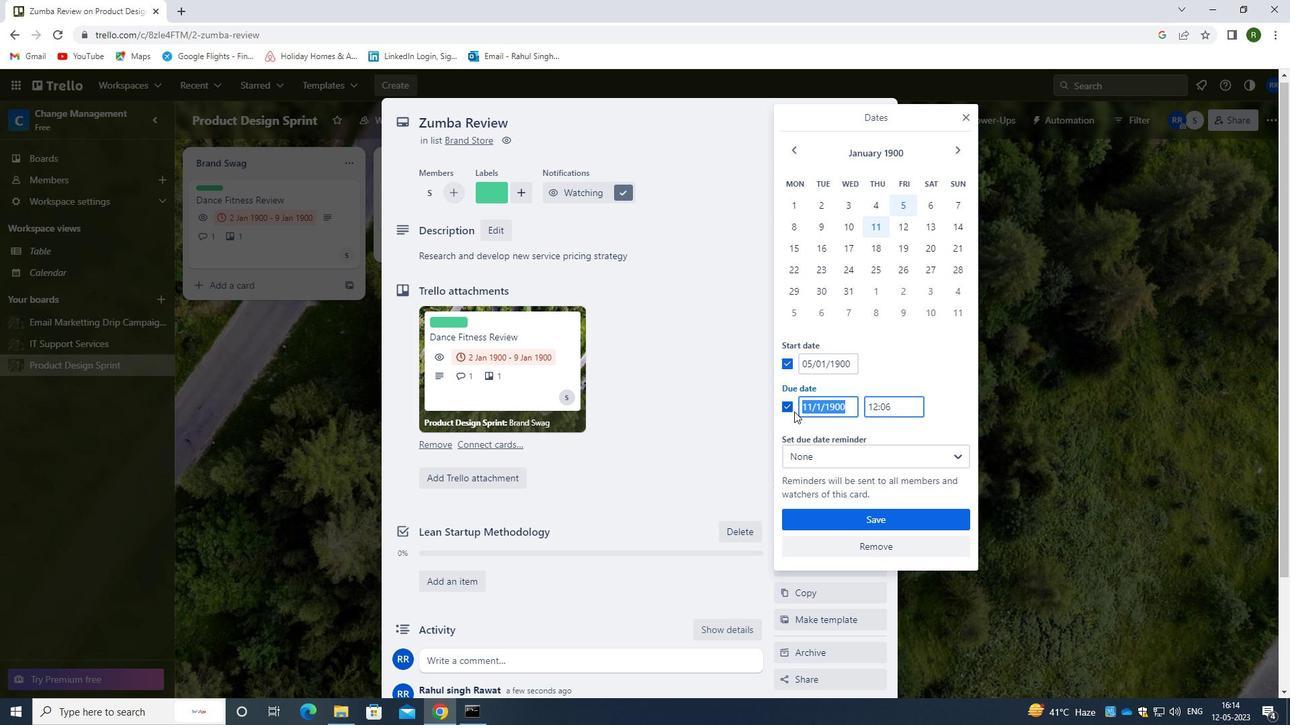 
Action: Key pressed 12/01/1900
Screenshot: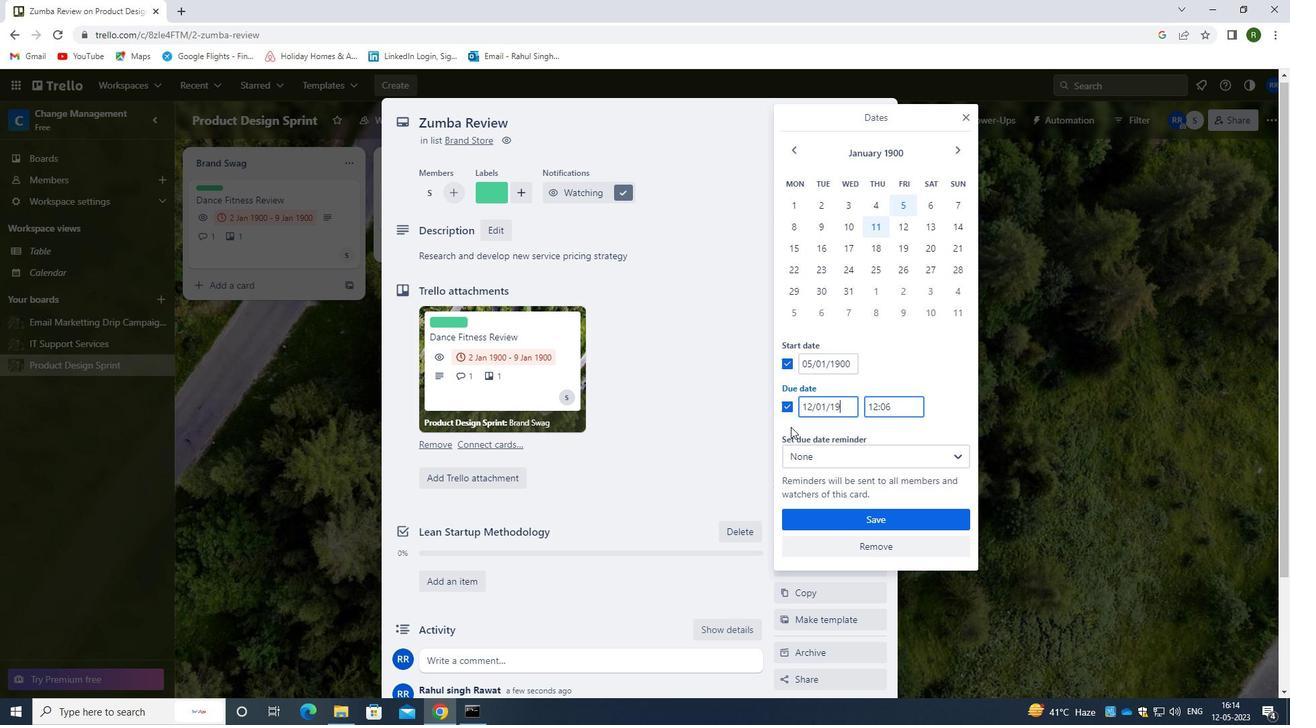 
Action: Mouse moved to (838, 519)
Screenshot: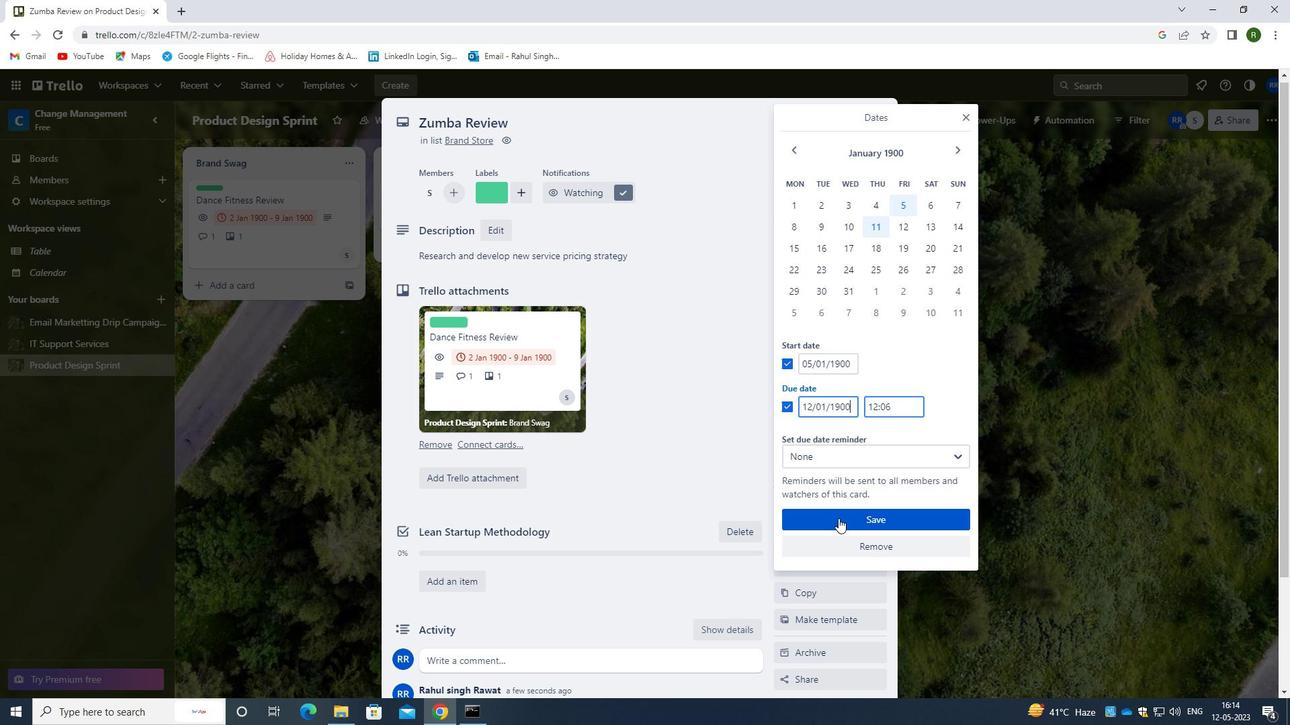 
Action: Mouse pressed left at (838, 519)
Screenshot: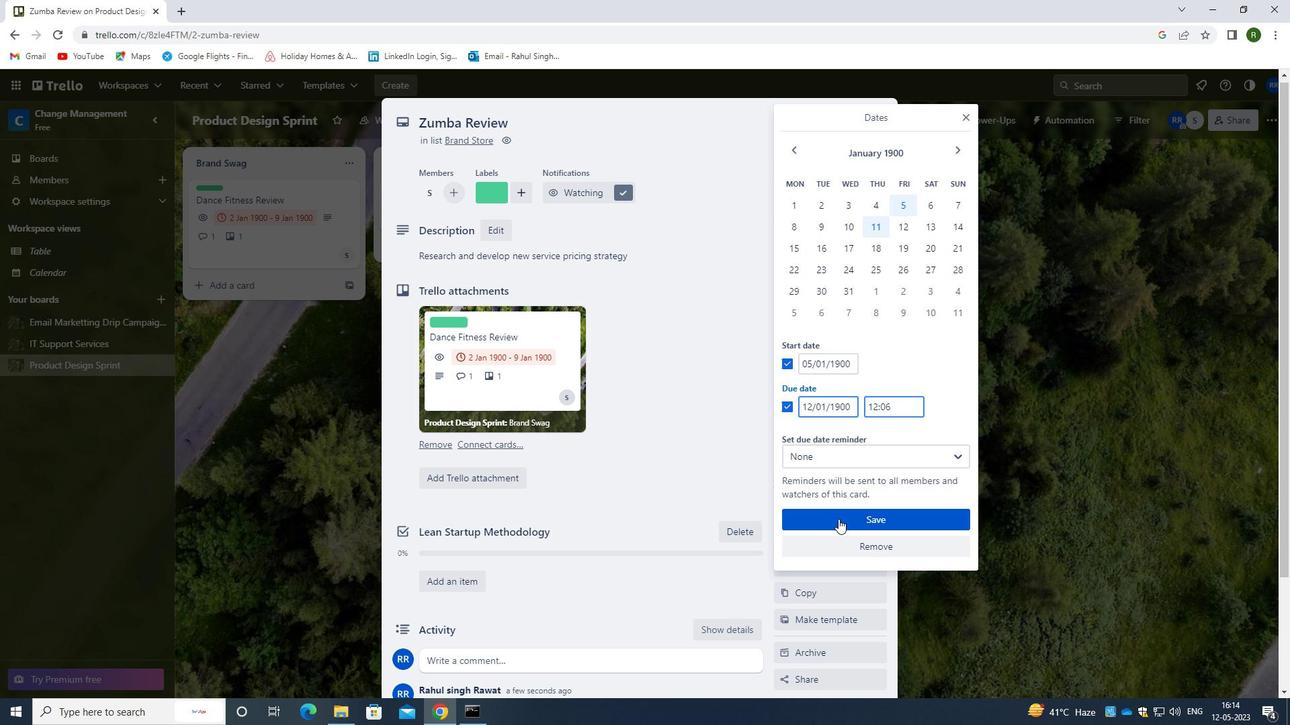 
Action: Mouse moved to (666, 463)
Screenshot: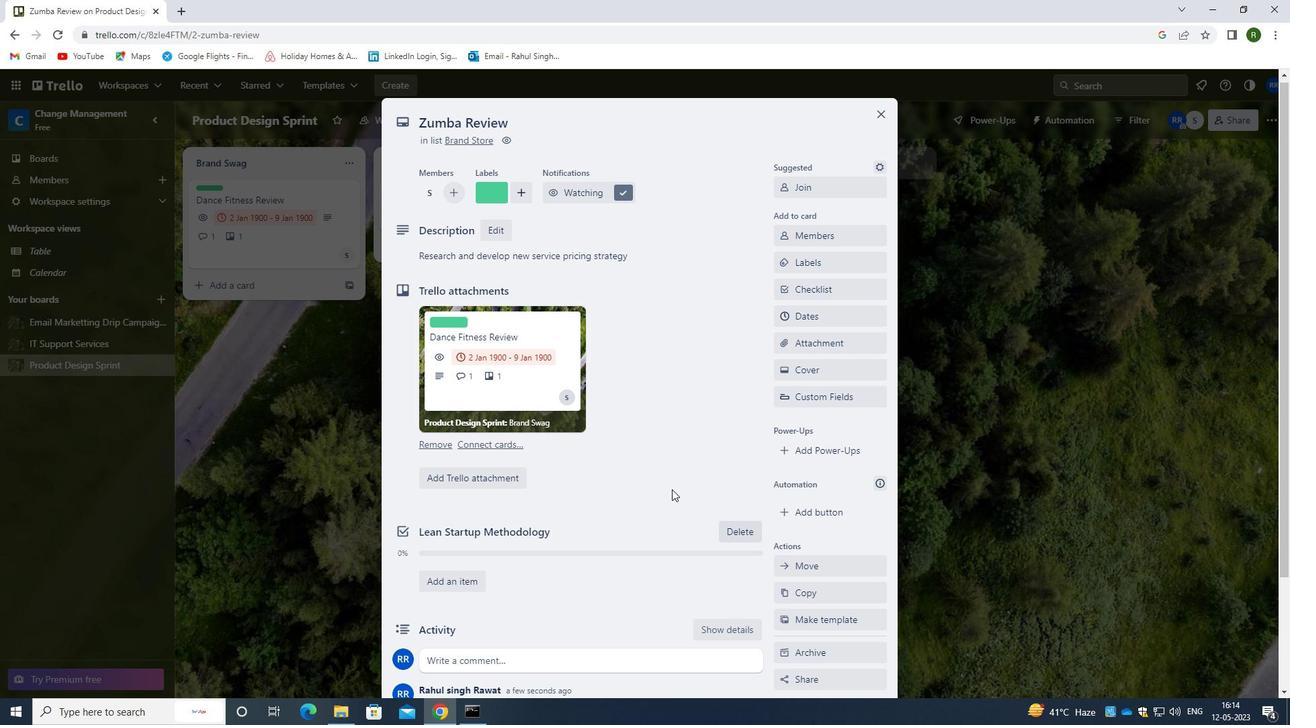 
Action: Mouse scrolled (666, 462) with delta (0, 0)
Screenshot: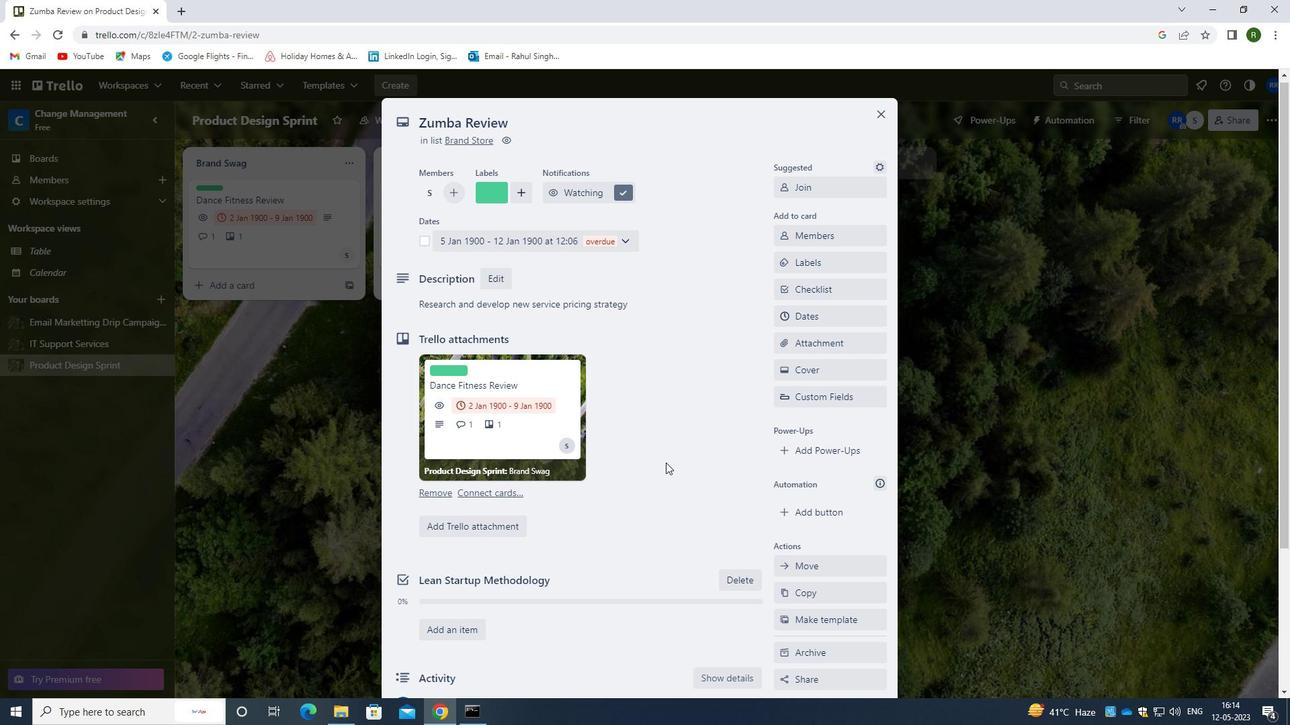 
Action: Mouse moved to (665, 464)
Screenshot: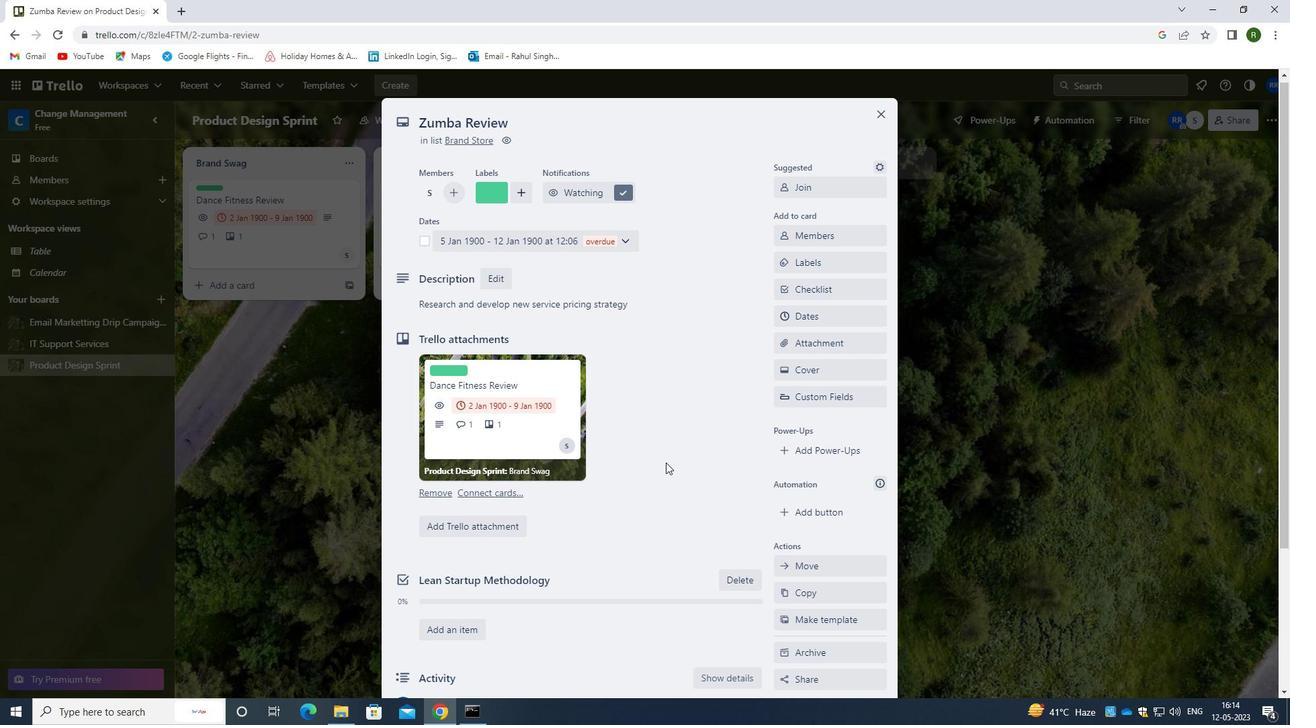
Action: Mouse scrolled (665, 463) with delta (0, 0)
Screenshot: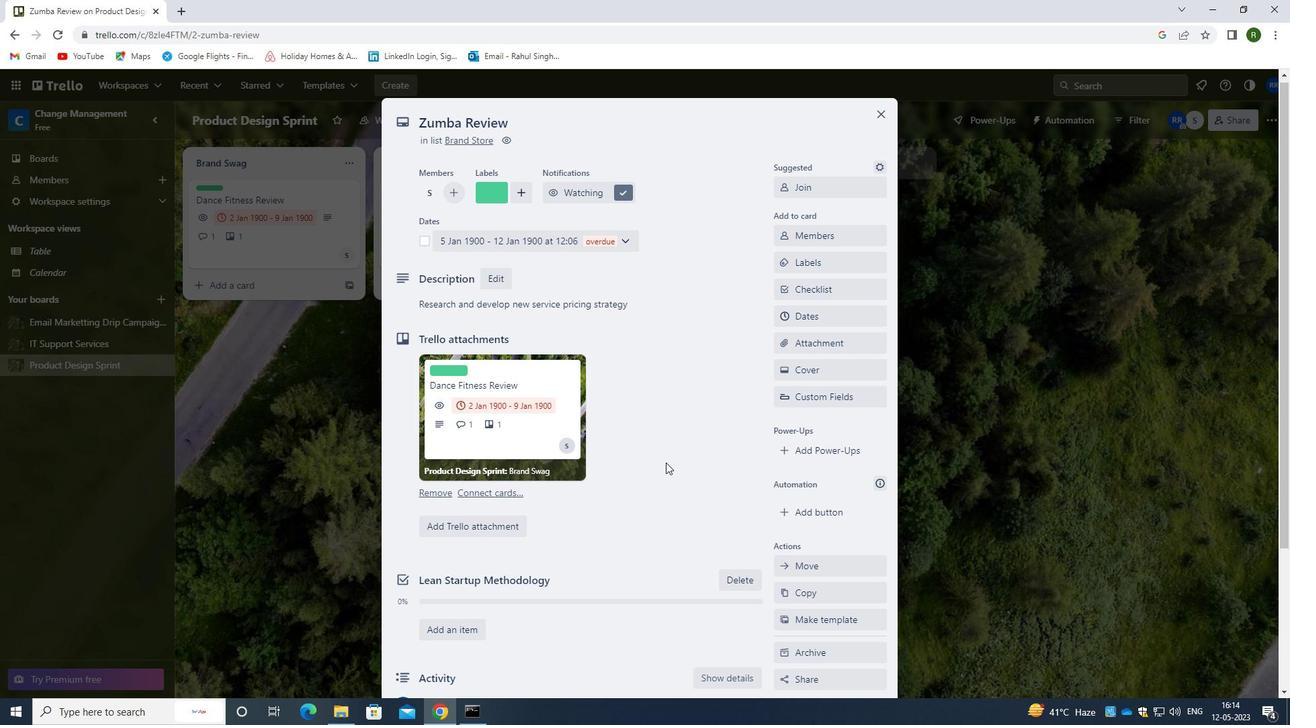 
Action: Mouse moved to (666, 466)
Screenshot: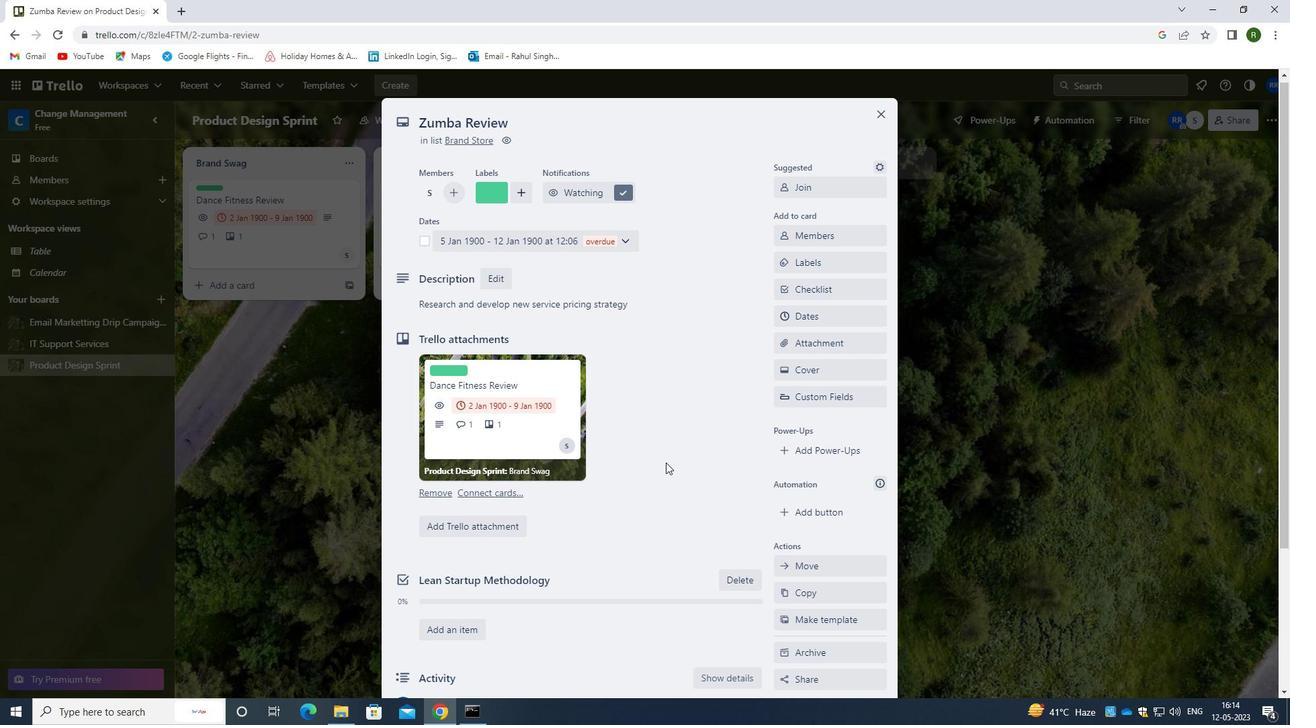 
Action: Mouse scrolled (666, 465) with delta (0, 0)
Screenshot: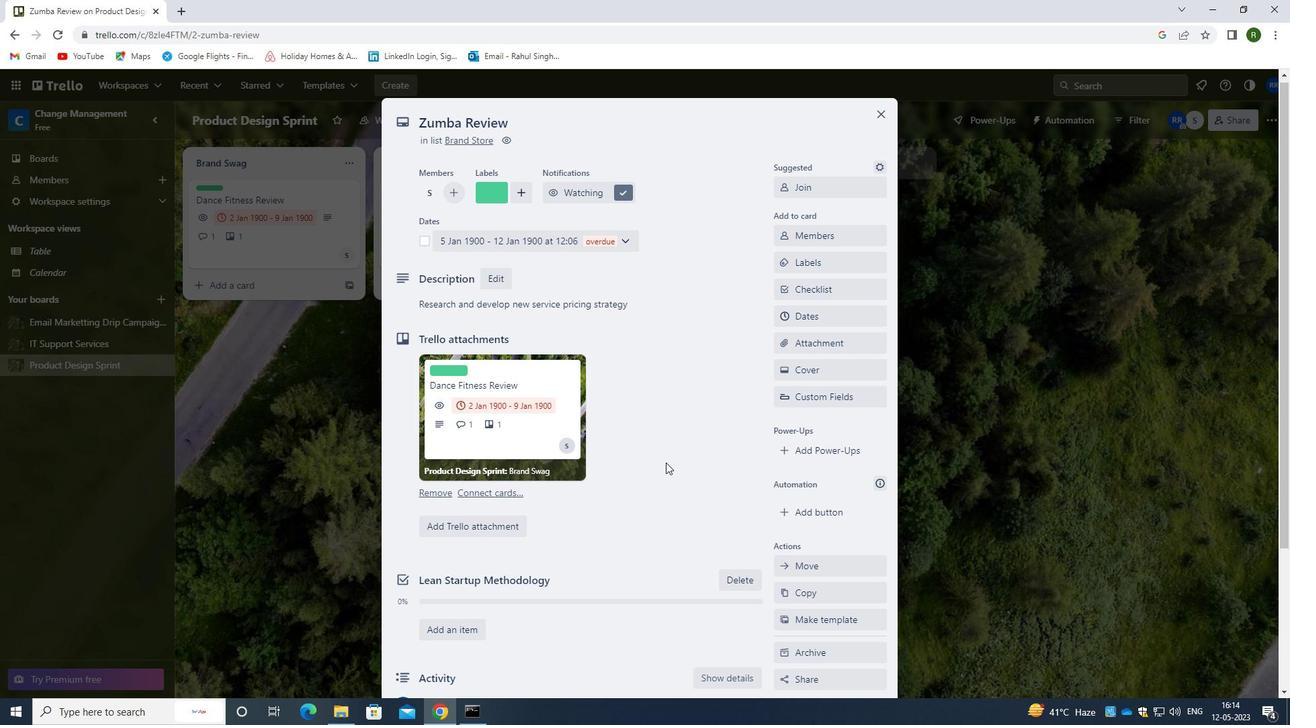 
Action: Mouse scrolled (666, 465) with delta (0, 0)
Screenshot: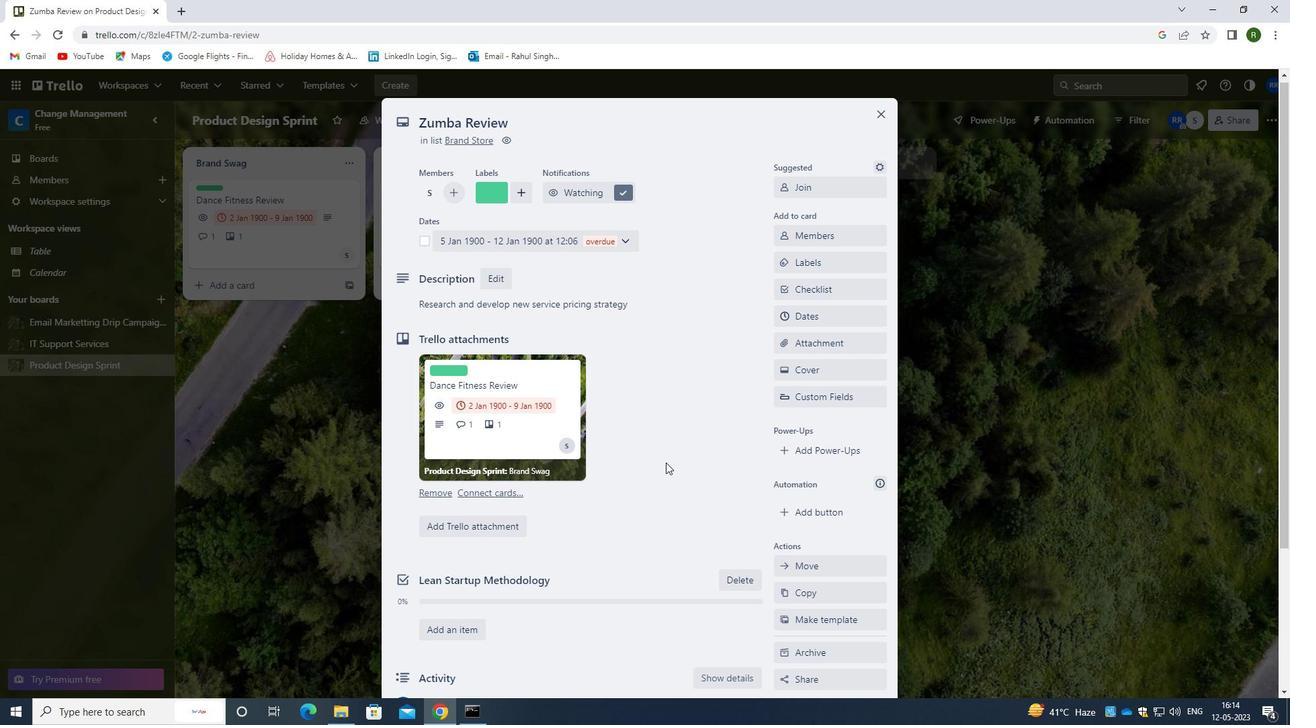 
Action: Mouse moved to (669, 471)
Screenshot: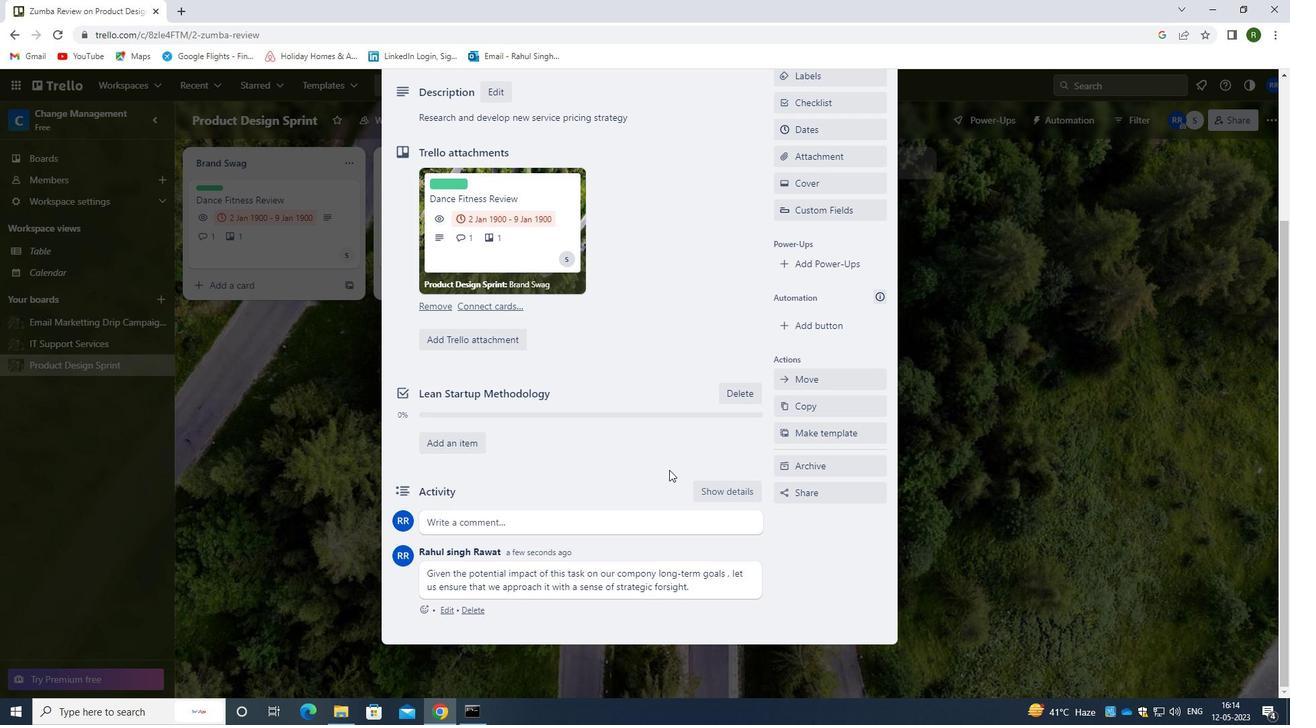 
Action: Mouse scrolled (669, 471) with delta (0, 0)
Screenshot: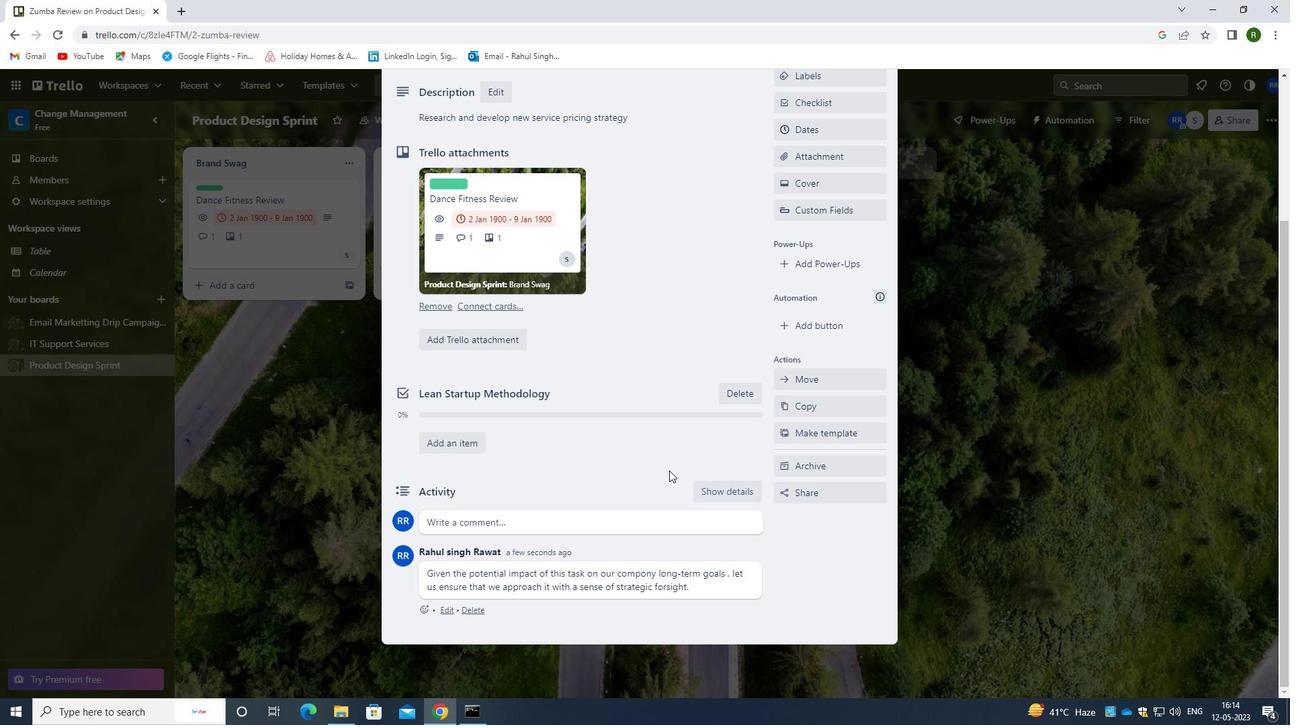 
Action: Mouse moved to (670, 471)
Screenshot: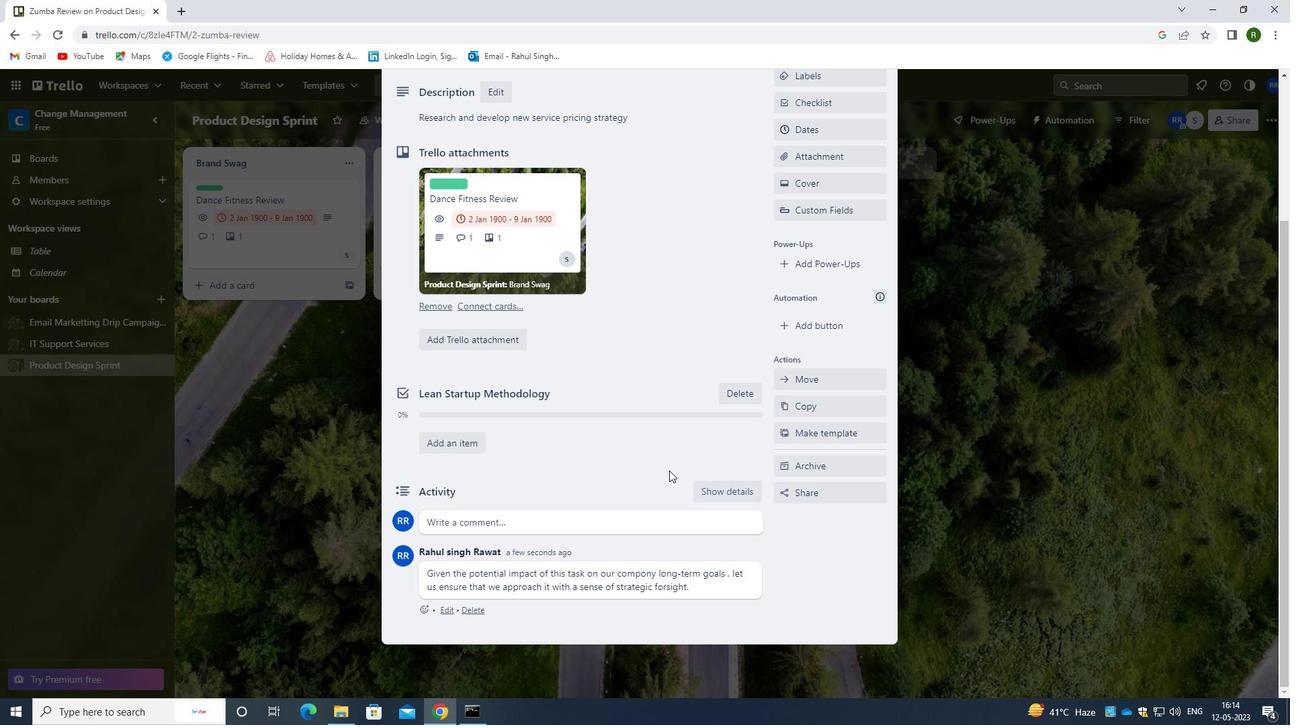
Action: Mouse scrolled (670, 472) with delta (0, 0)
Screenshot: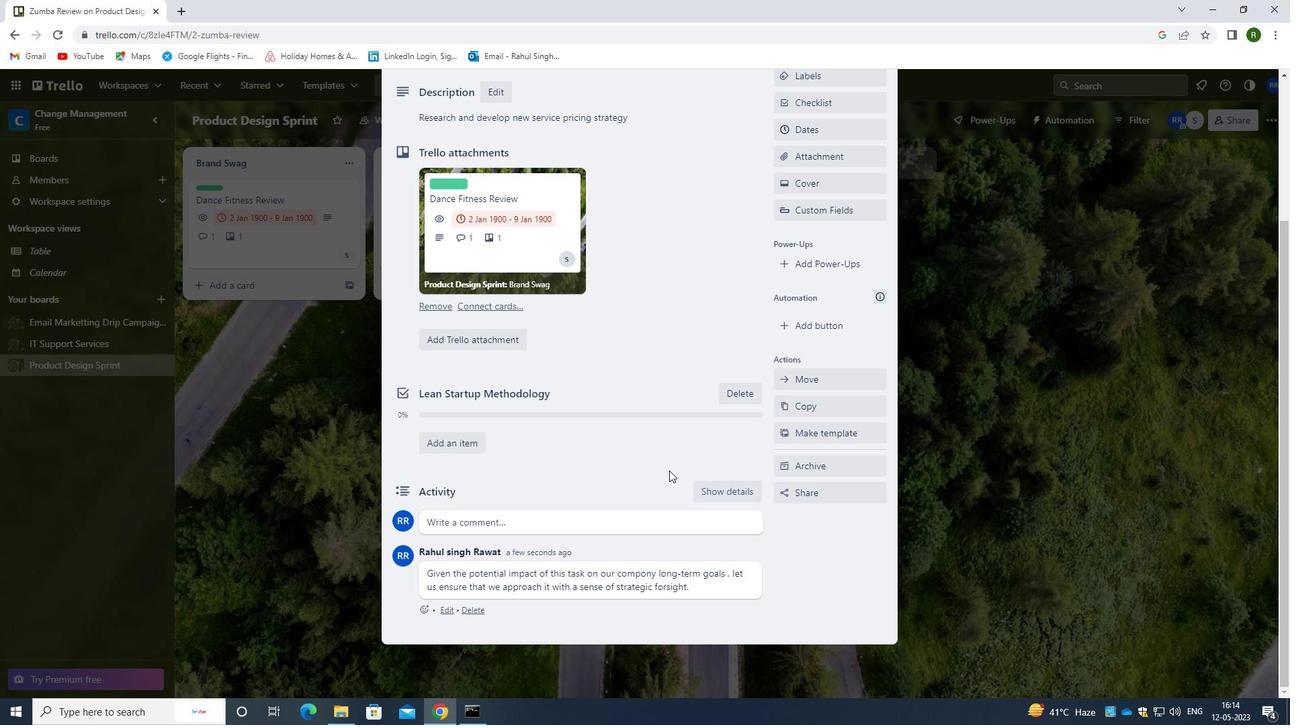 
Action: Mouse scrolled (670, 472) with delta (0, 0)
Screenshot: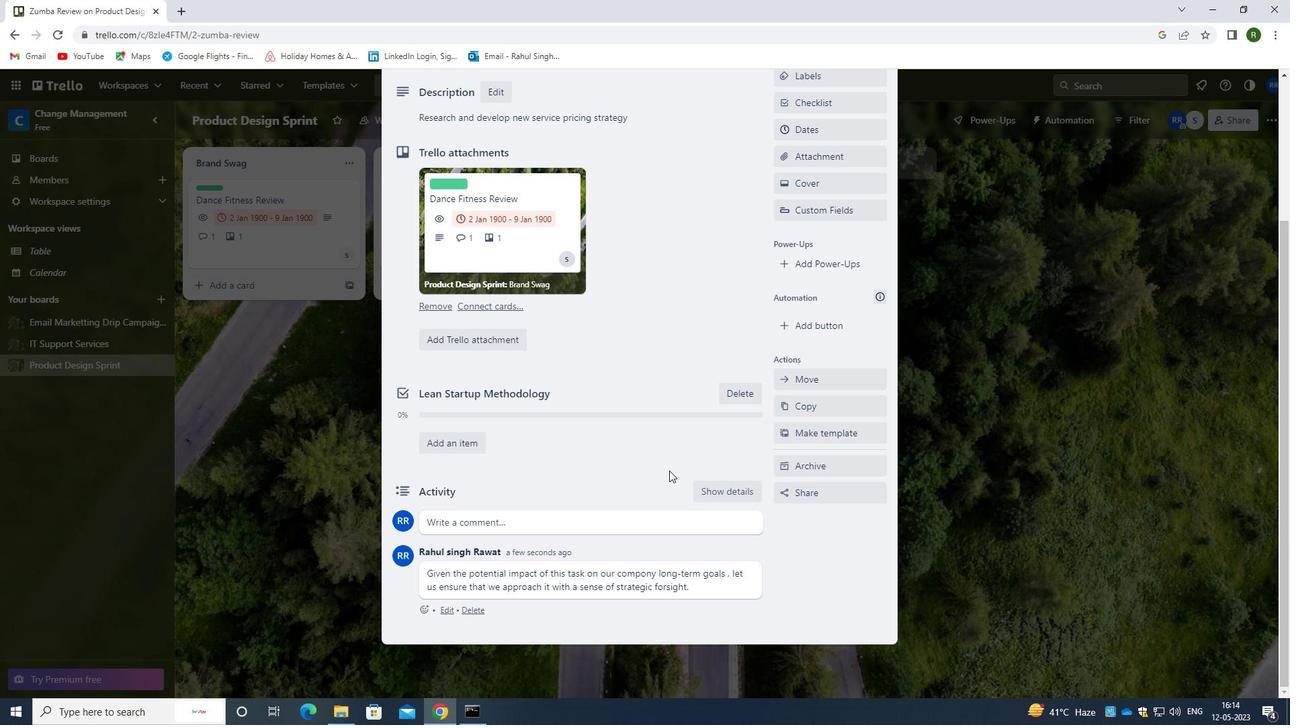 
Action: Mouse scrolled (670, 472) with delta (0, 0)
Screenshot: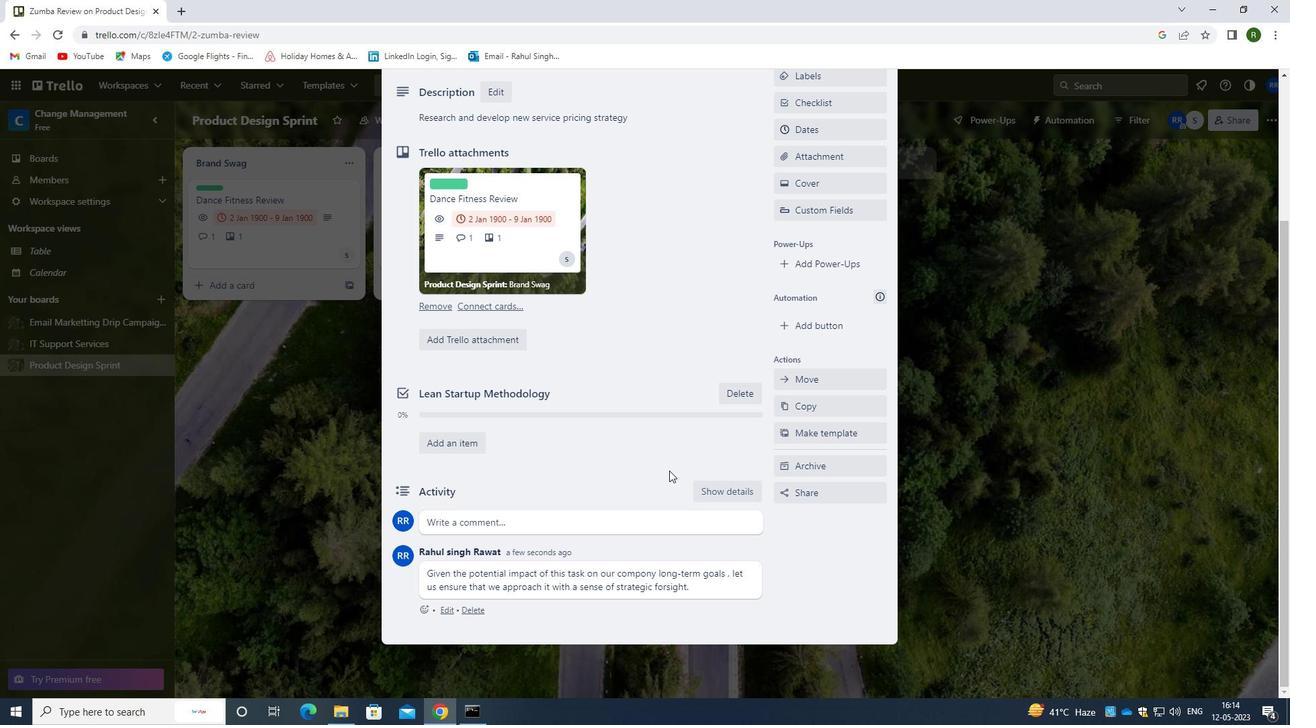 
Action: Mouse moved to (808, 319)
Screenshot: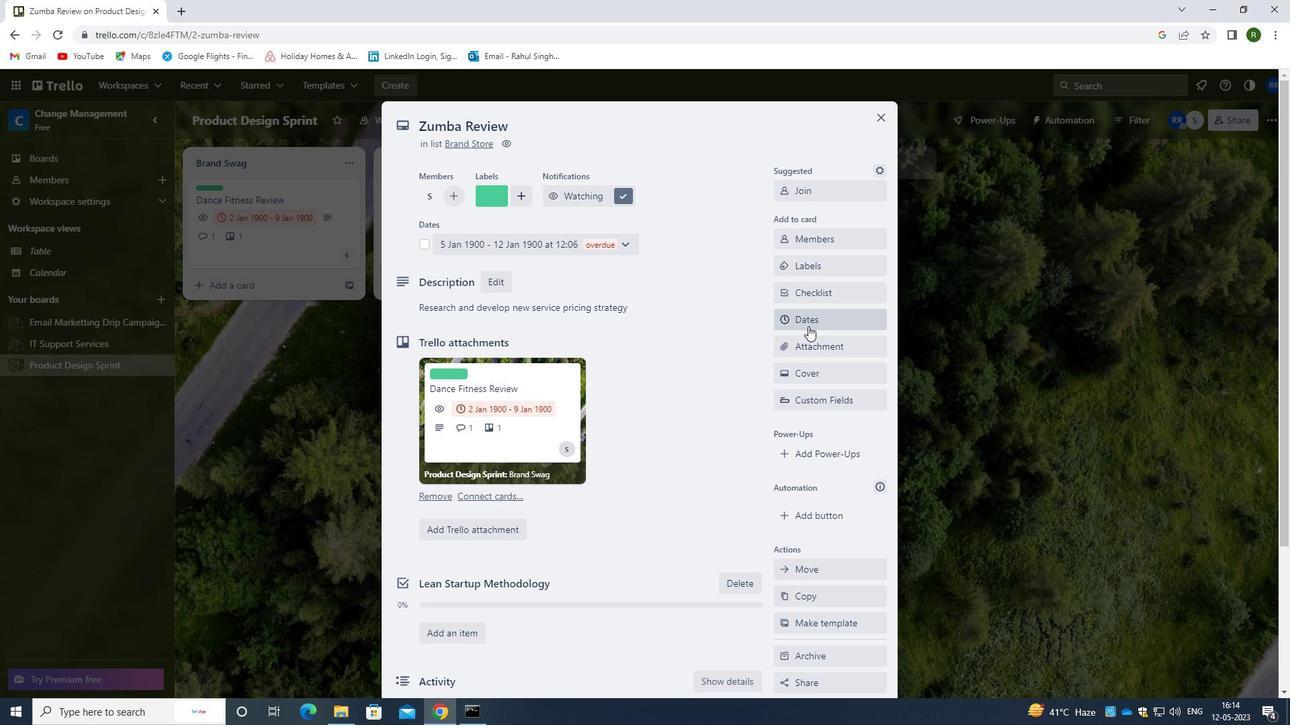 
Action: Mouse pressed left at (808, 319)
Screenshot: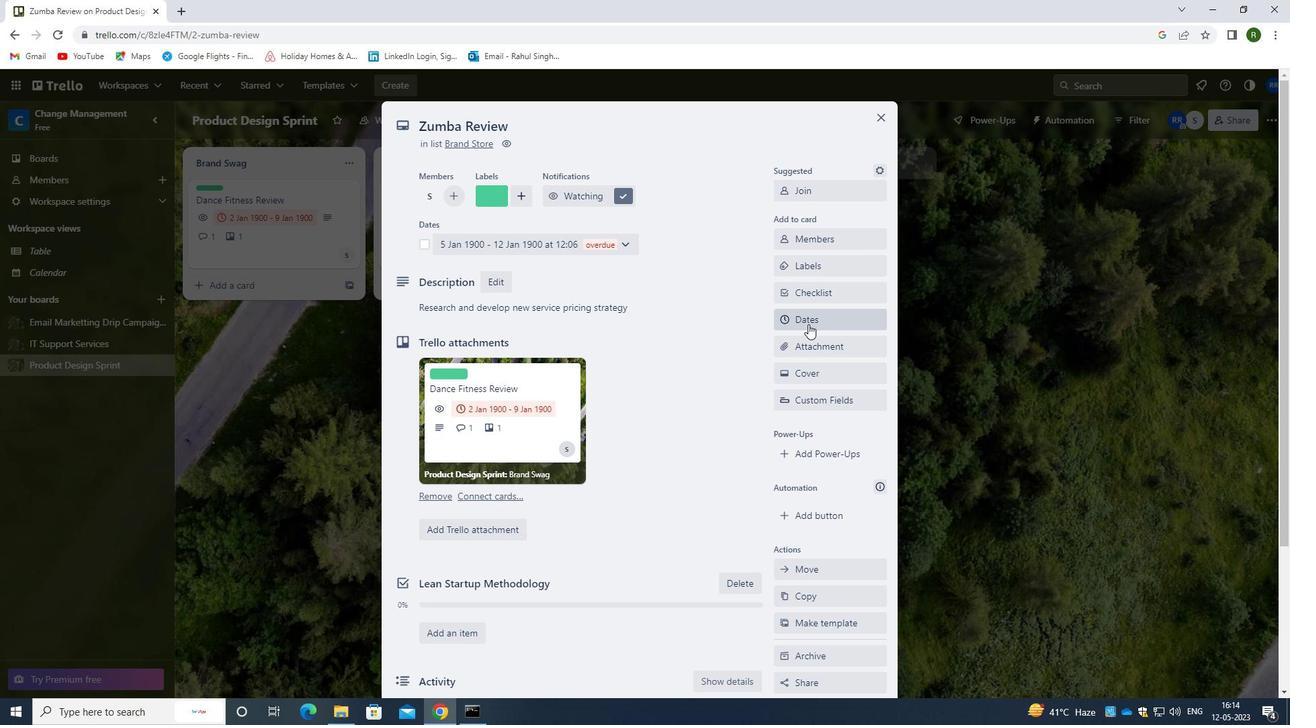 
Action: Mouse moved to (720, 507)
Screenshot: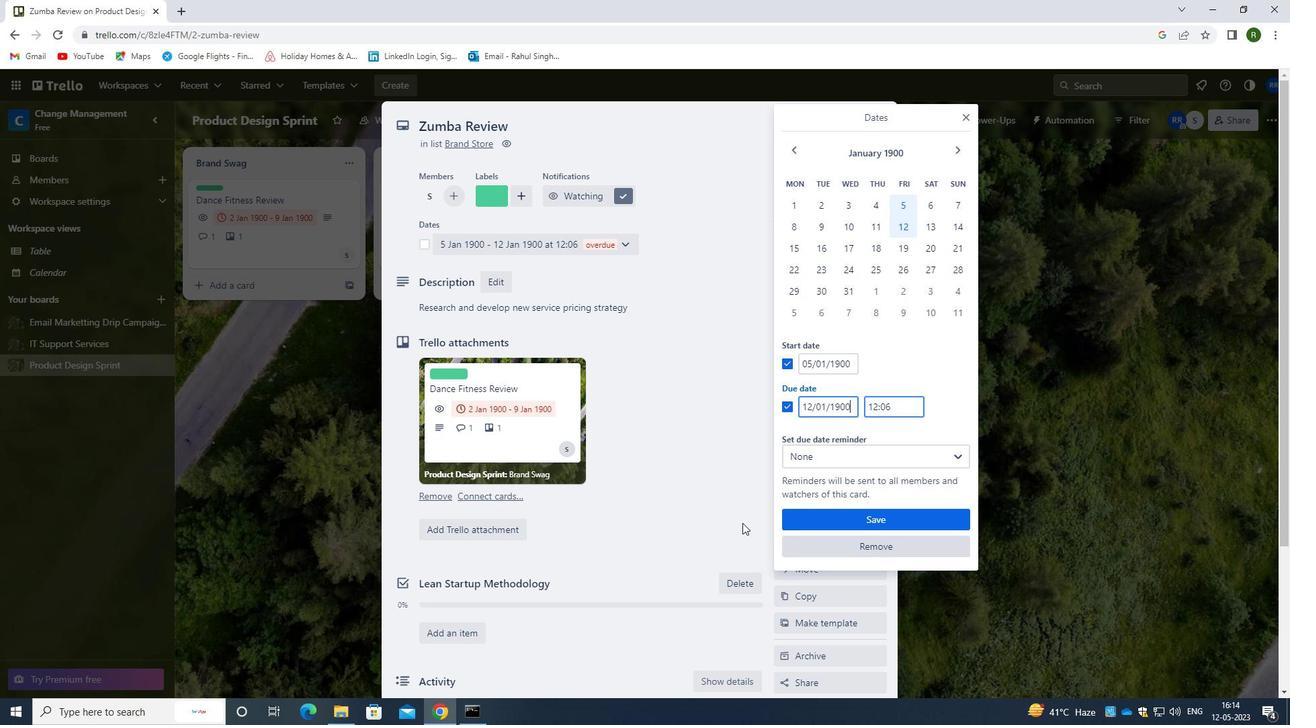 
Action: Mouse pressed left at (720, 507)
Screenshot: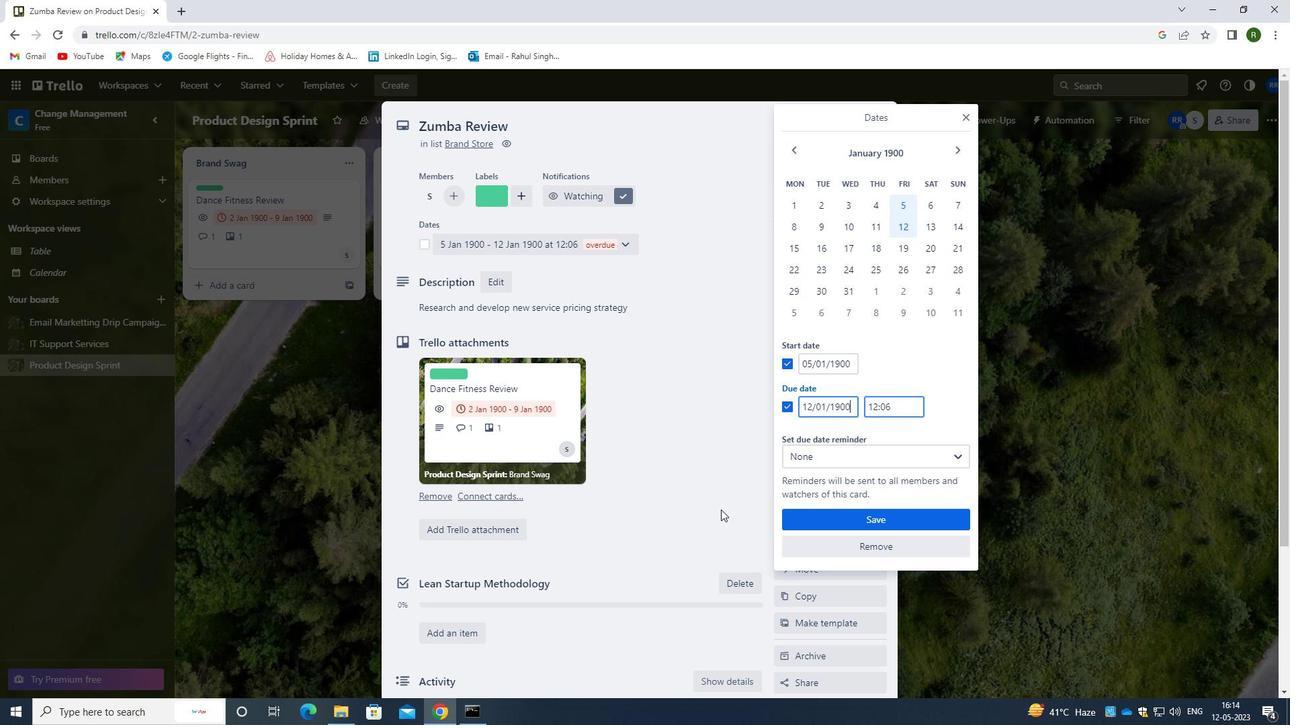 
Action: Mouse moved to (720, 506)
Screenshot: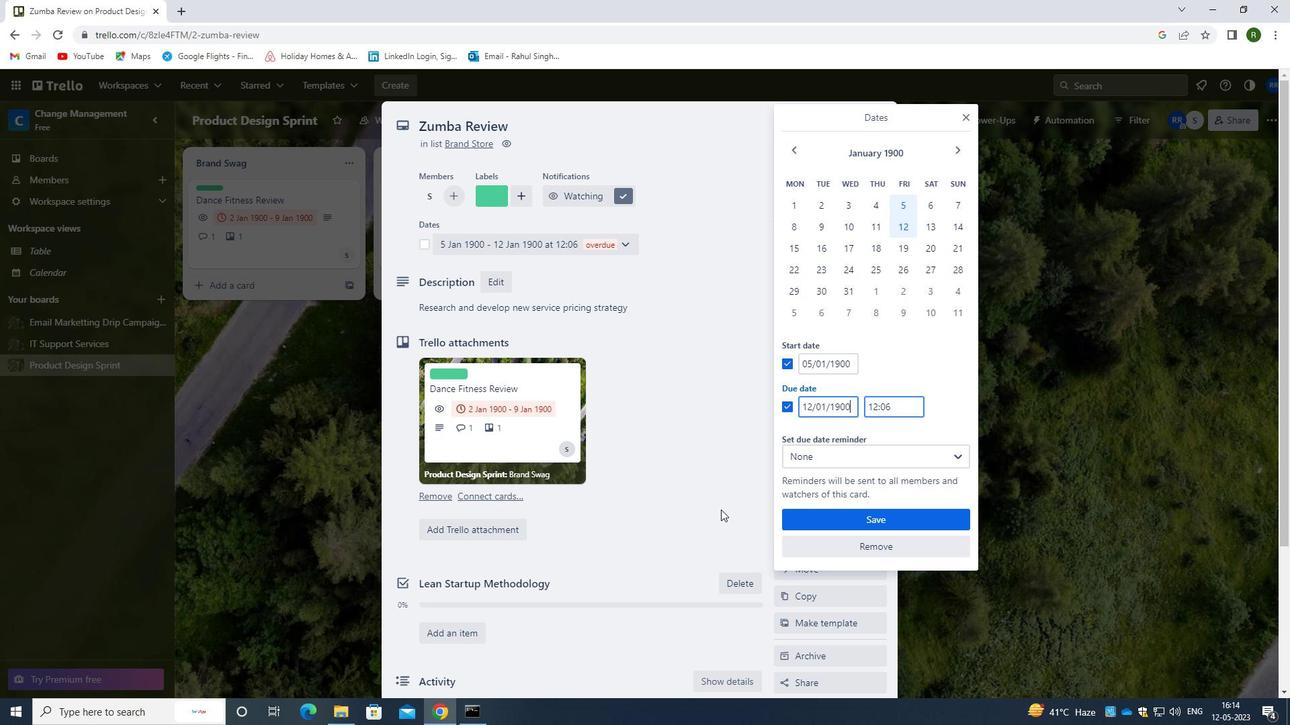 
